 Task: Create a section Fast Lane and in the section, add a milestone Mobile Device Management in the project ZephyrTech.
Action: Mouse moved to (242, 616)
Screenshot: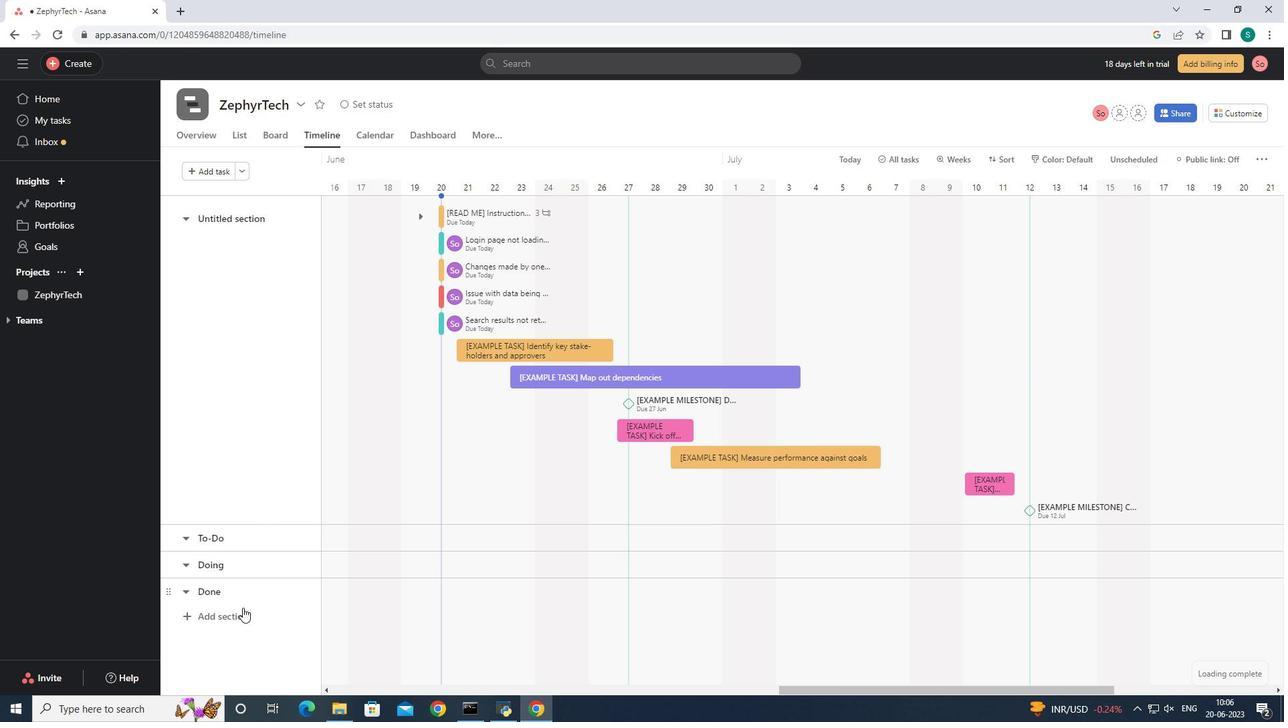 
Action: Mouse pressed left at (242, 616)
Screenshot: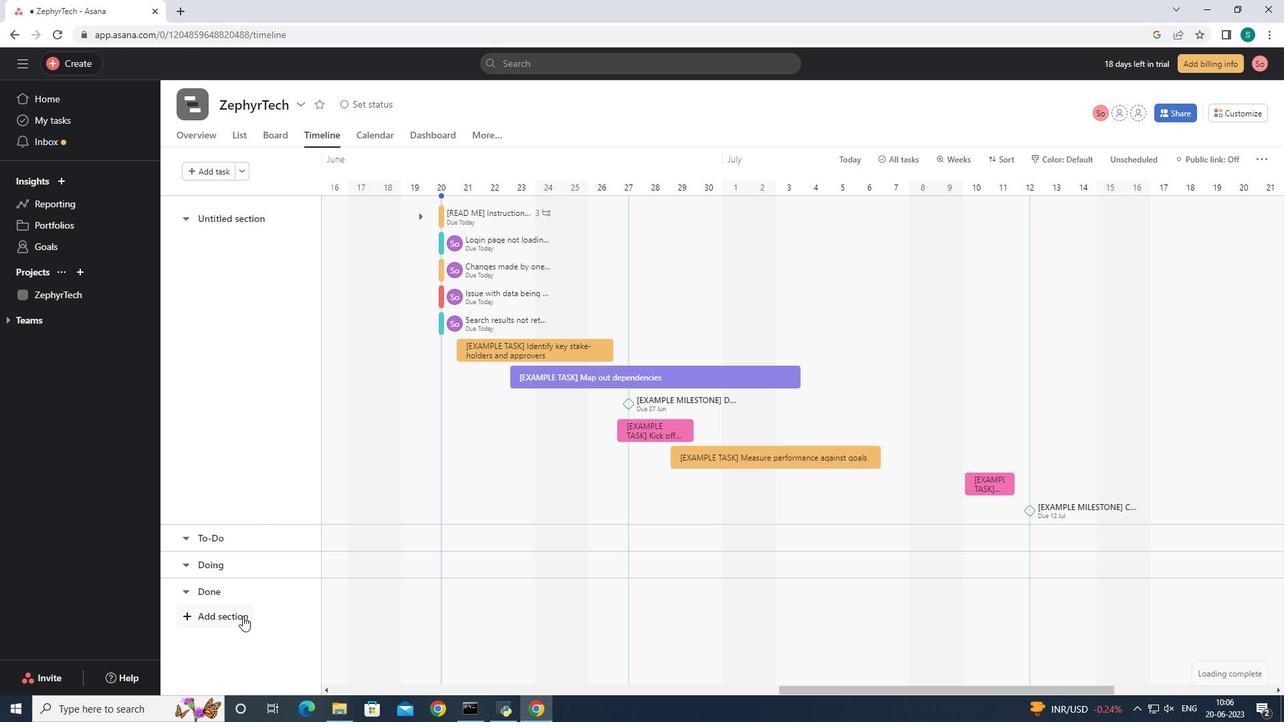 
Action: Key pressed <Key.shift>Fast<Key.space><Key.shift>Lane
Screenshot: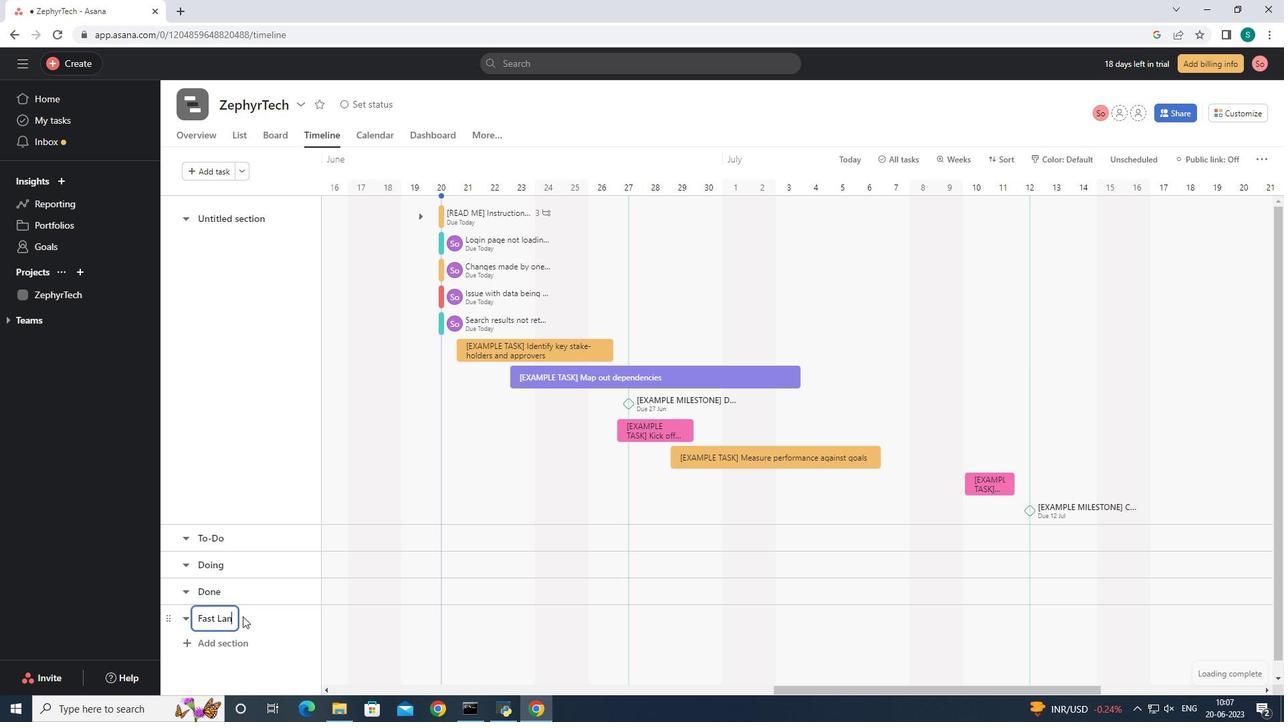 
Action: Mouse moved to (258, 618)
Screenshot: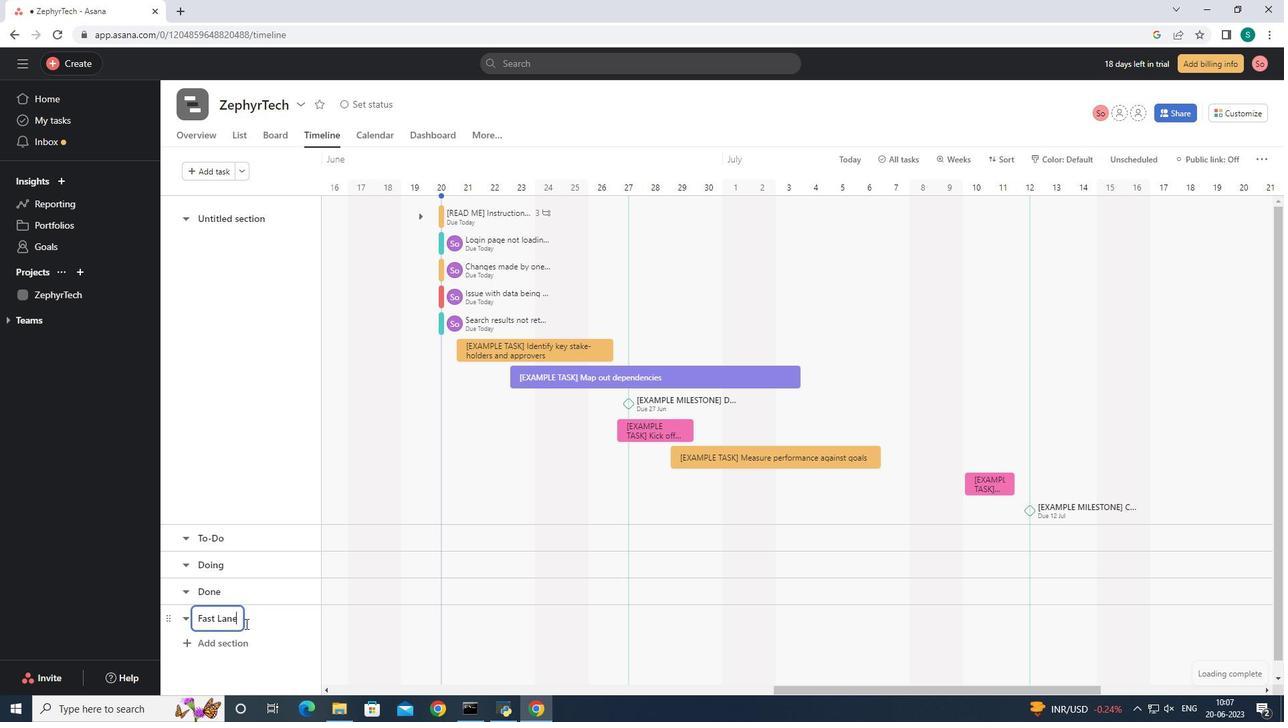 
Action: Mouse pressed left at (258, 618)
Screenshot: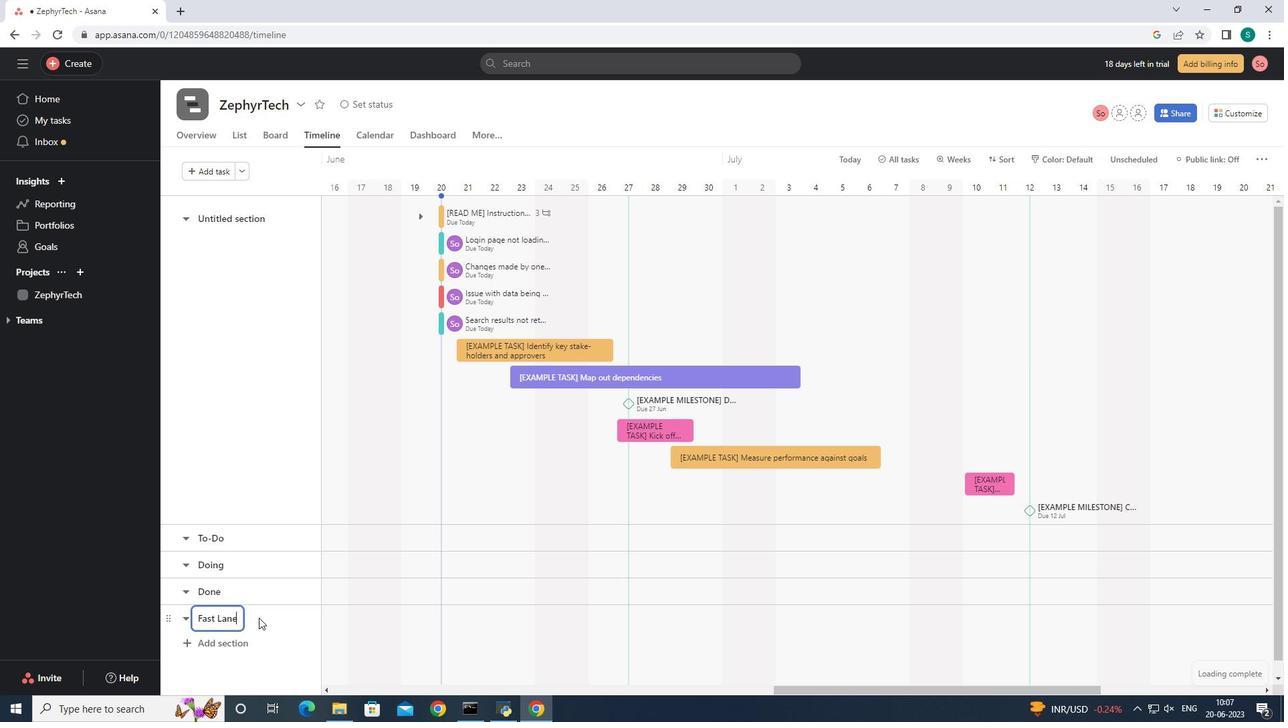 
Action: Mouse moved to (248, 623)
Screenshot: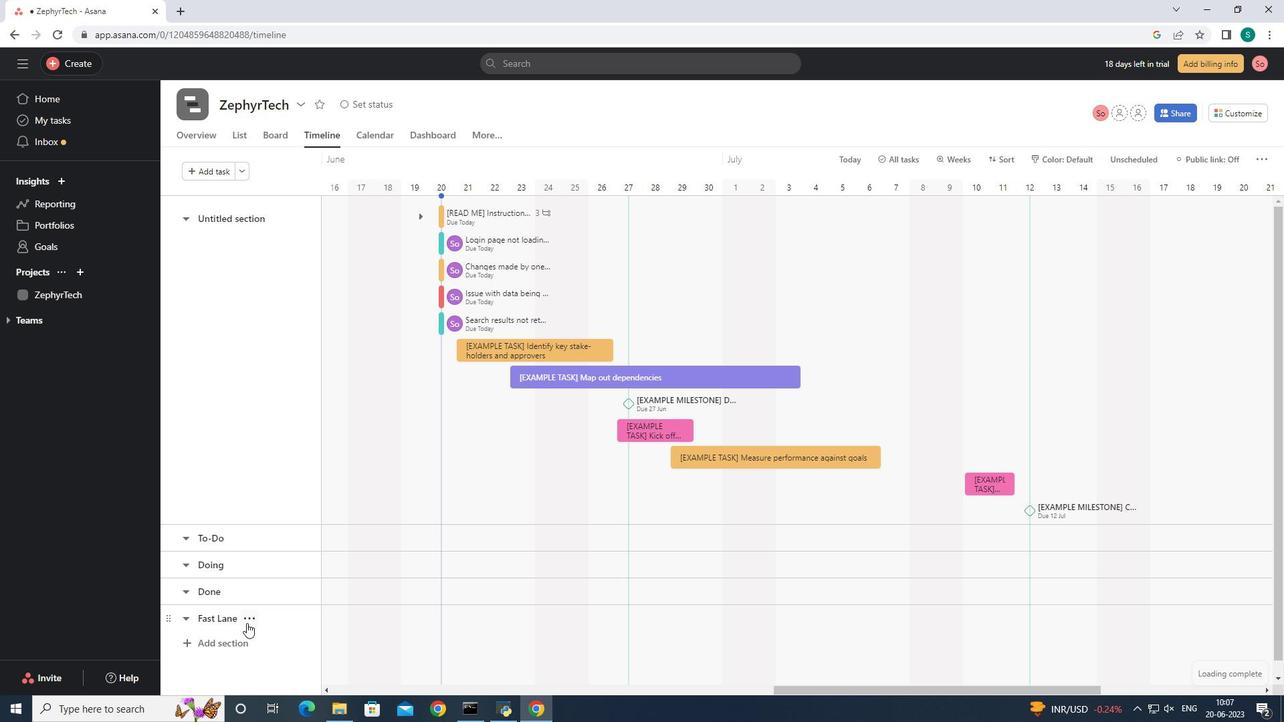 
Action: Mouse pressed left at (248, 623)
Screenshot: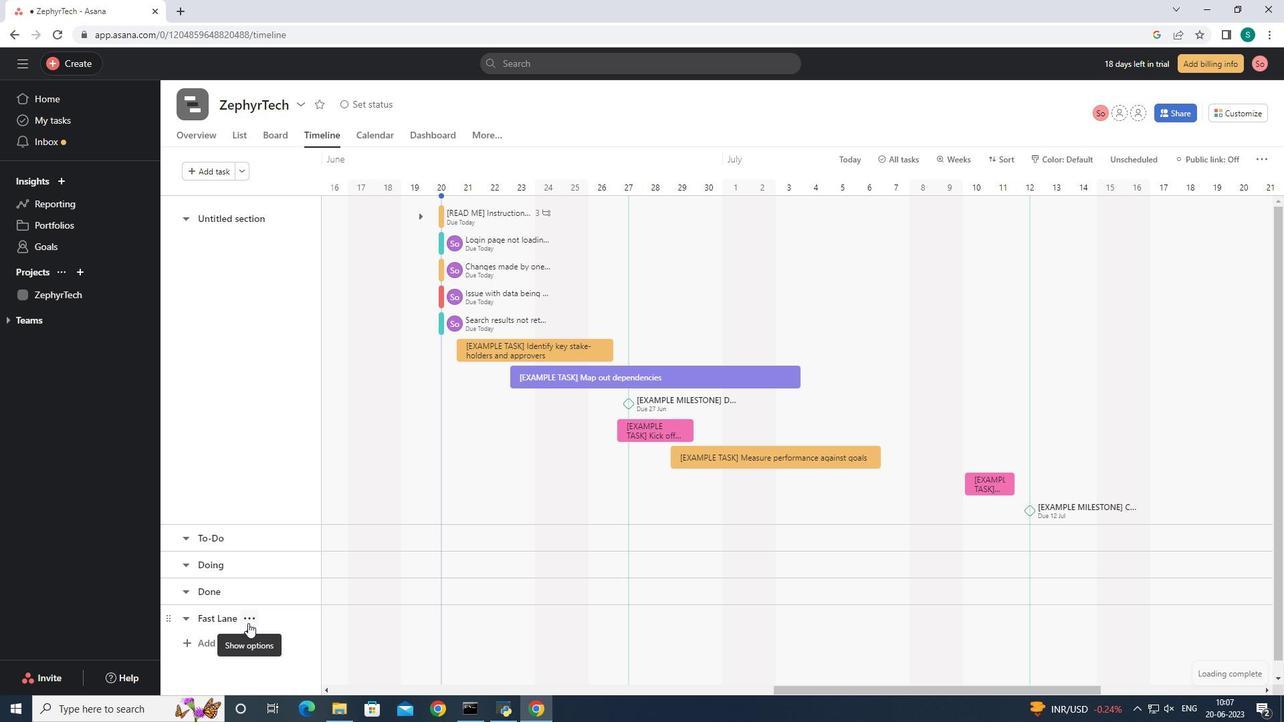 
Action: Mouse pressed left at (248, 623)
Screenshot: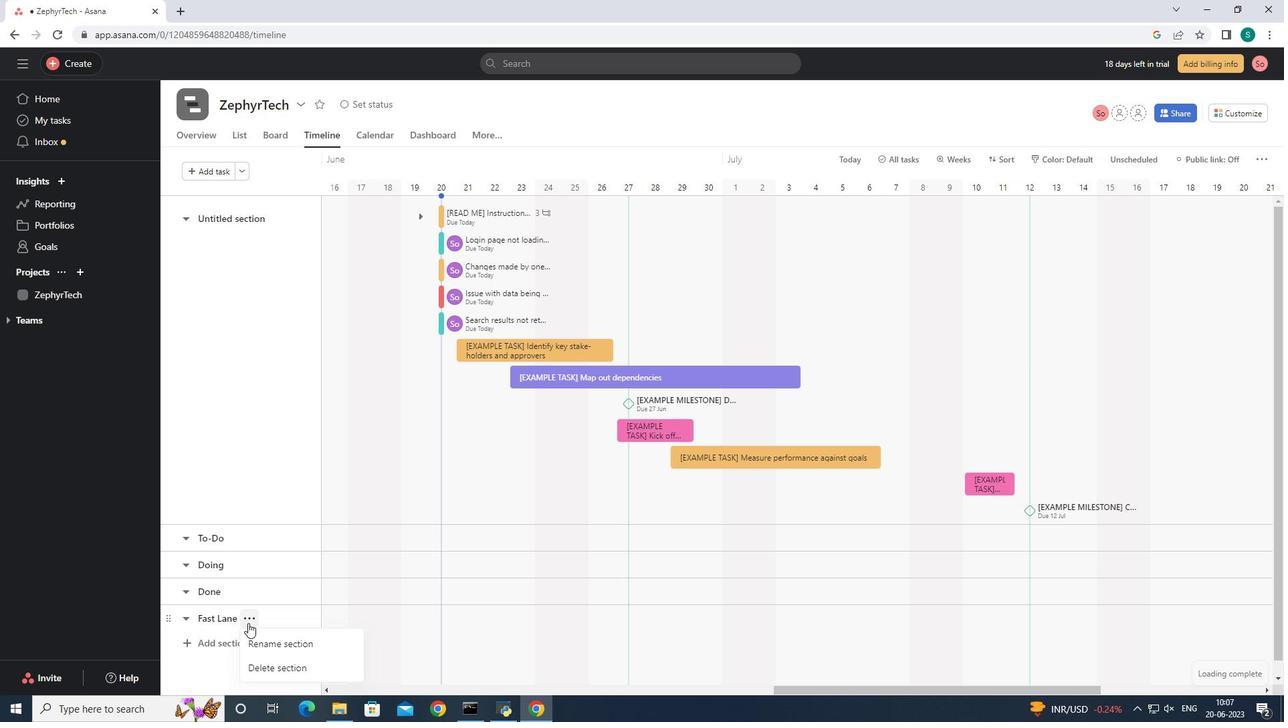 
Action: Mouse moved to (216, 621)
Screenshot: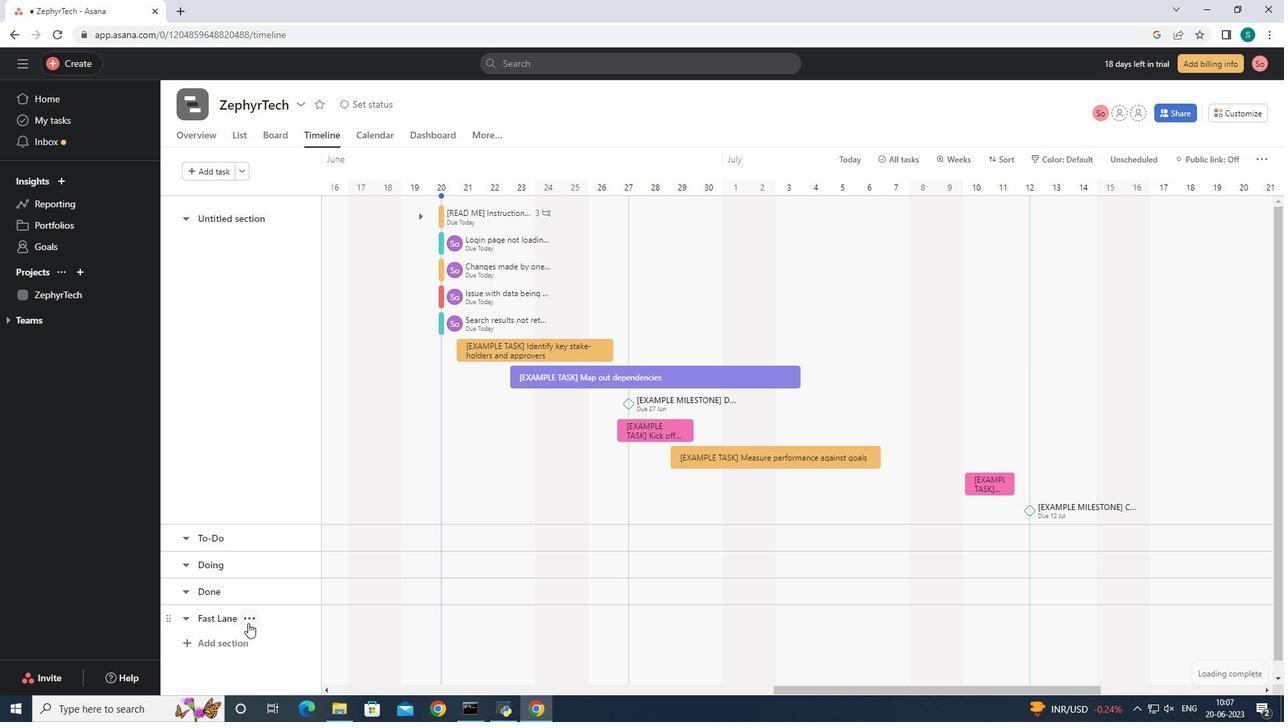 
Action: Mouse pressed left at (216, 621)
Screenshot: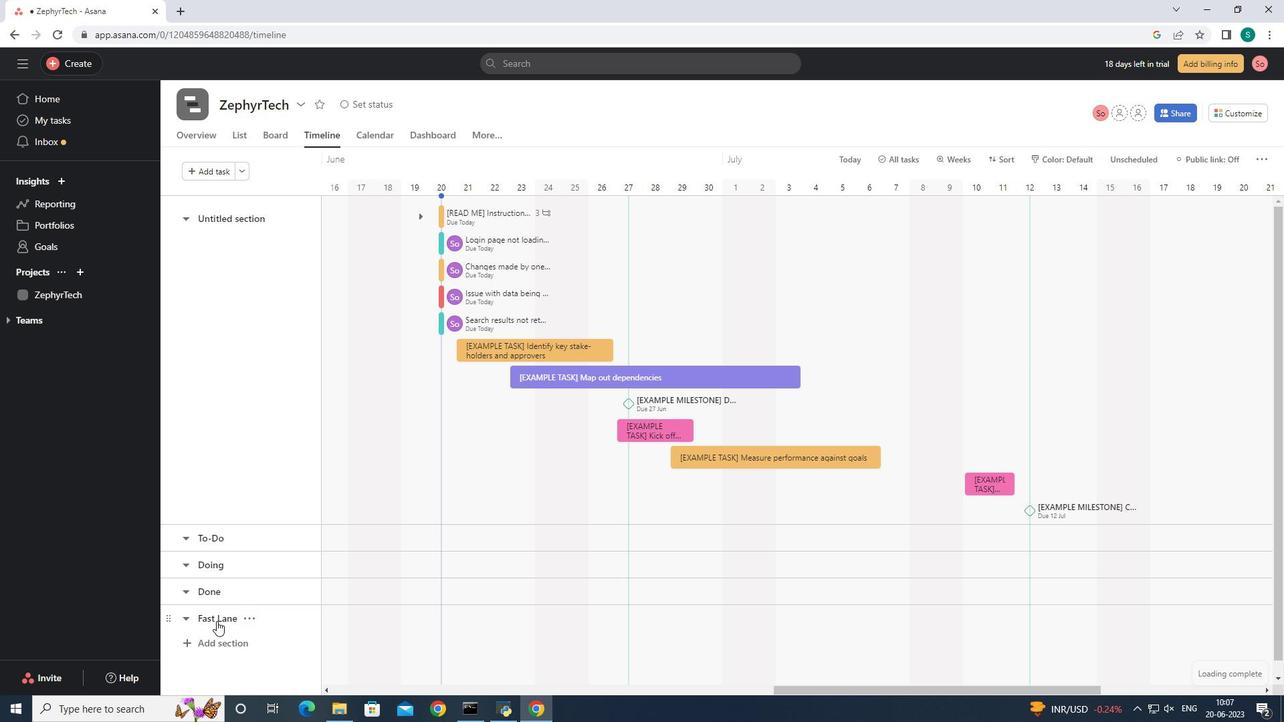 
Action: Mouse moved to (187, 620)
Screenshot: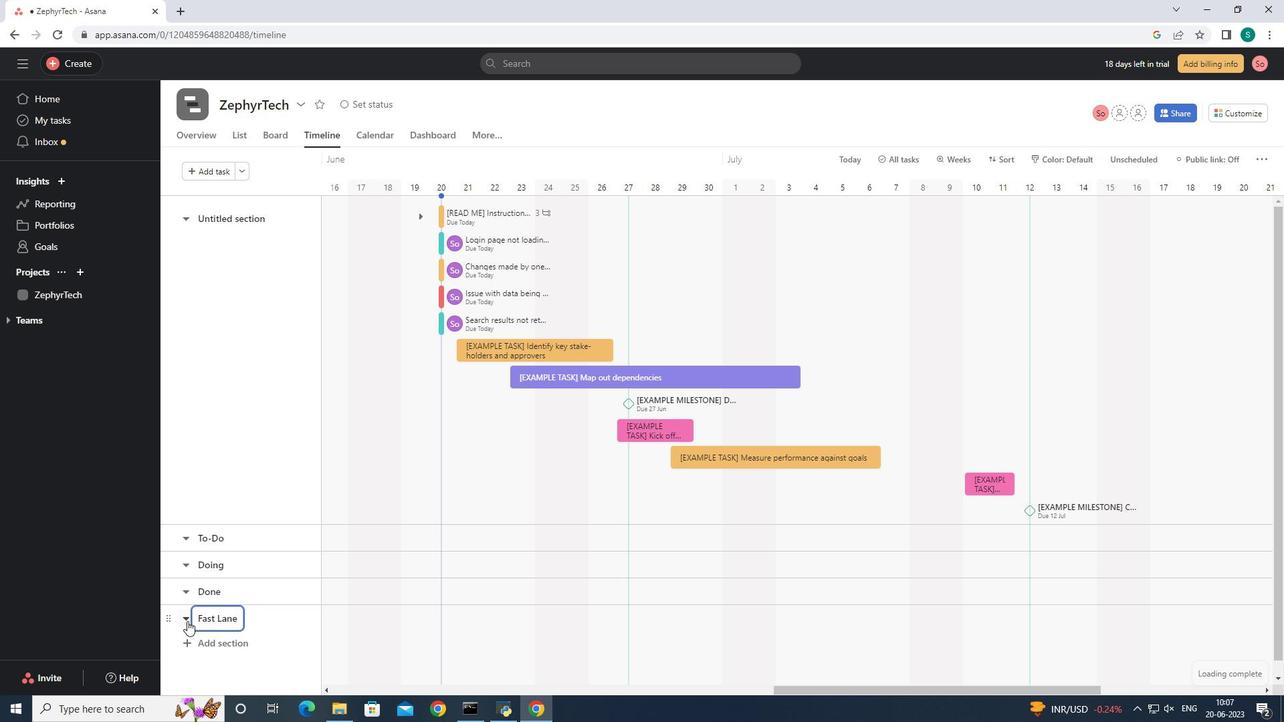 
Action: Mouse pressed left at (187, 620)
Screenshot: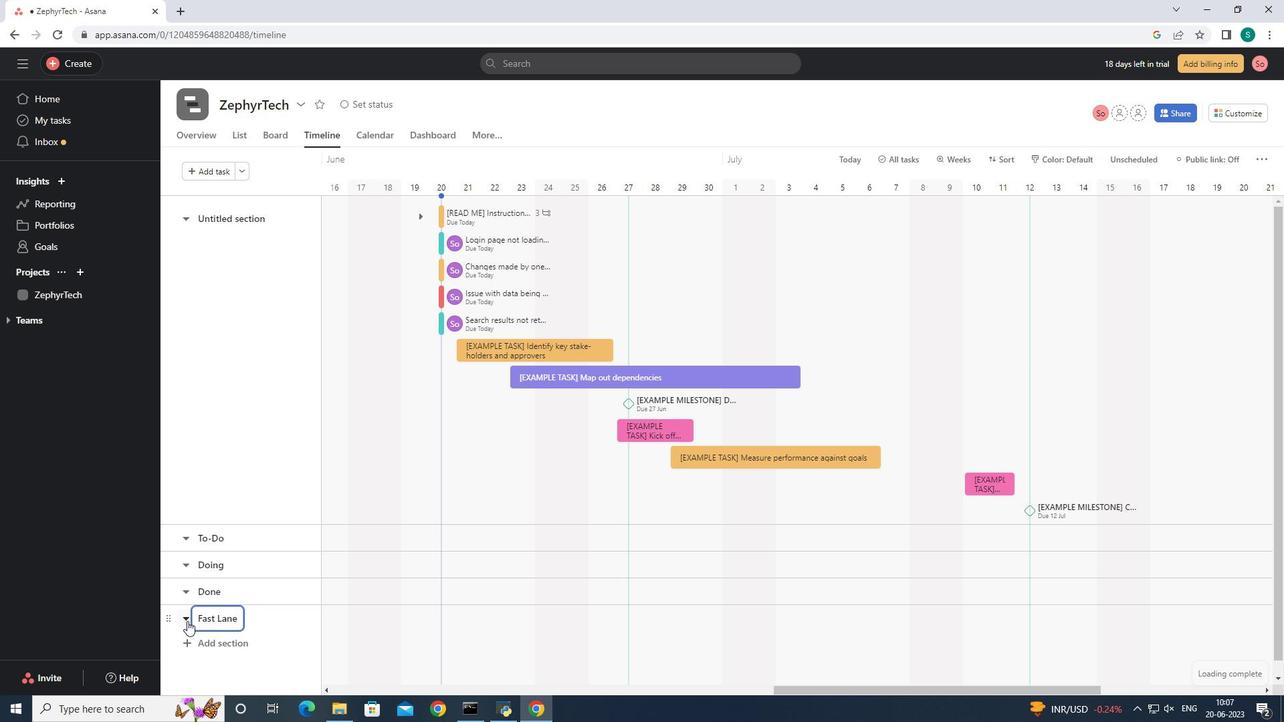 
Action: Mouse pressed left at (187, 620)
Screenshot: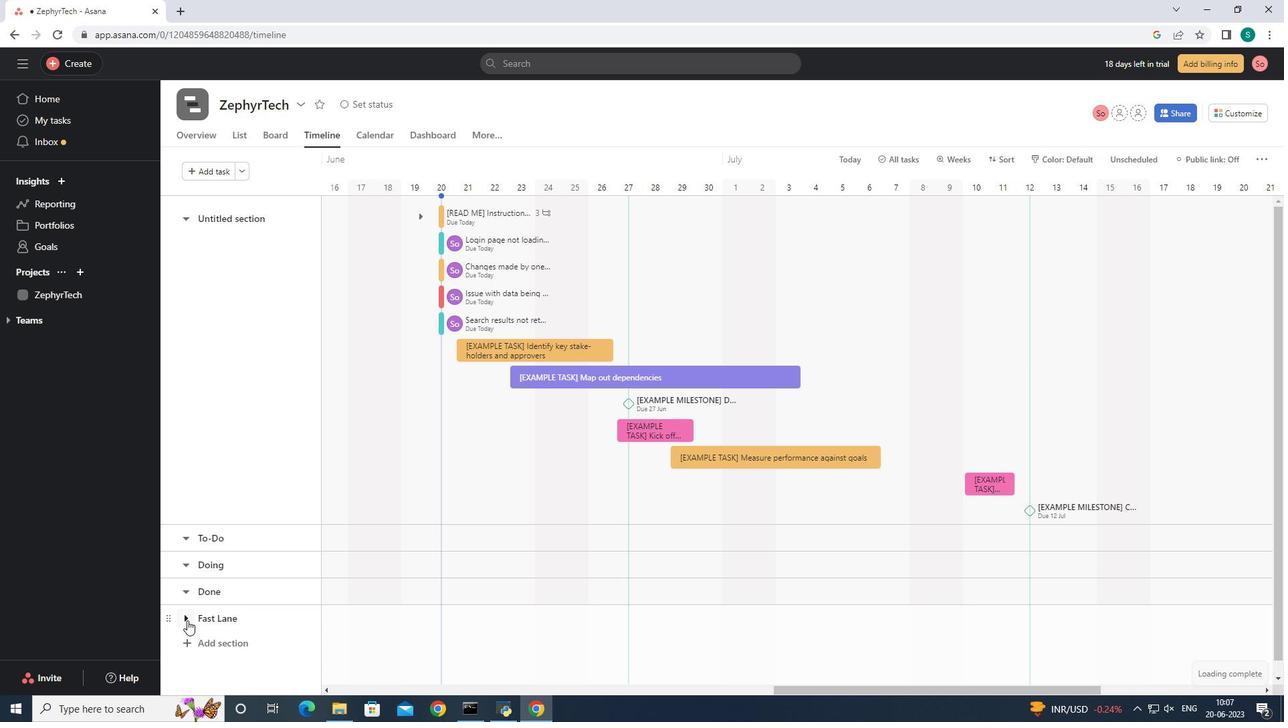 
Action: Mouse moved to (377, 627)
Screenshot: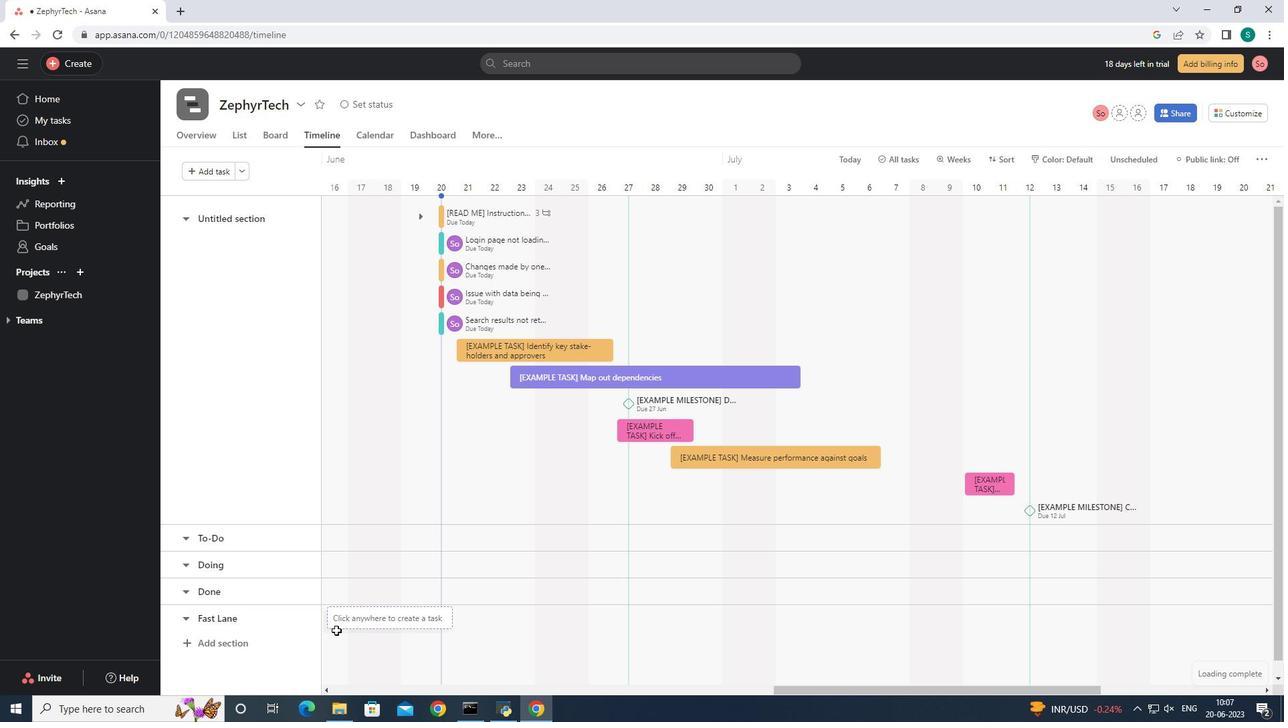 
Action: Mouse scrolled (377, 626) with delta (0, 0)
Screenshot: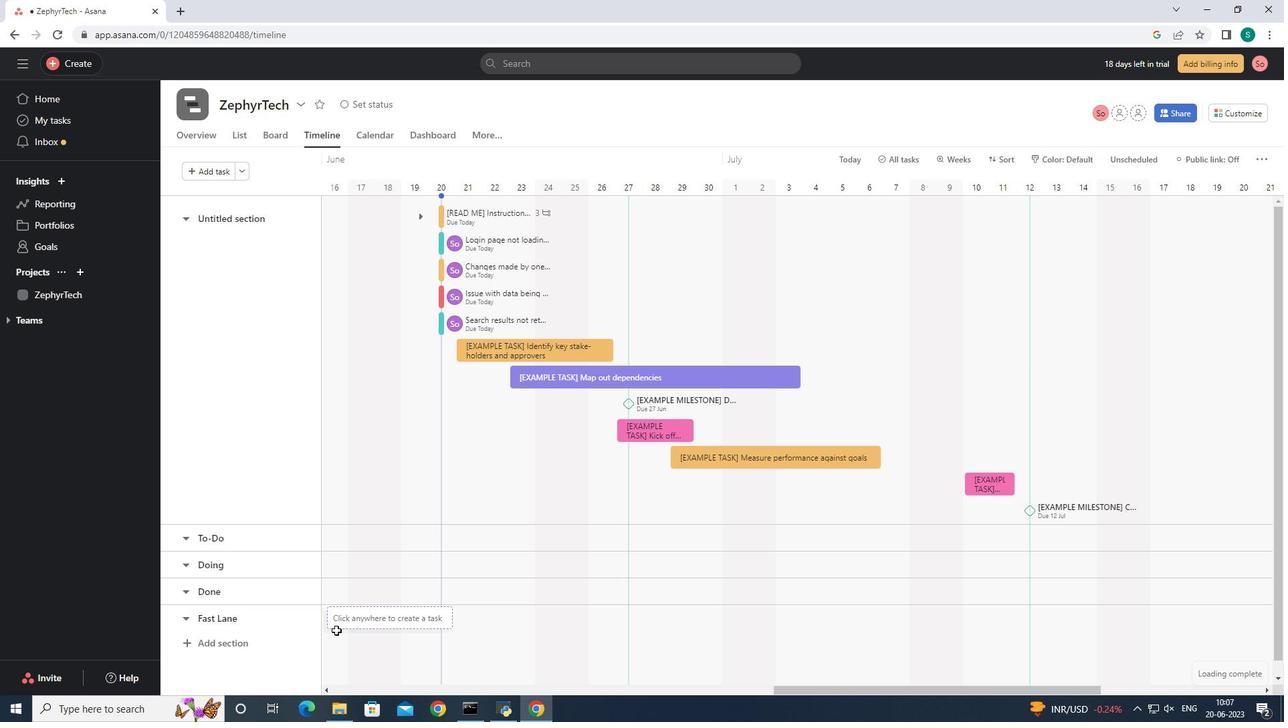 
Action: Mouse scrolled (377, 626) with delta (0, 0)
Screenshot: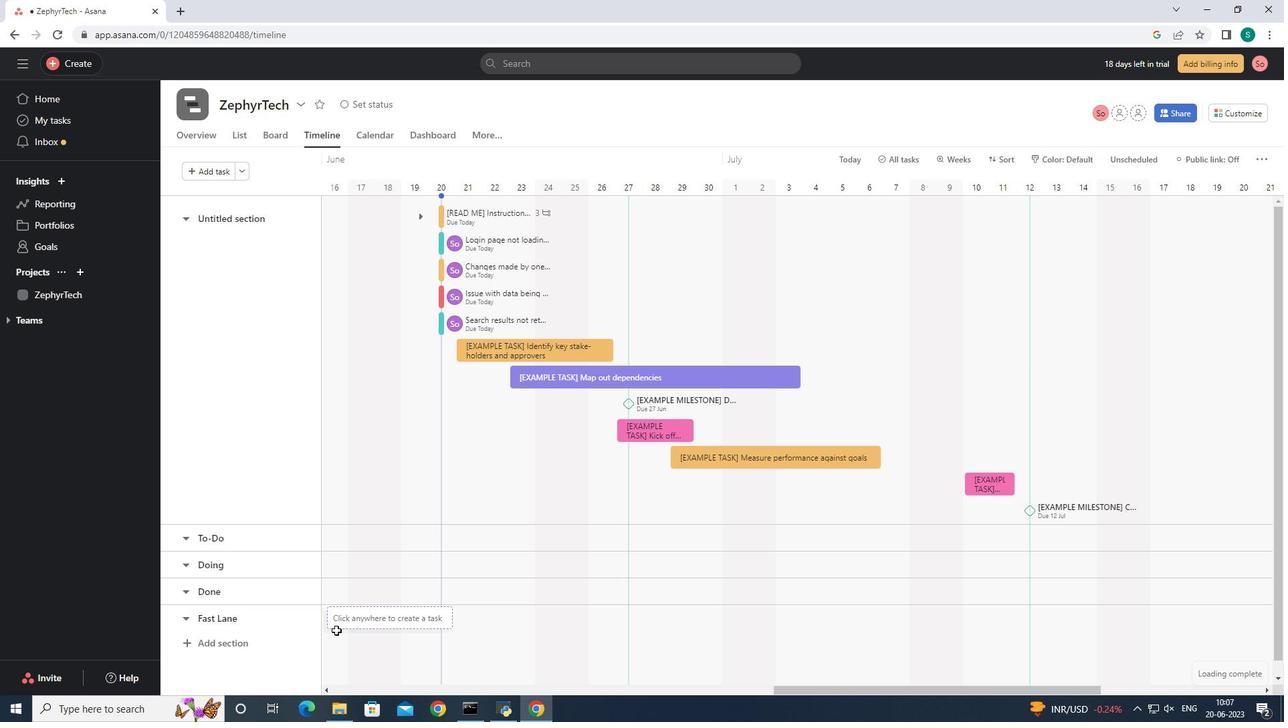
Action: Mouse scrolled (377, 626) with delta (0, 0)
Screenshot: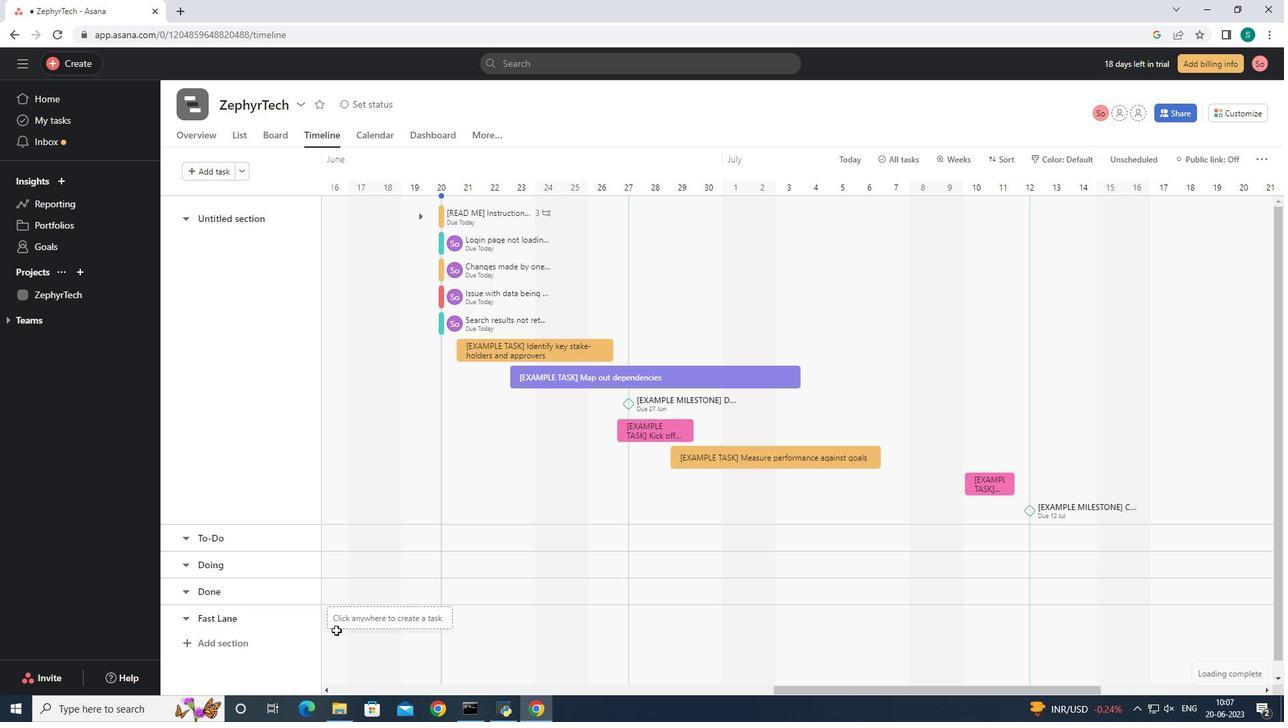 
Action: Mouse moved to (239, 169)
Screenshot: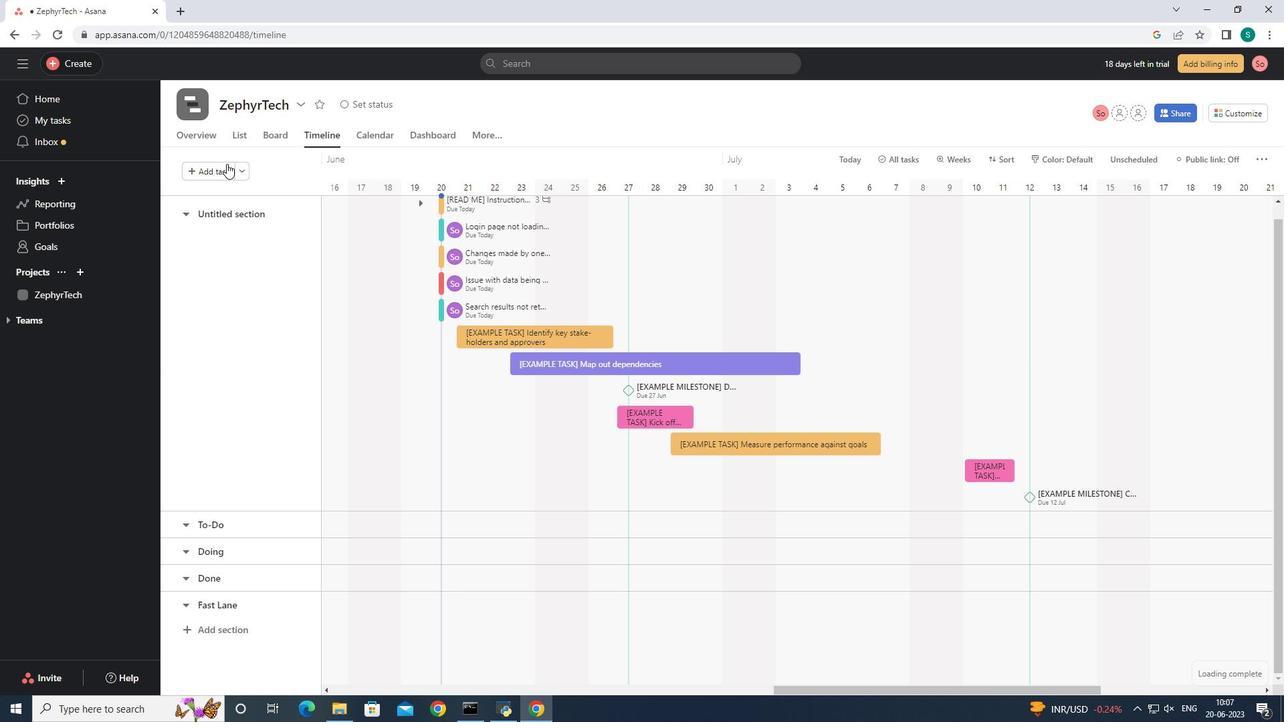 
Action: Mouse pressed left at (239, 169)
Screenshot: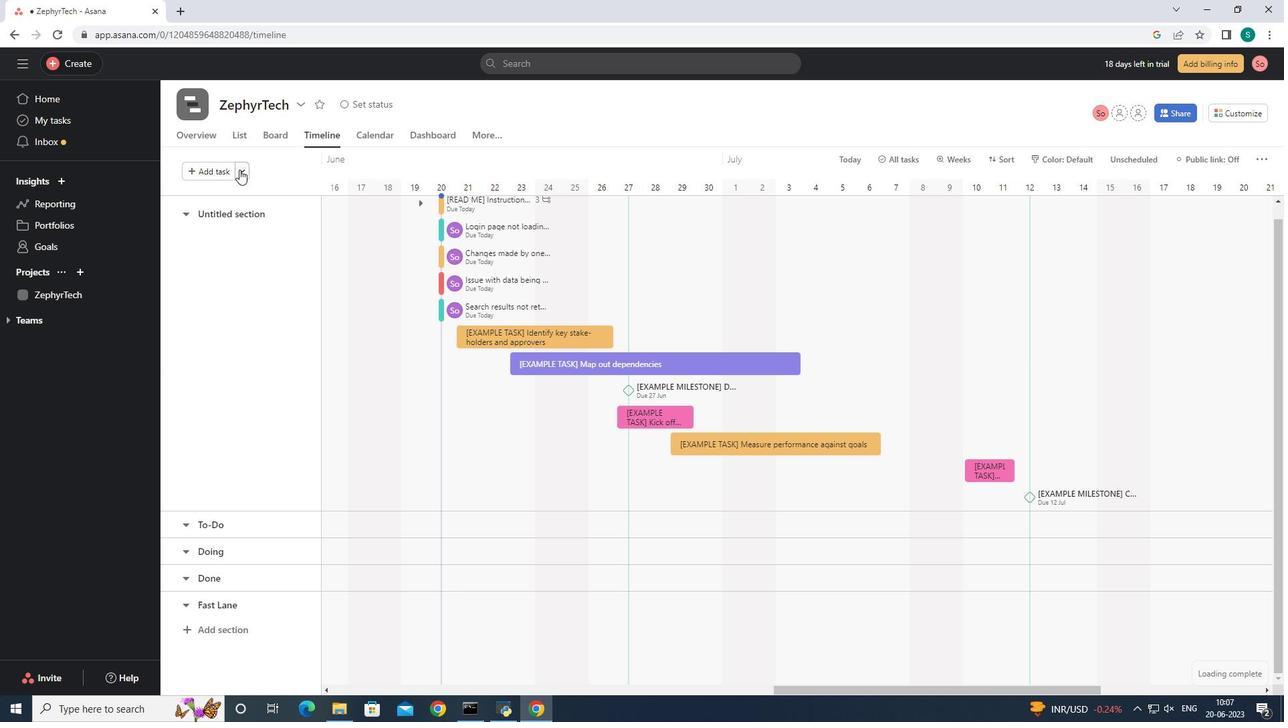 
Action: Mouse pressed left at (239, 169)
Screenshot: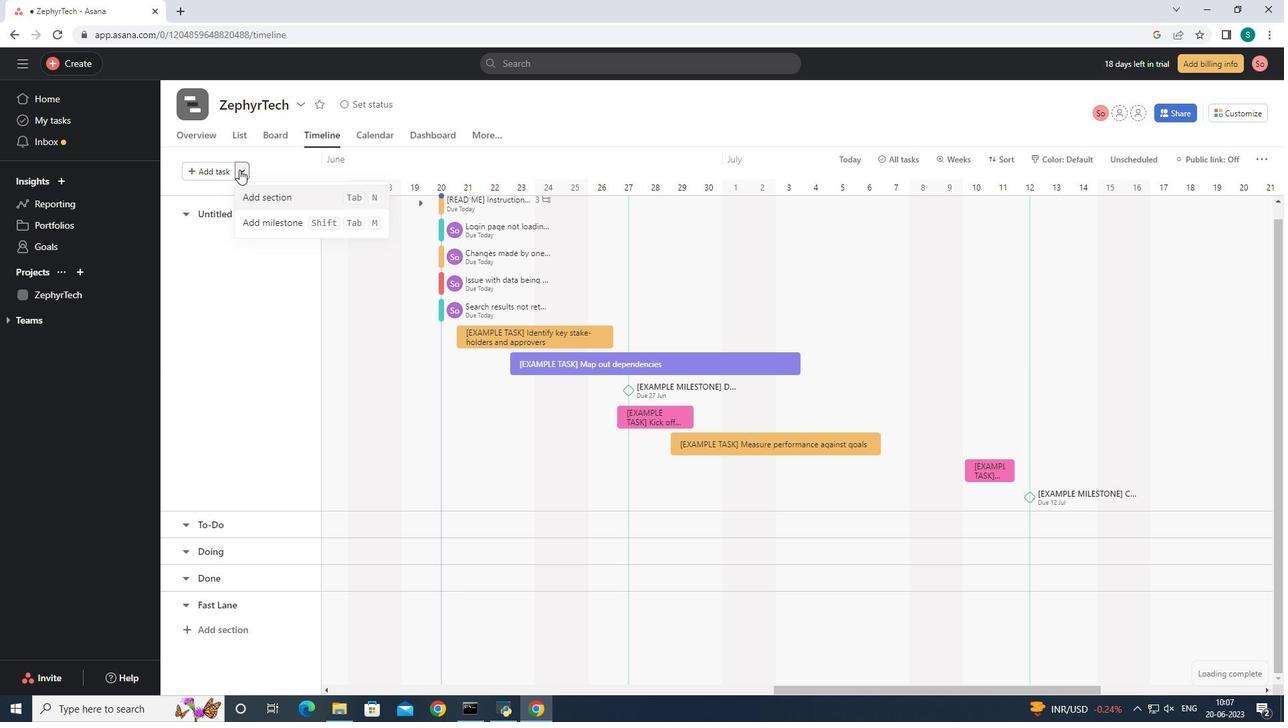 
Action: Mouse pressed left at (239, 169)
Screenshot: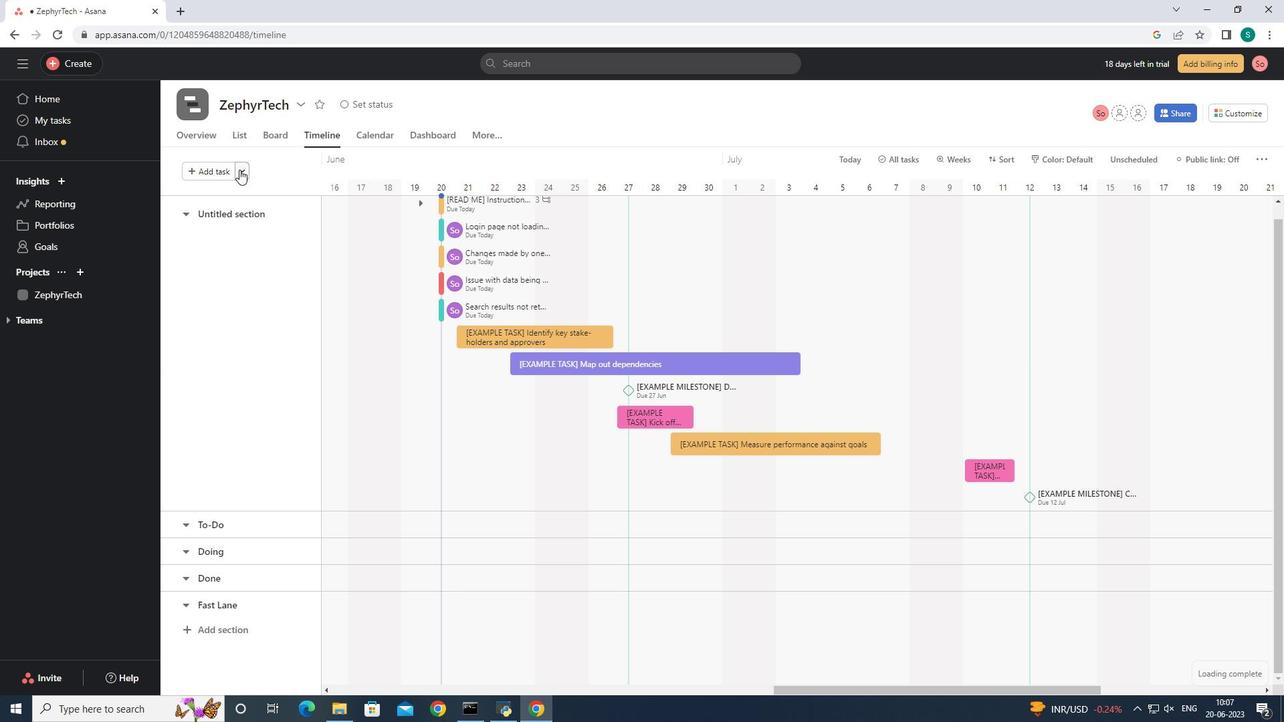 
Action: Mouse moved to (291, 224)
Screenshot: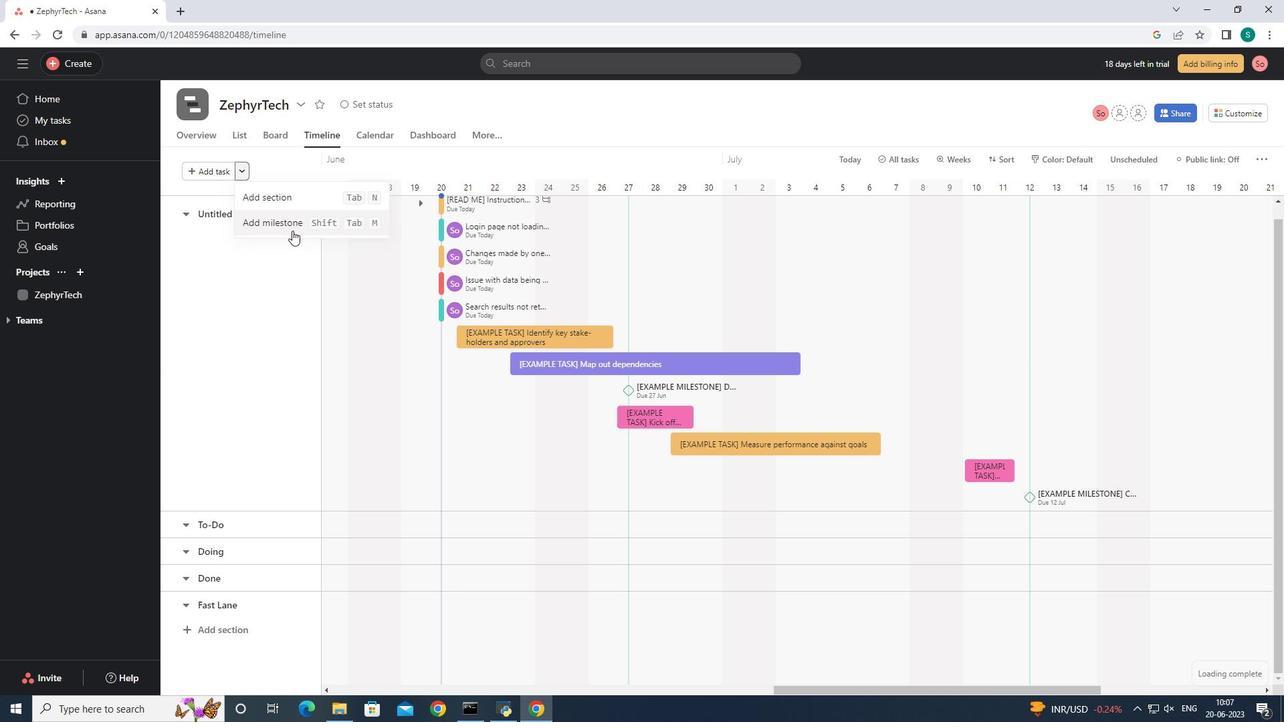 
Action: Mouse pressed left at (291, 224)
Screenshot: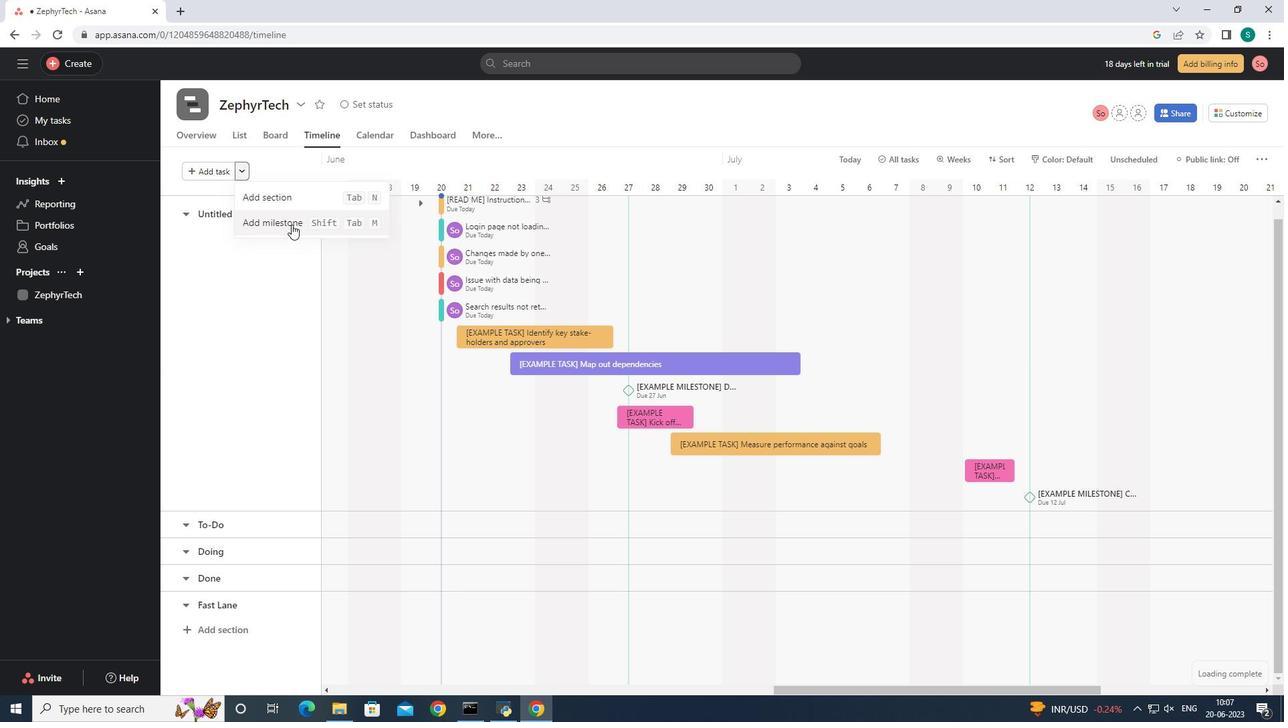 
Action: Mouse moved to (462, 200)
Screenshot: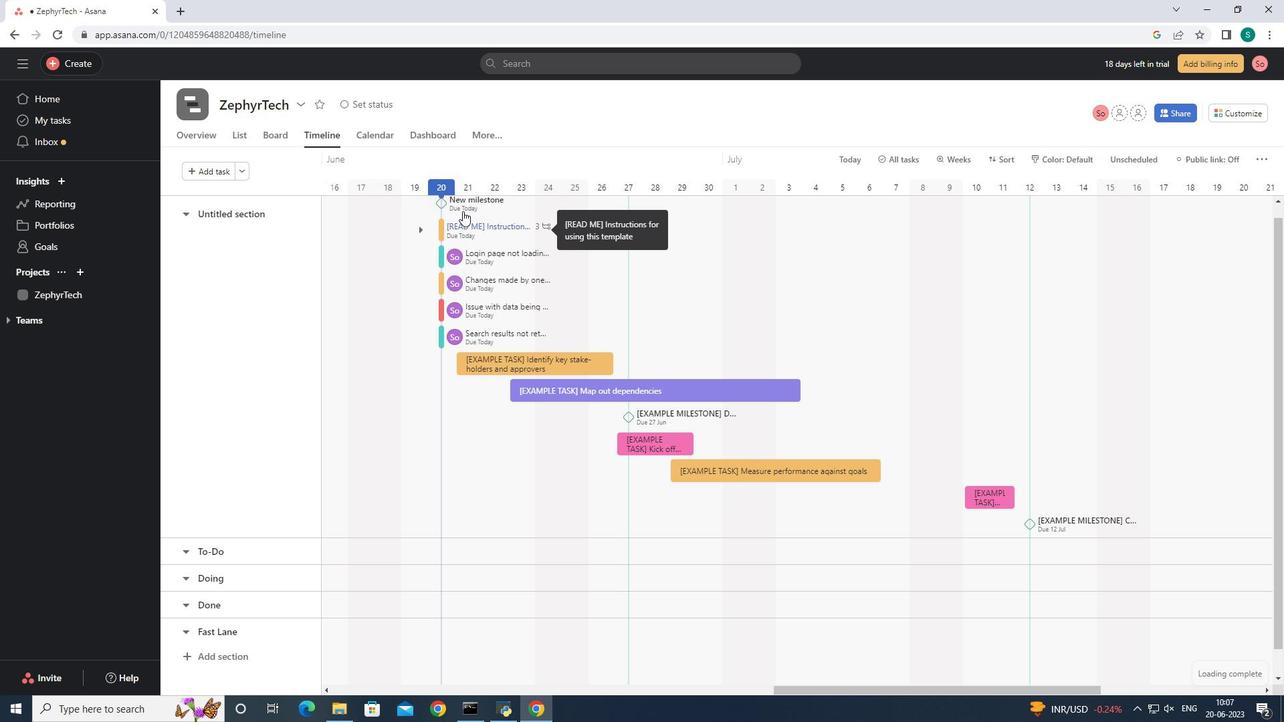 
Action: Key pressed ctrl+Z
Screenshot: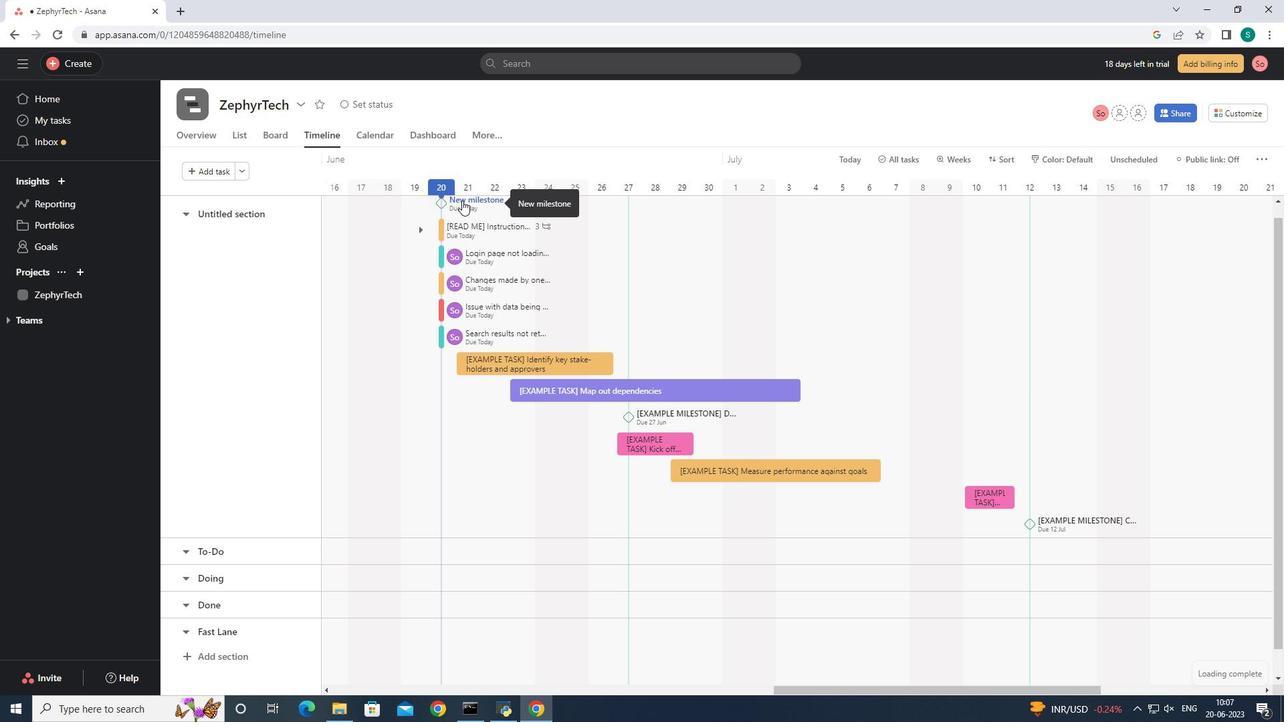 
Action: Mouse moved to (466, 199)
Screenshot: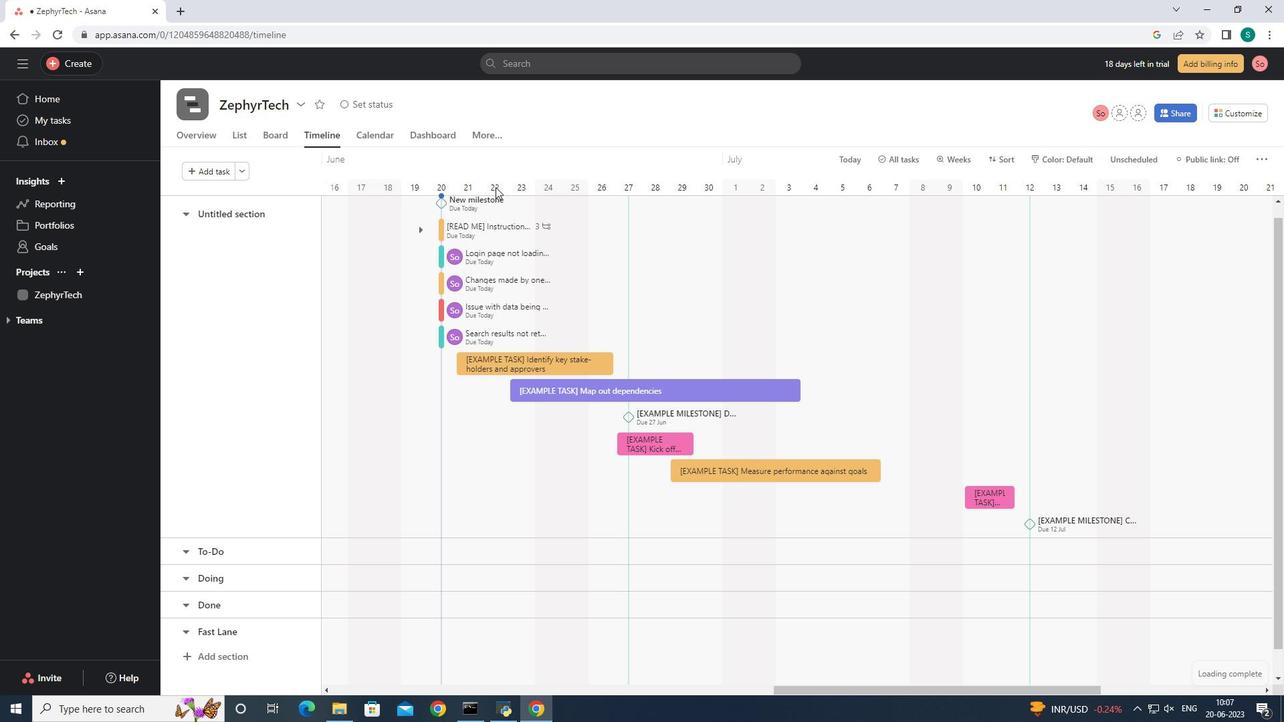 
Action: Mouse pressed right at (466, 199)
Screenshot: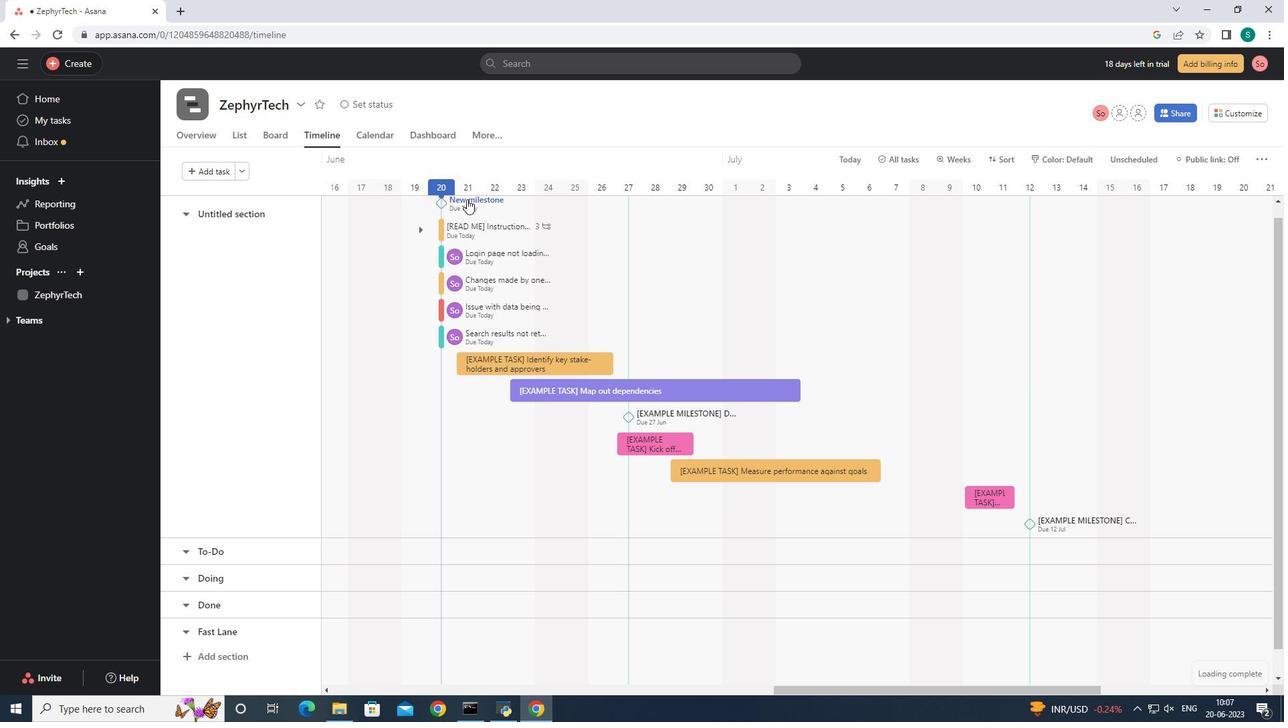 
Action: Mouse moved to (521, 419)
Screenshot: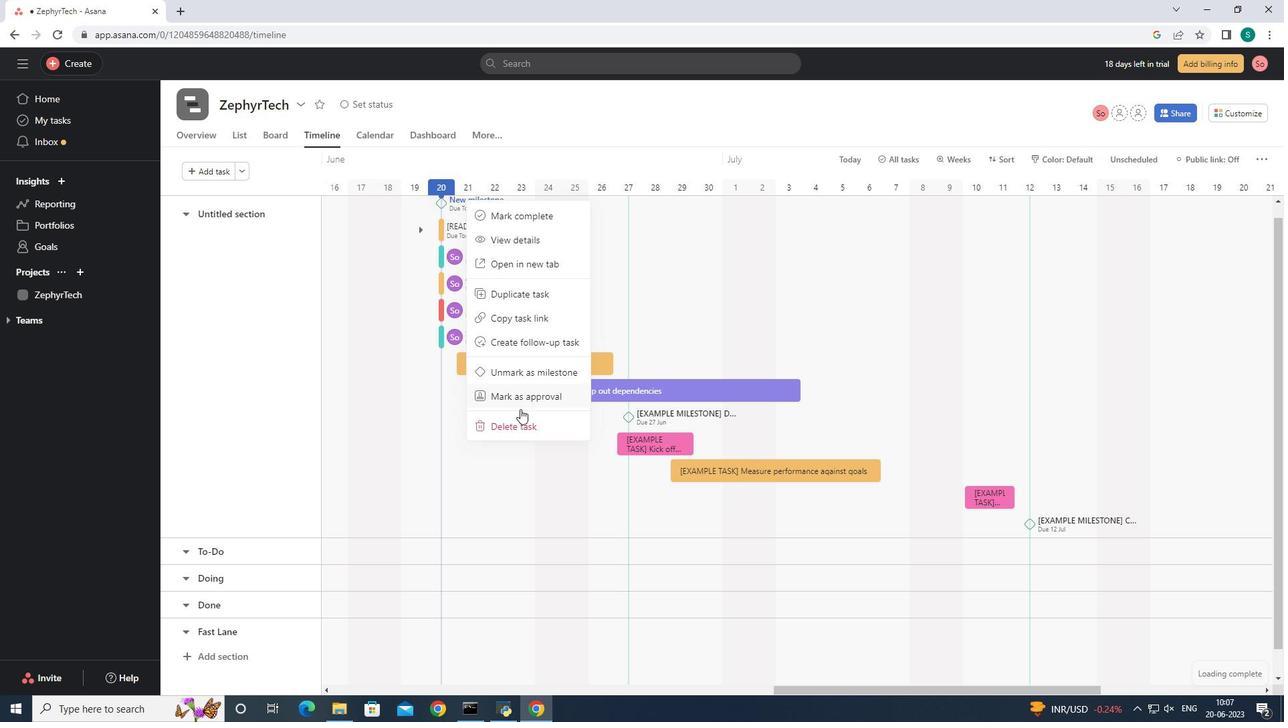 
Action: Mouse pressed left at (521, 419)
Screenshot: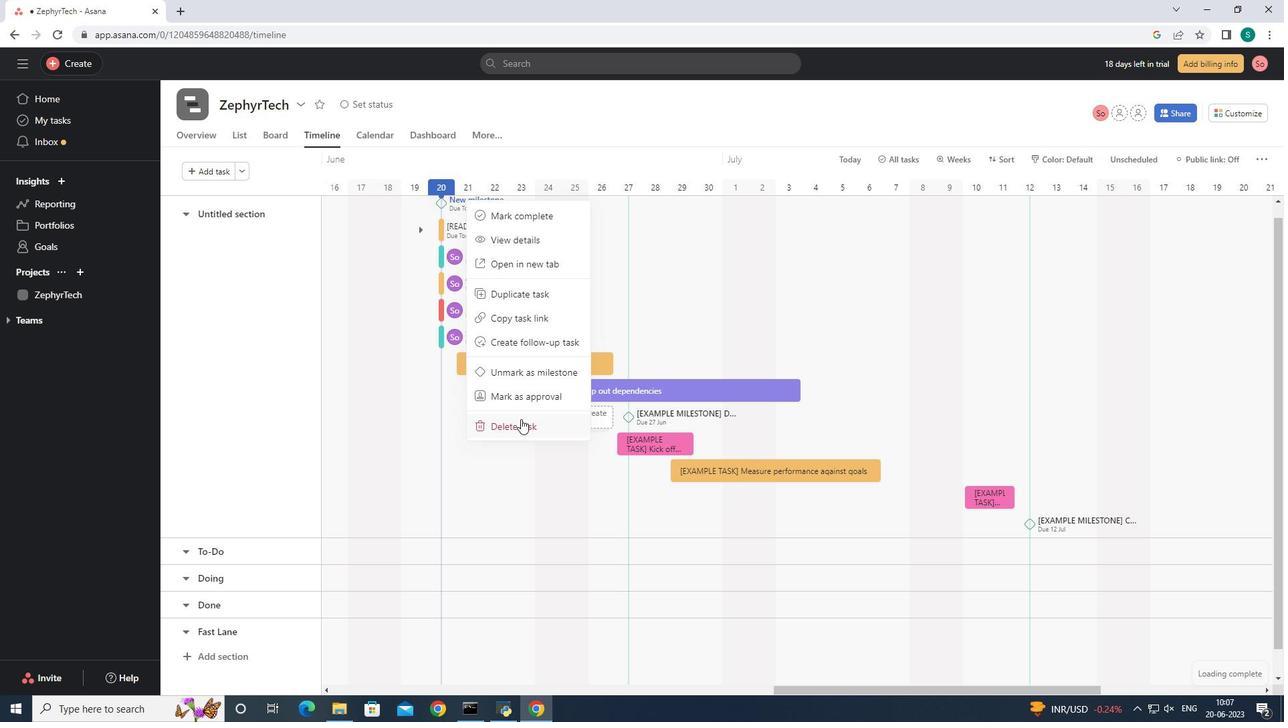 
Action: Mouse moved to (337, 626)
Screenshot: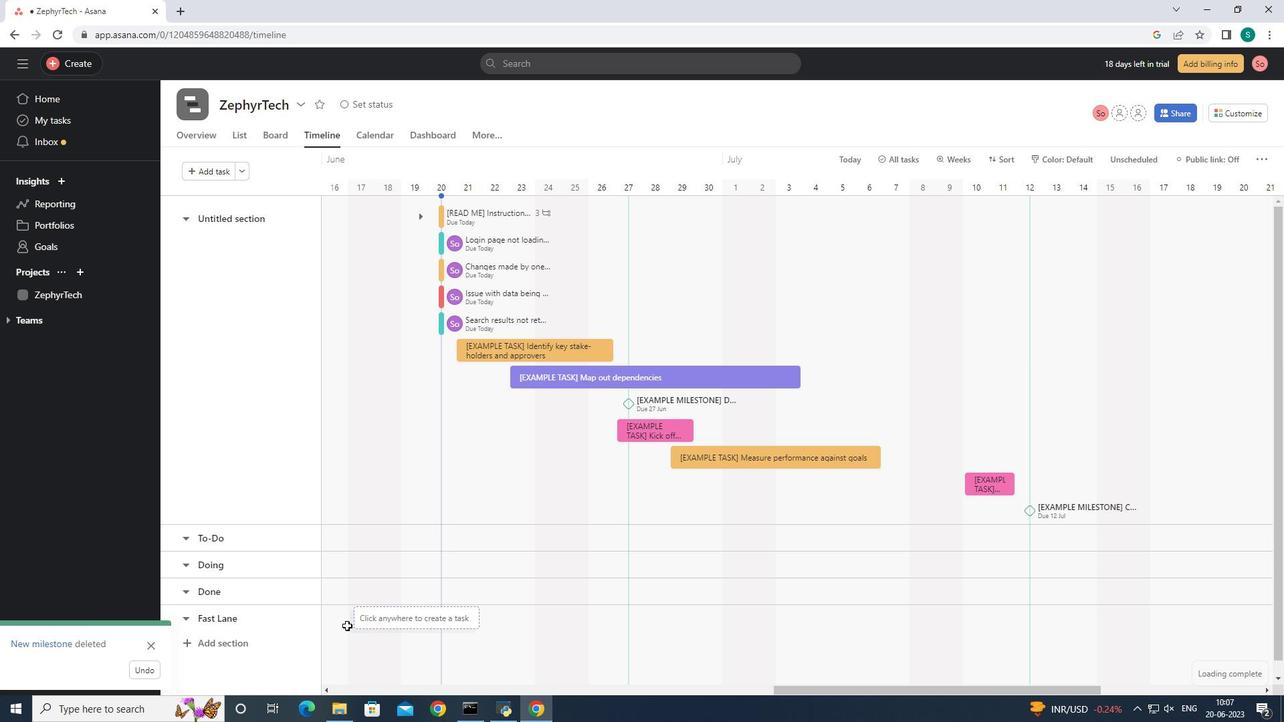 
Action: Mouse pressed left at (337, 626)
Screenshot: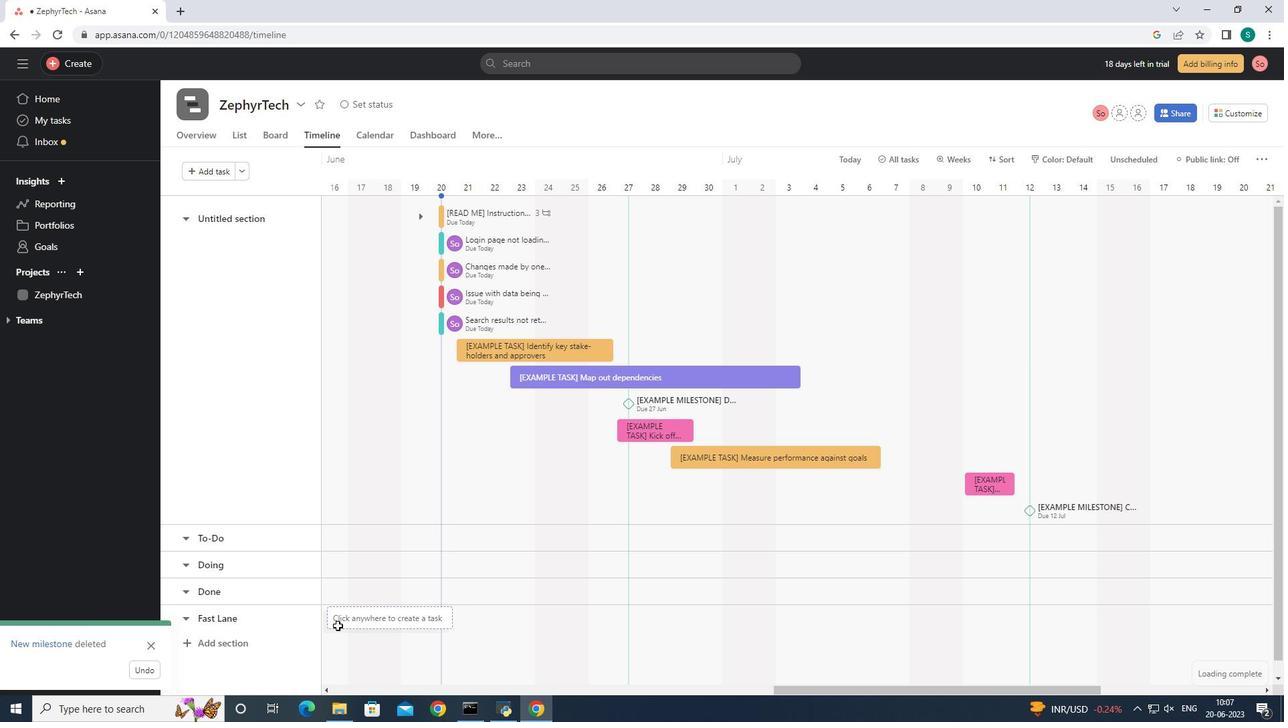 
Action: Mouse moved to (244, 161)
Screenshot: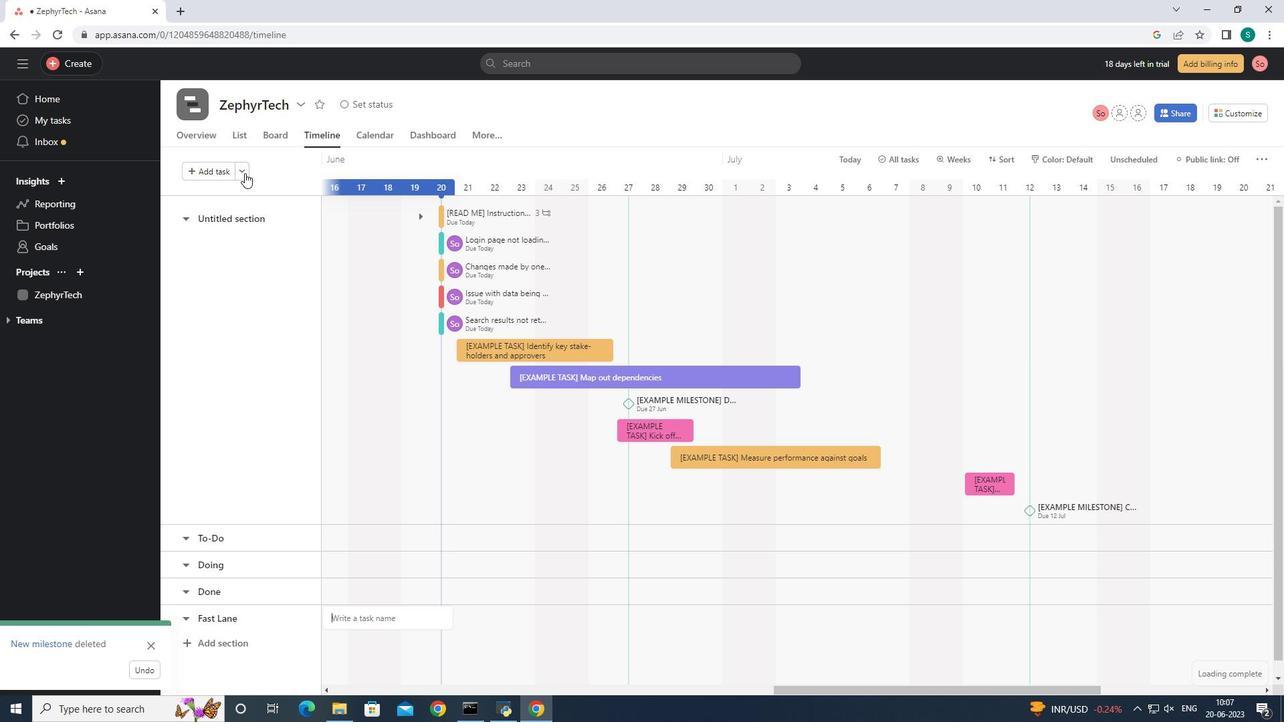 
Action: Mouse pressed left at (244, 161)
Screenshot: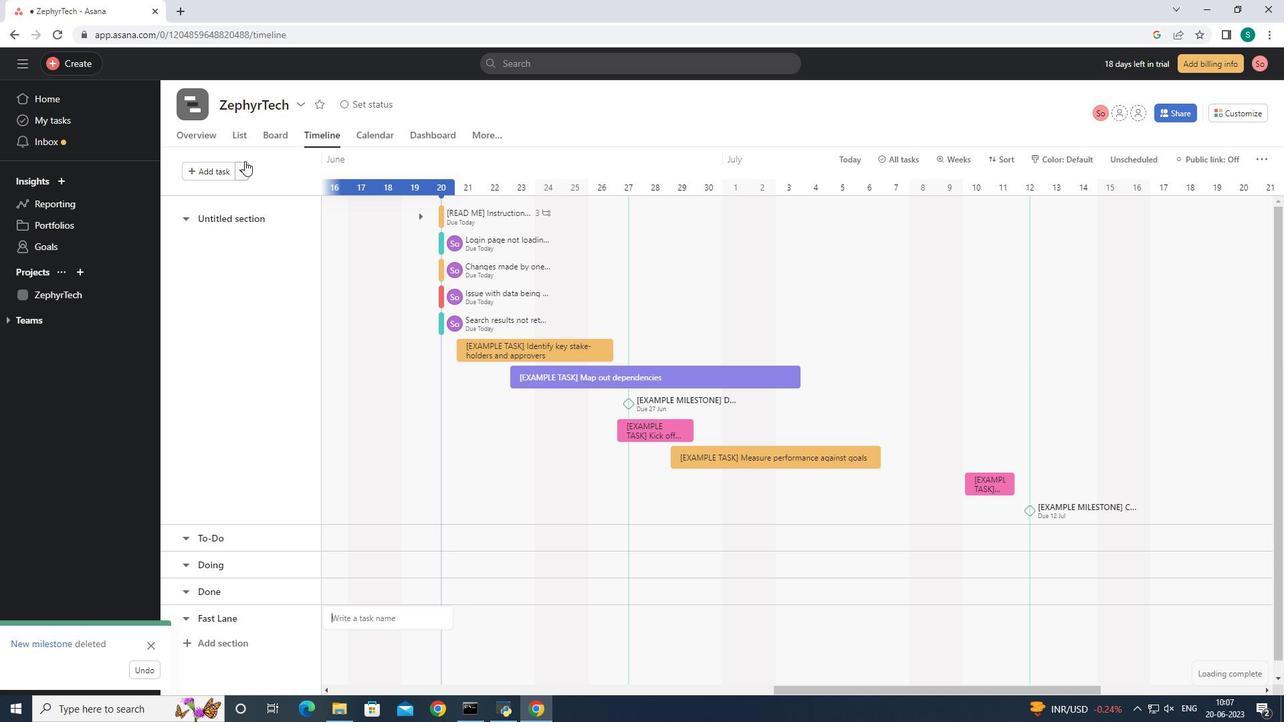 
Action: Mouse moved to (268, 228)
Screenshot: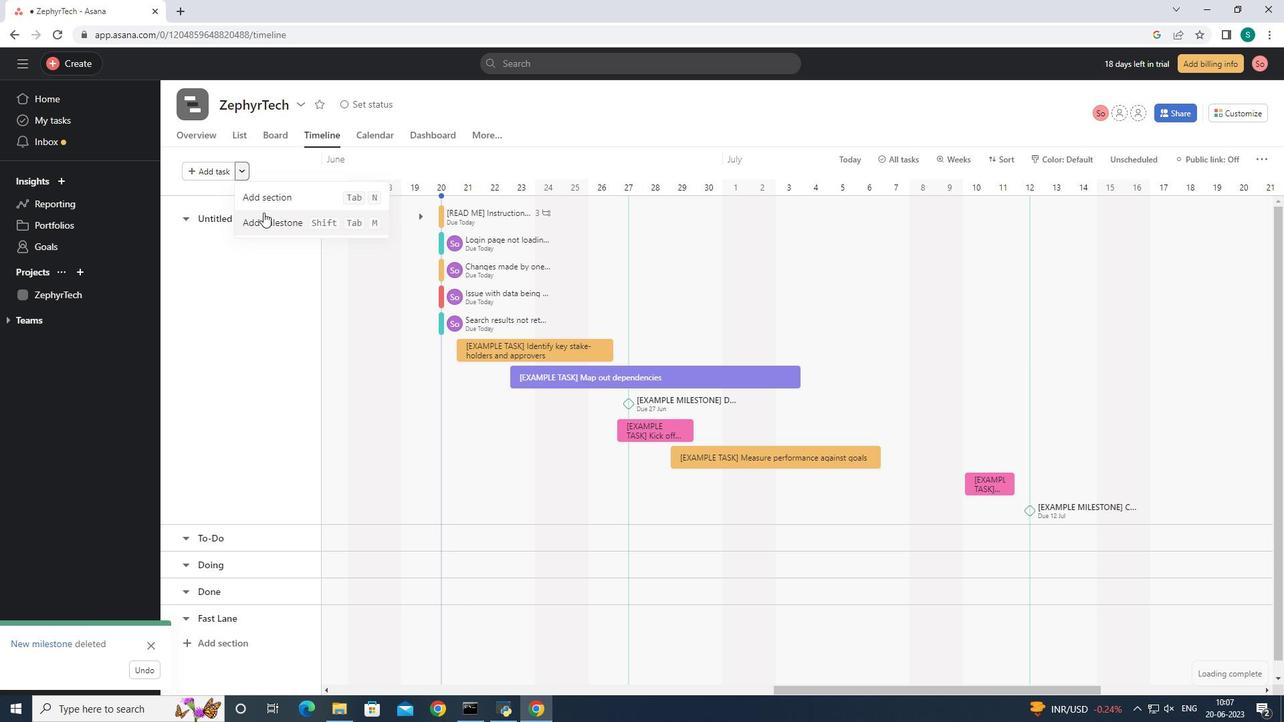 
Action: Mouse pressed left at (268, 228)
Screenshot: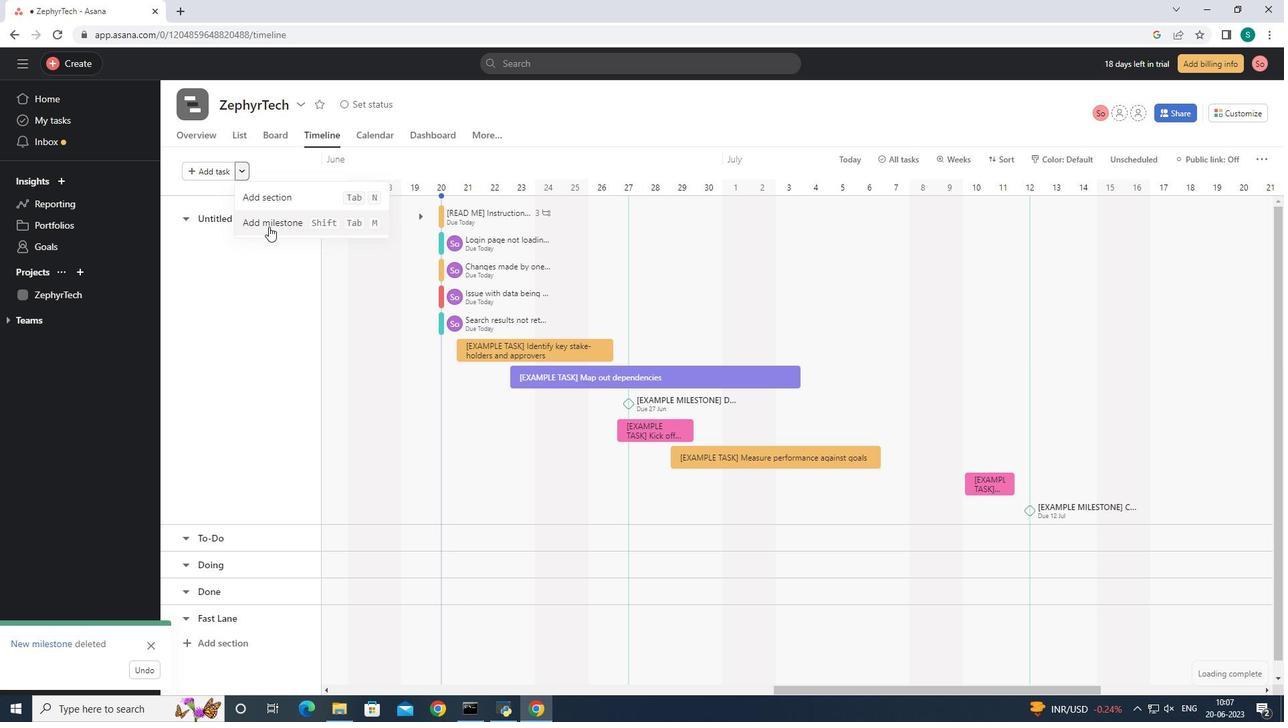 
Action: Mouse moved to (472, 204)
Screenshot: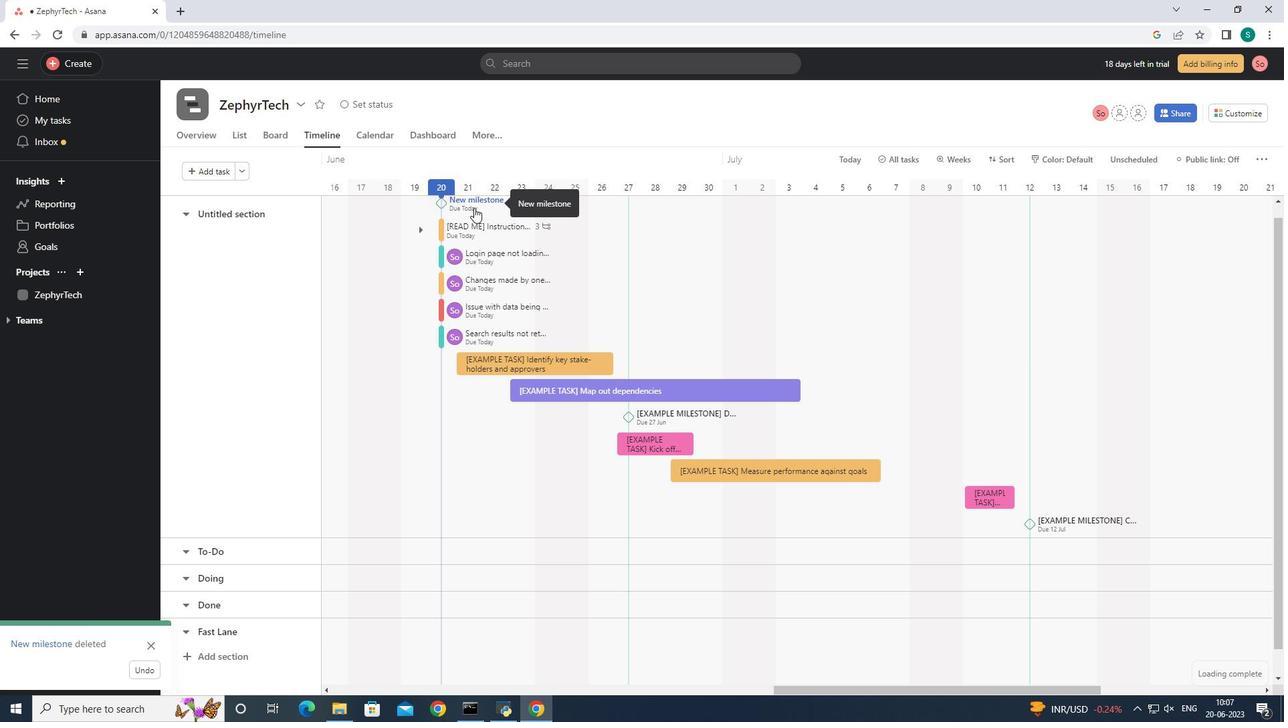 
Action: Mouse pressed left at (472, 204)
Screenshot: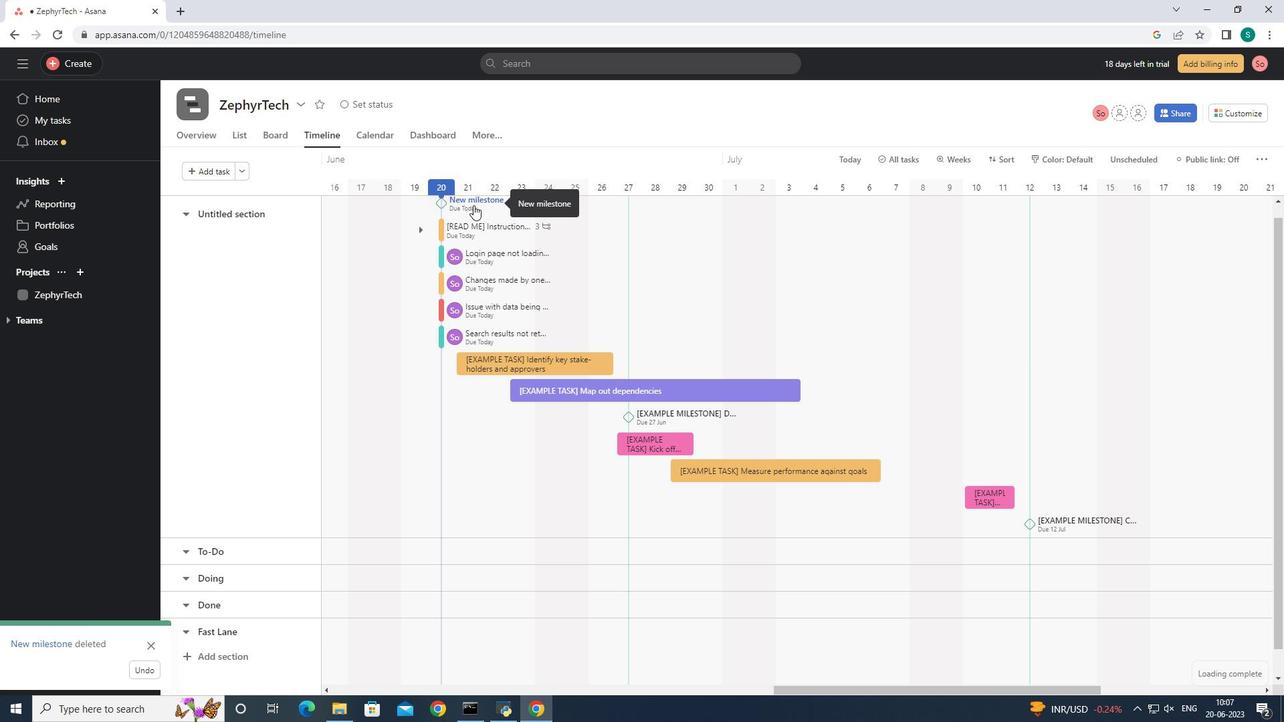 
Action: Mouse moved to (148, 648)
Screenshot: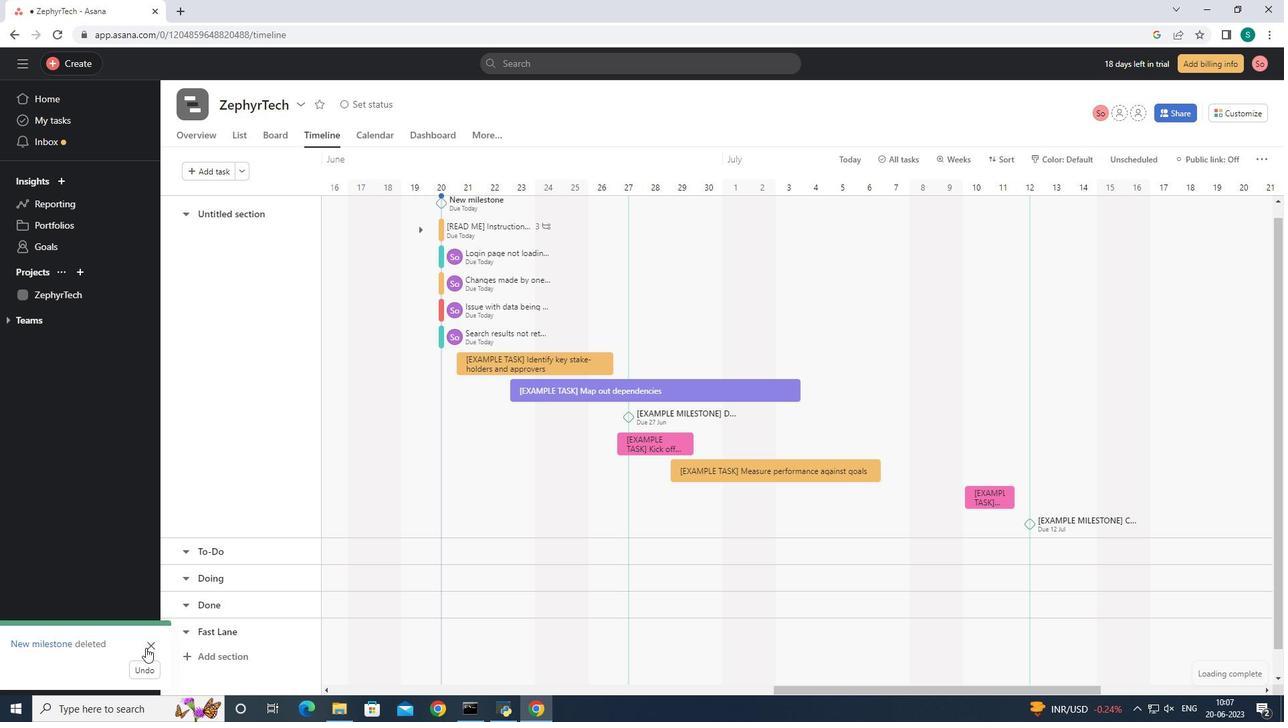 
Action: Mouse pressed left at (148, 648)
Screenshot: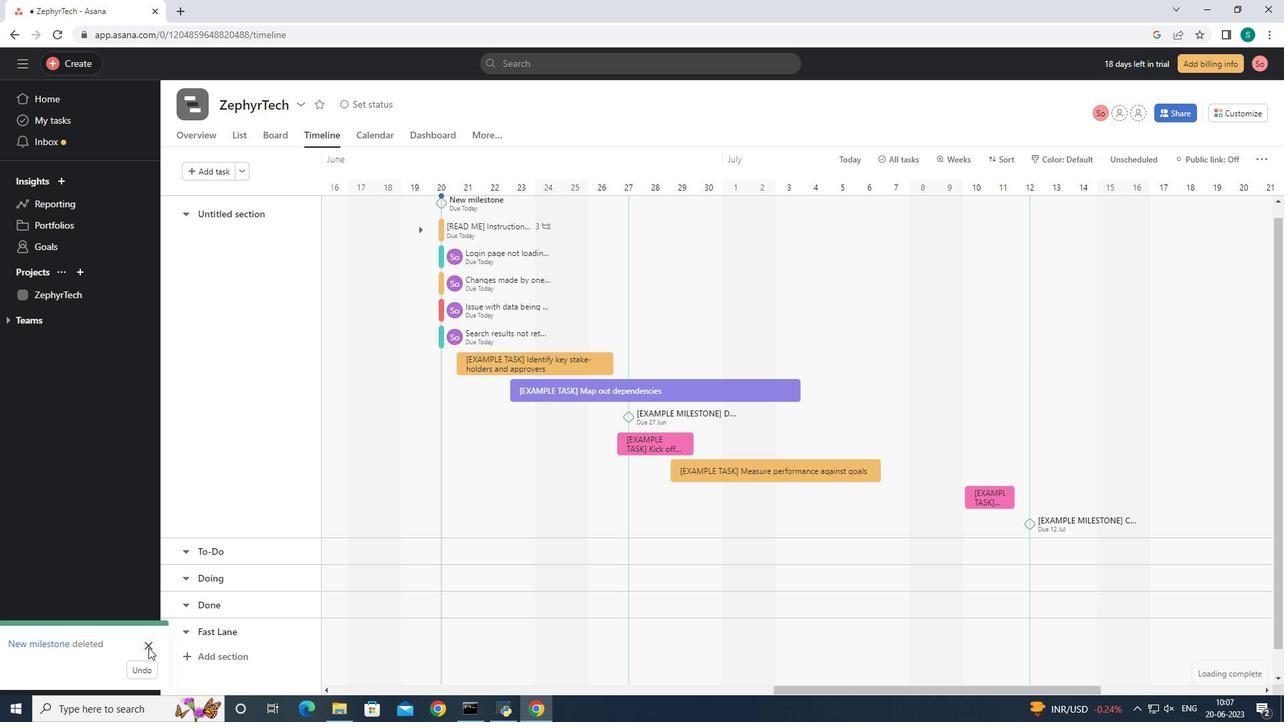 
Action: Mouse moved to (483, 198)
Screenshot: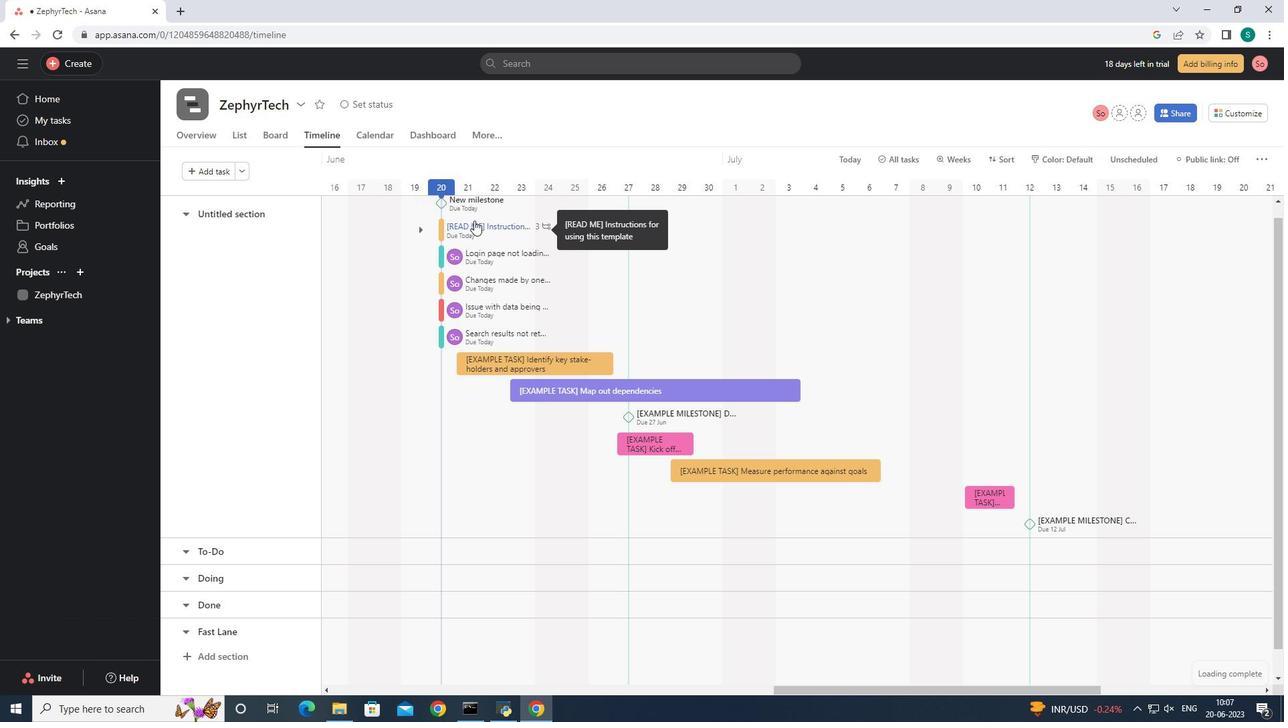 
Action: Mouse pressed left at (483, 198)
Screenshot: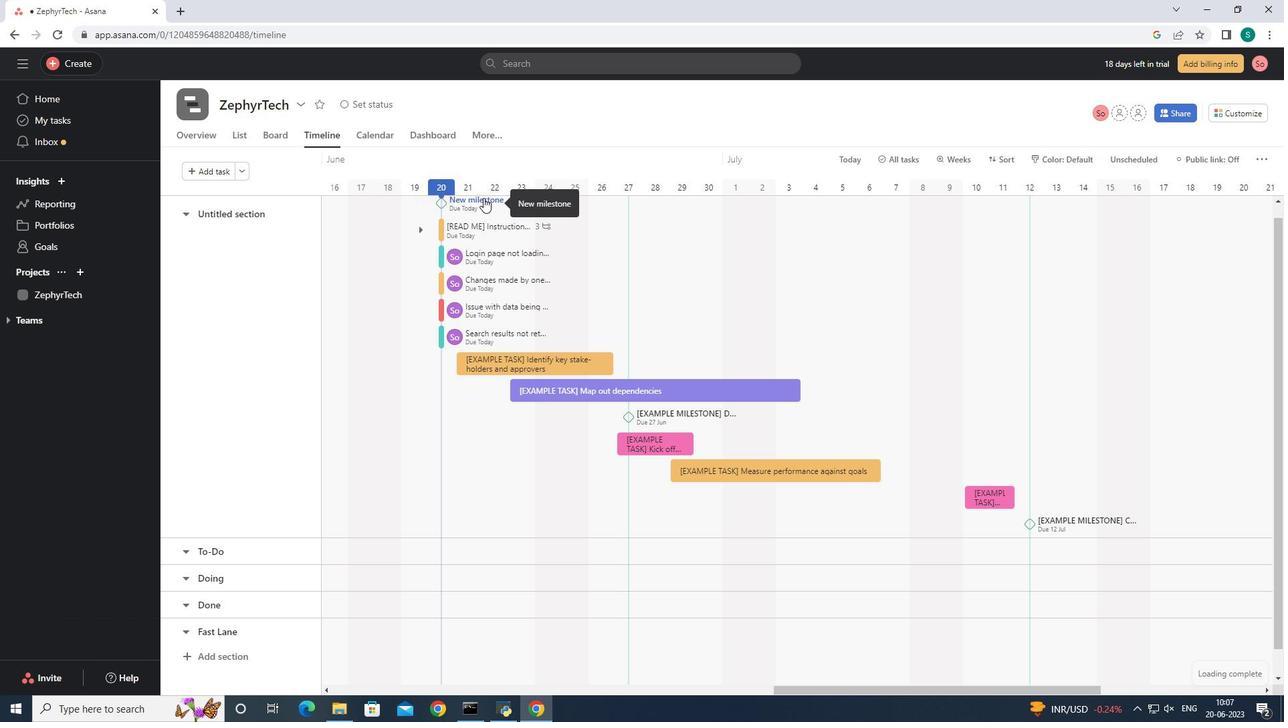 
Action: Mouse moved to (974, 236)
Screenshot: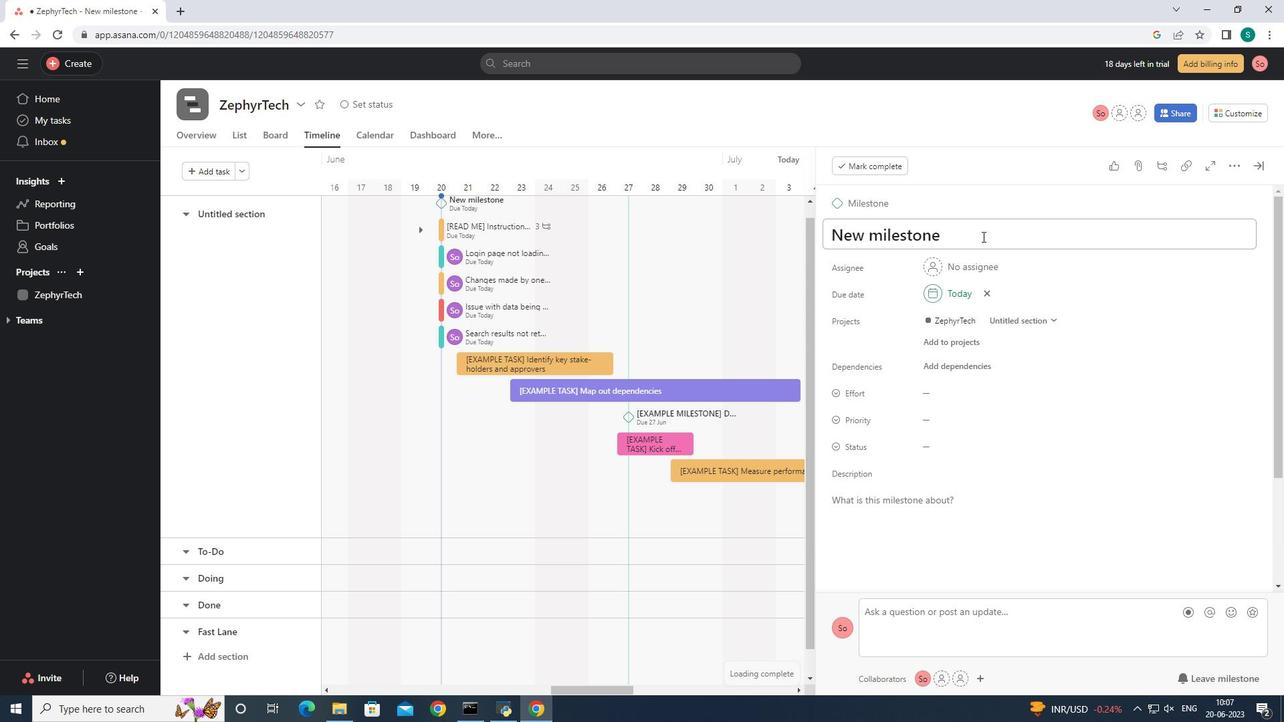 
Action: Mouse pressed left at (974, 236)
Screenshot: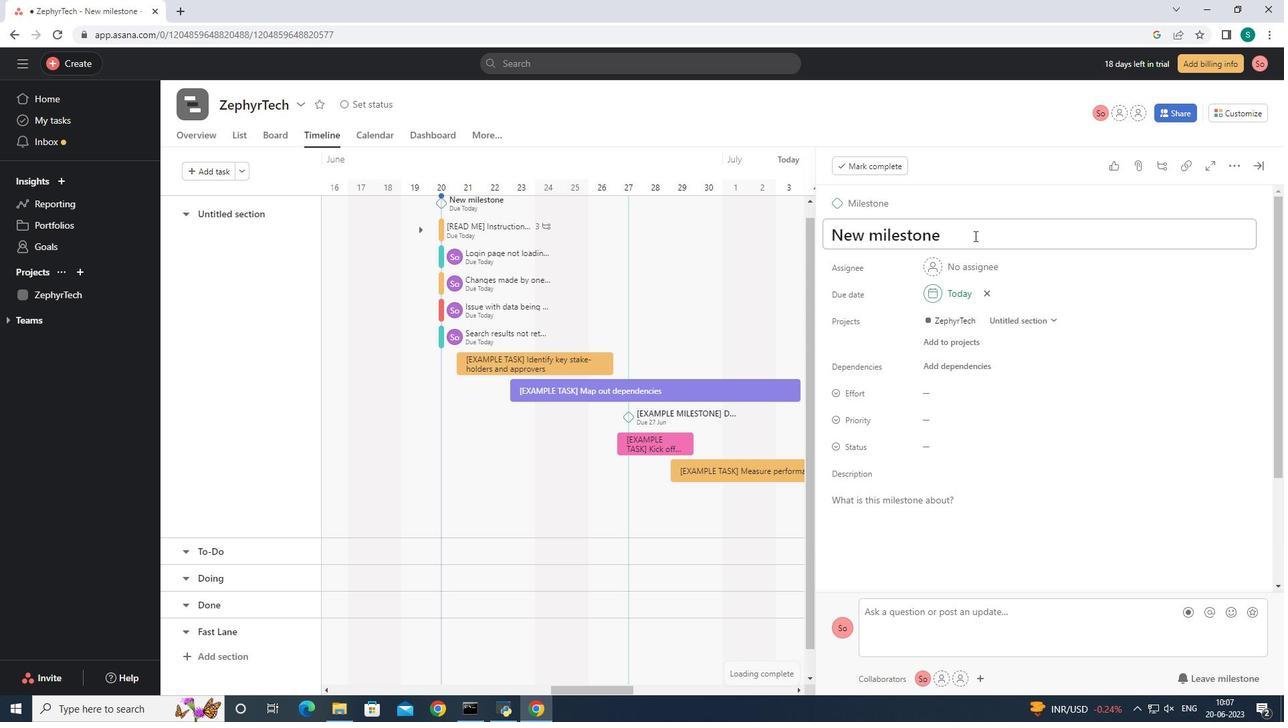 
Action: Mouse moved to (1256, 159)
Screenshot: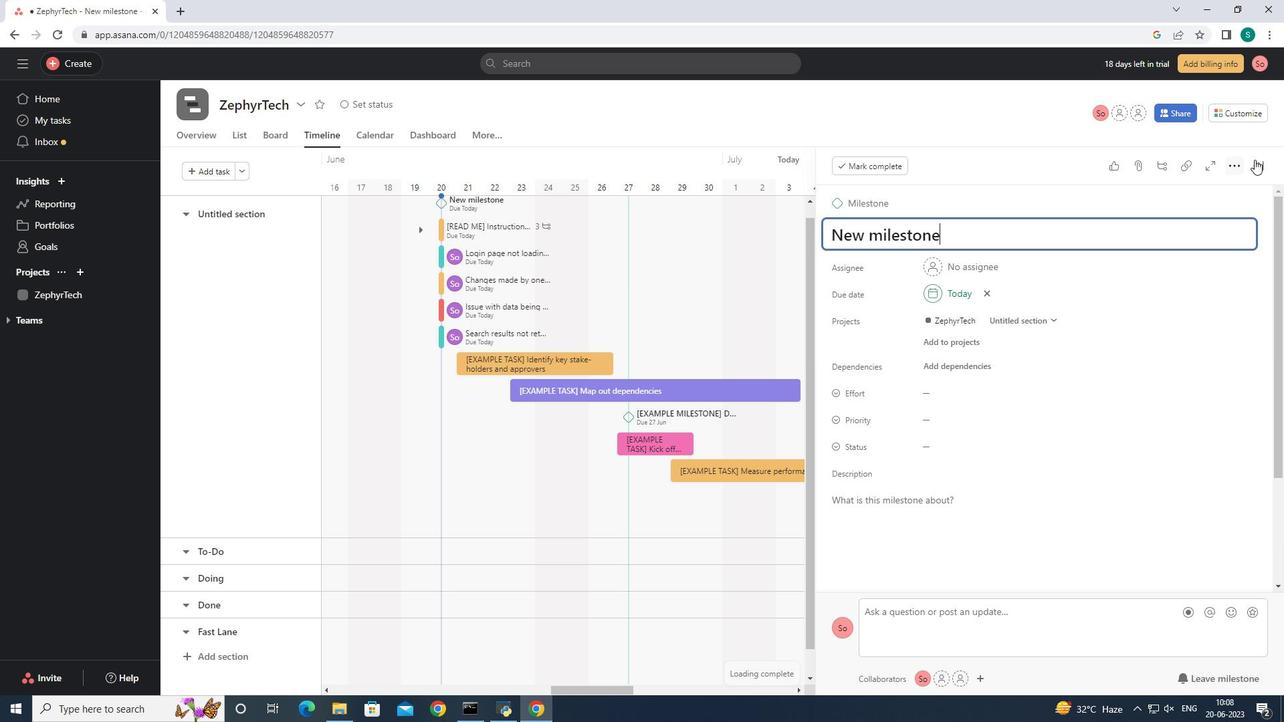 
Action: Mouse pressed left at (1256, 159)
Screenshot: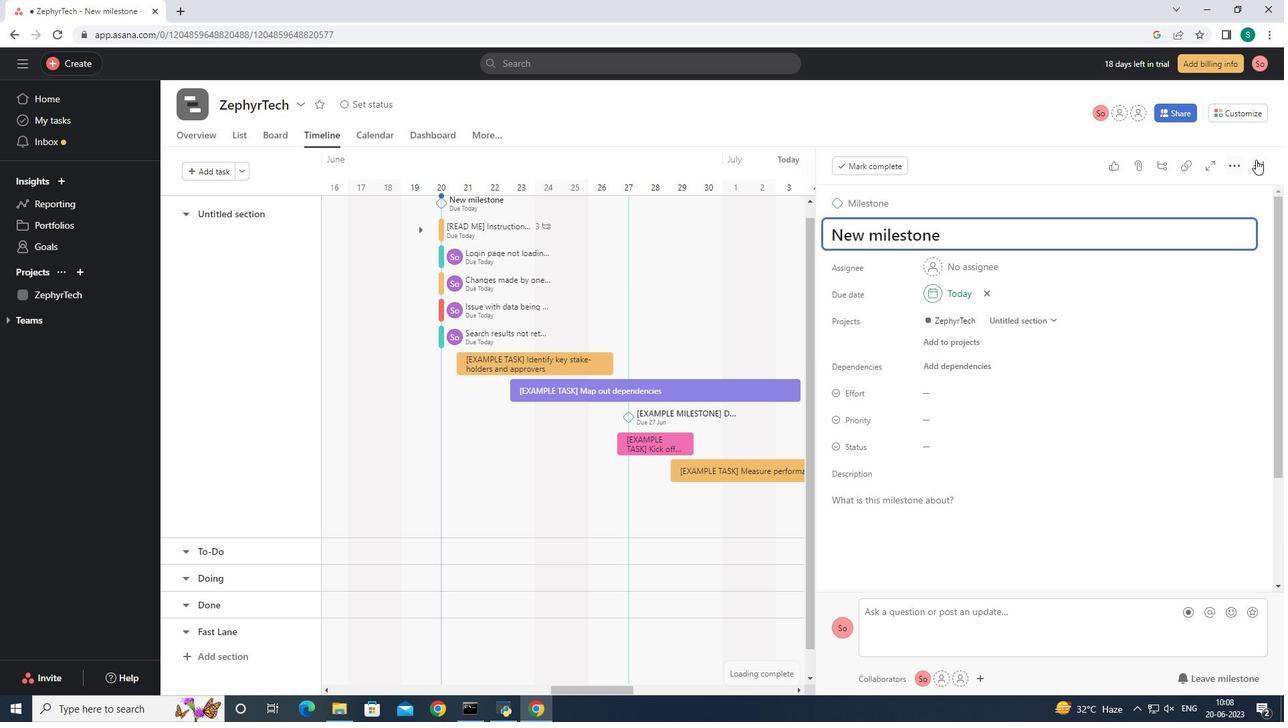 
Action: Mouse moved to (469, 196)
Screenshot: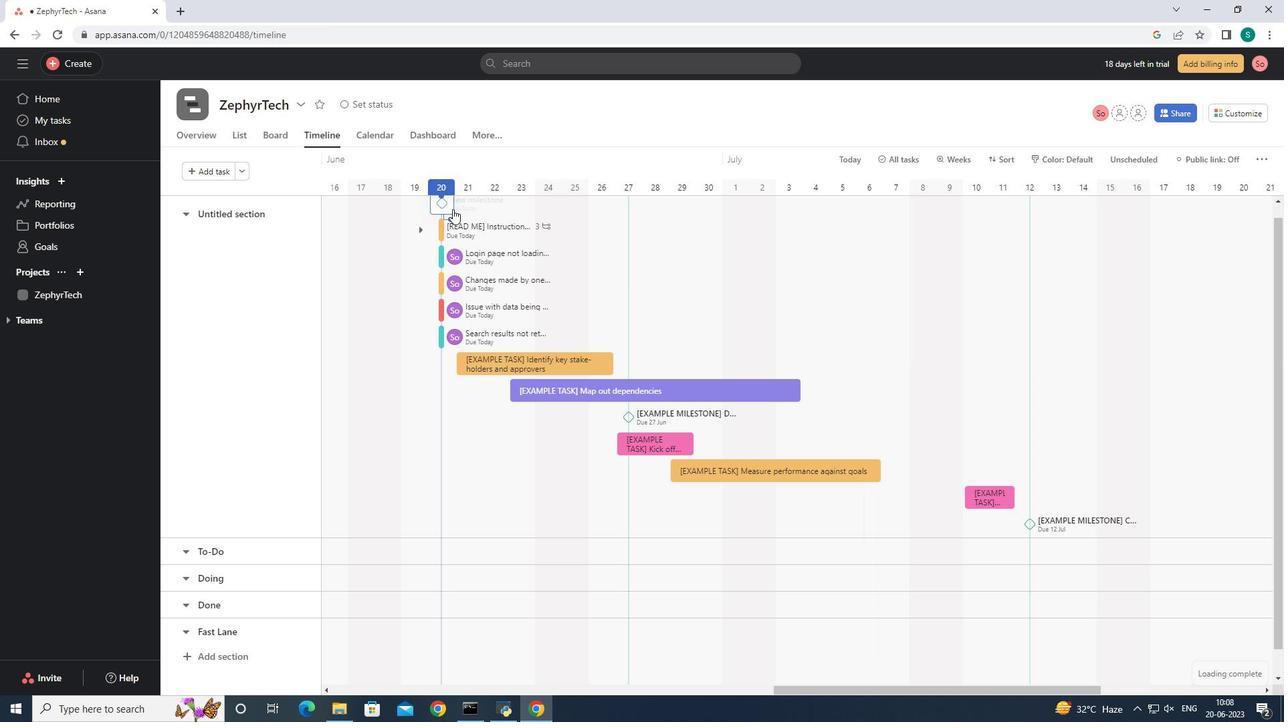 
Action: Mouse pressed right at (469, 196)
Screenshot: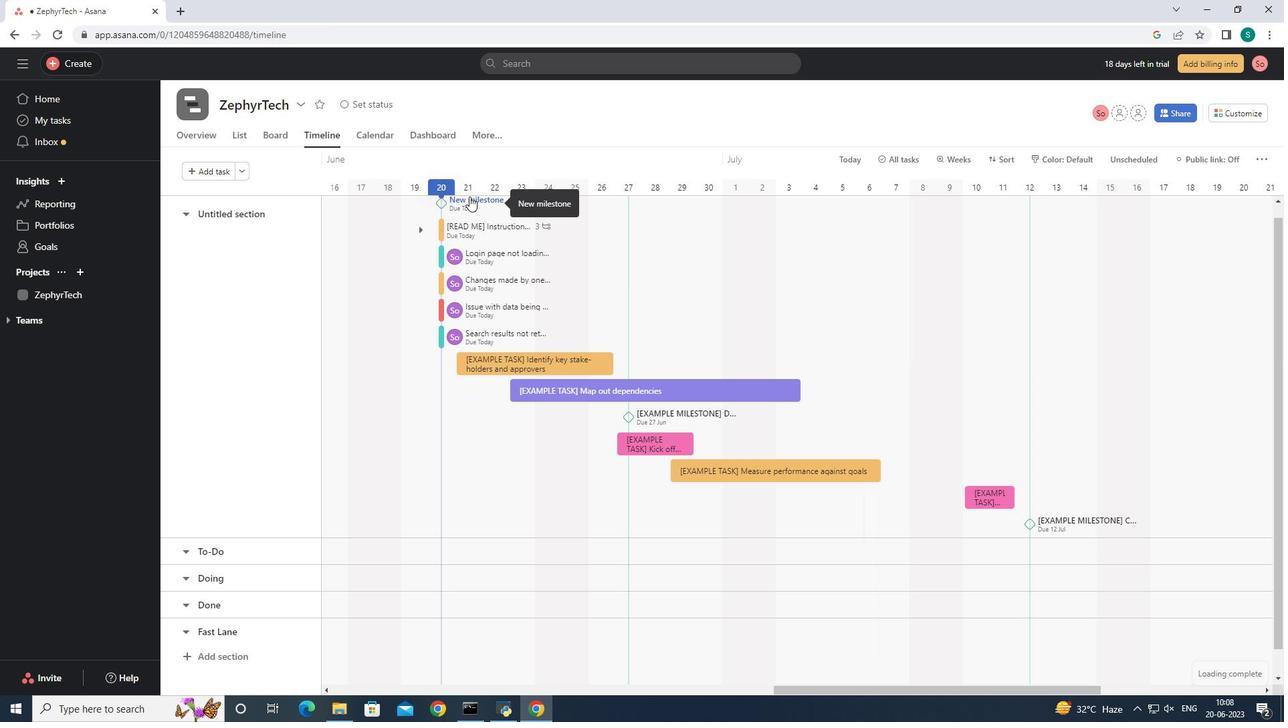 
Action: Mouse moved to (506, 427)
Screenshot: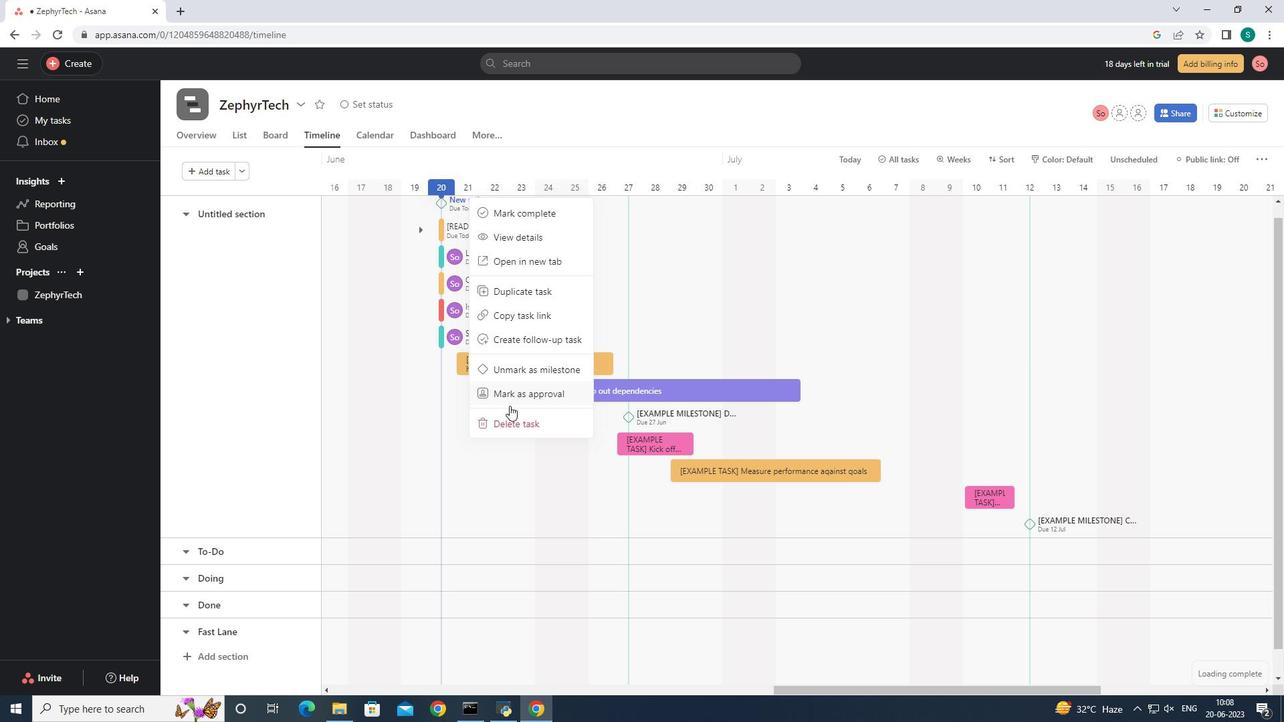 
Action: Mouse pressed left at (506, 427)
Screenshot: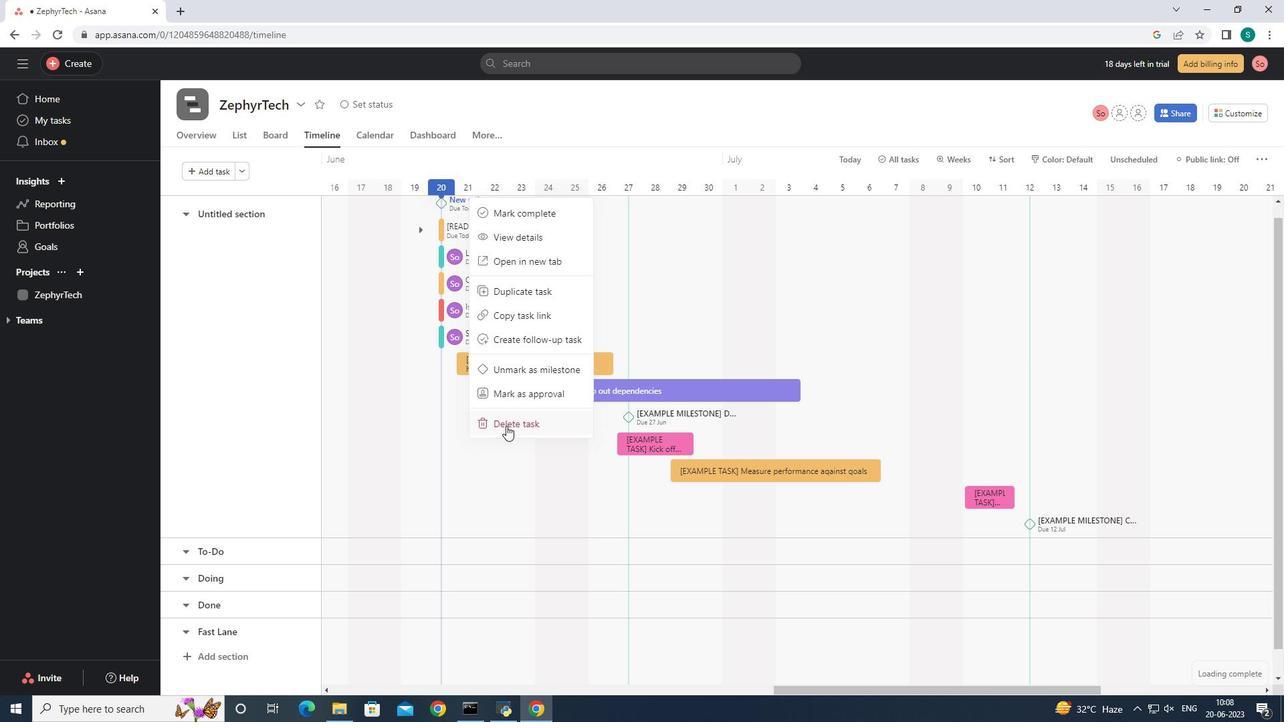 
Action: Mouse moved to (357, 620)
Screenshot: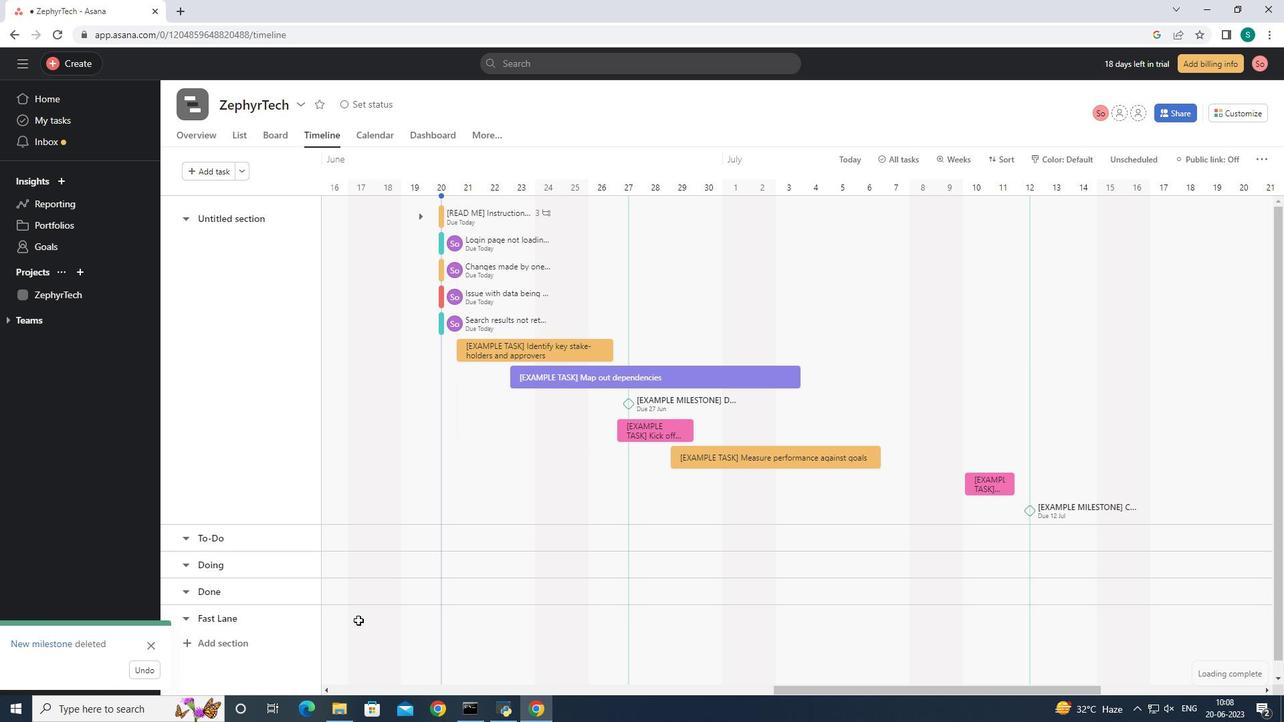 
Action: Mouse pressed left at (357, 620)
Screenshot: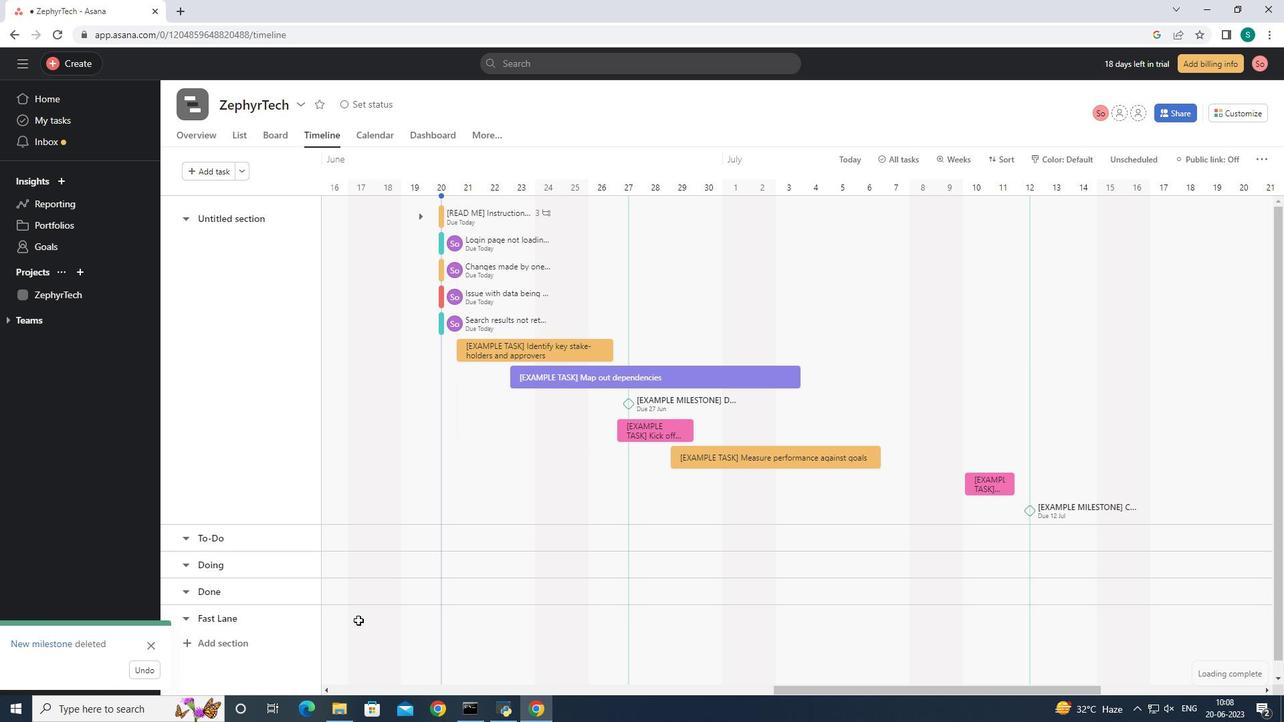
Action: Mouse moved to (341, 620)
Screenshot: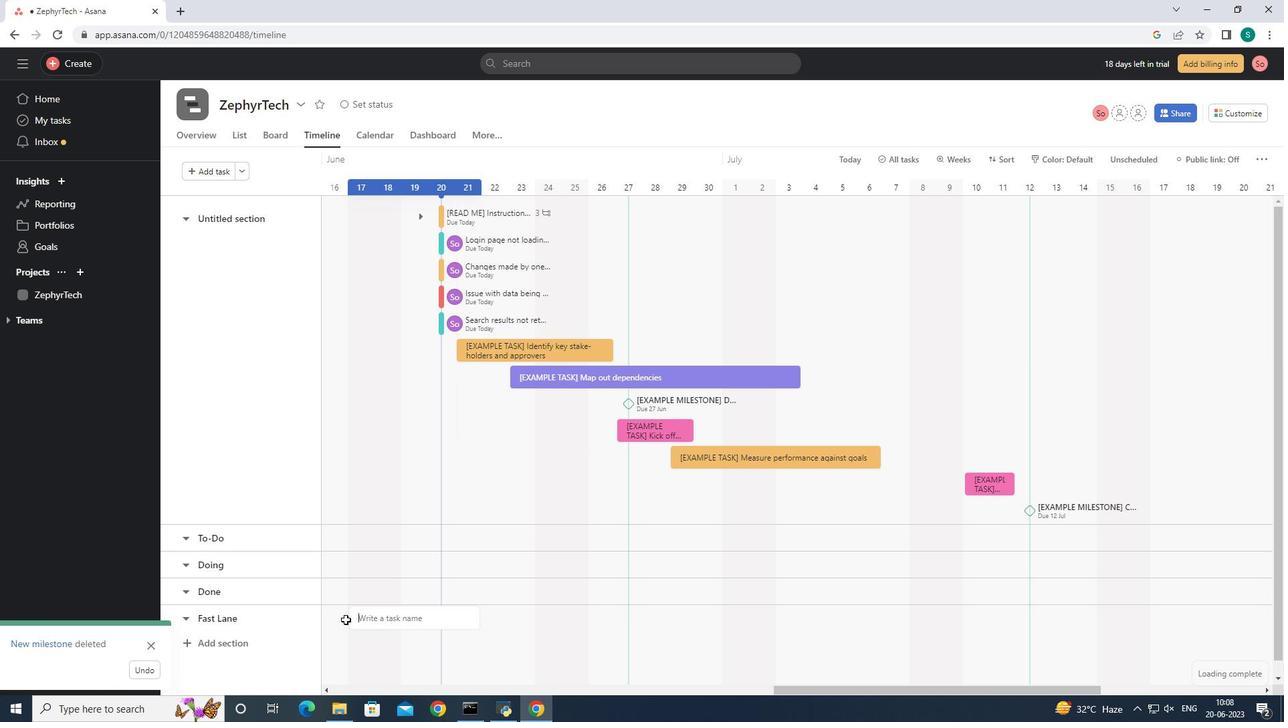 
Action: Mouse pressed left at (341, 620)
Screenshot: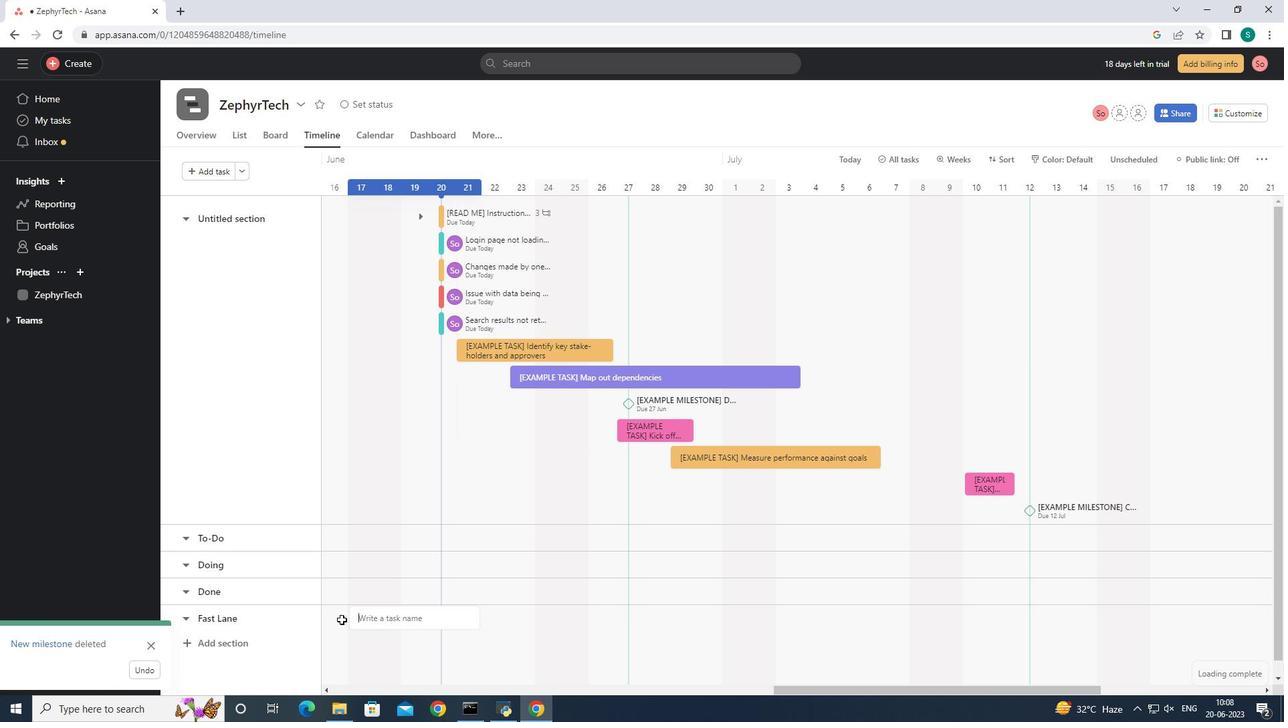 
Action: Mouse moved to (337, 620)
Screenshot: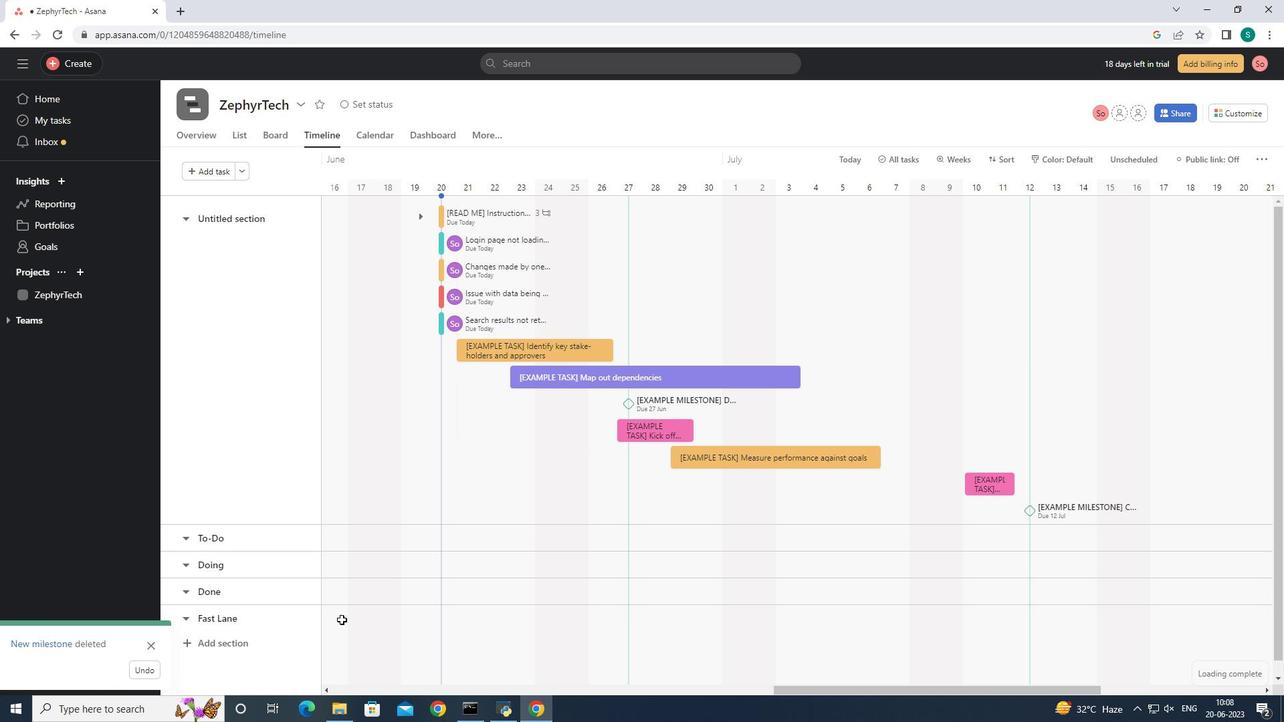 
Action: Mouse pressed left at (337, 620)
Screenshot: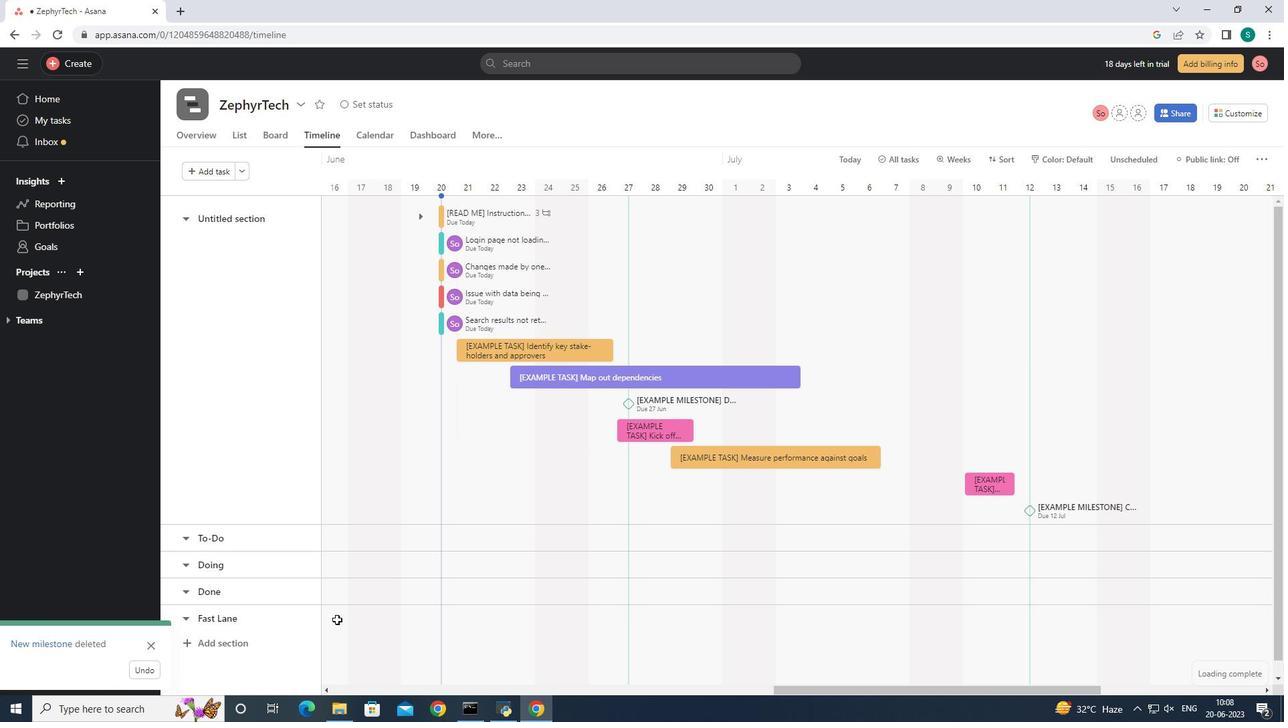 
Action: Mouse moved to (468, 617)
Screenshot: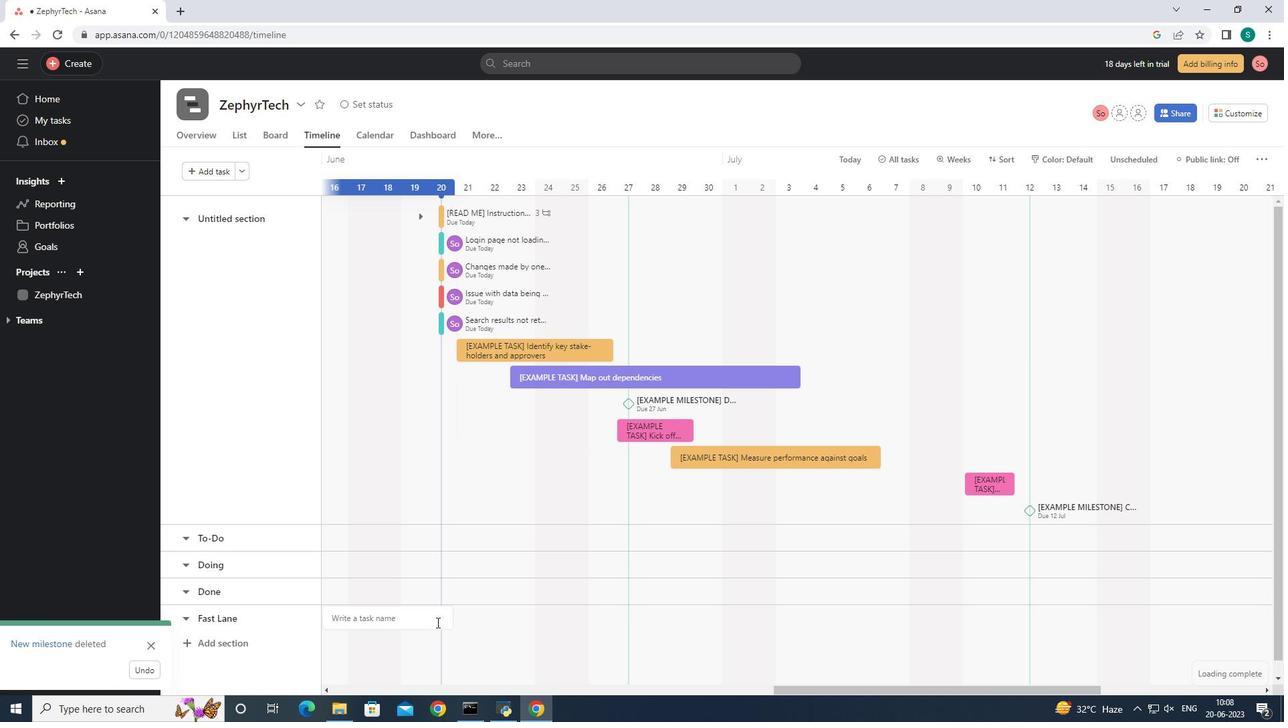 
Action: Mouse pressed left at (468, 617)
Screenshot: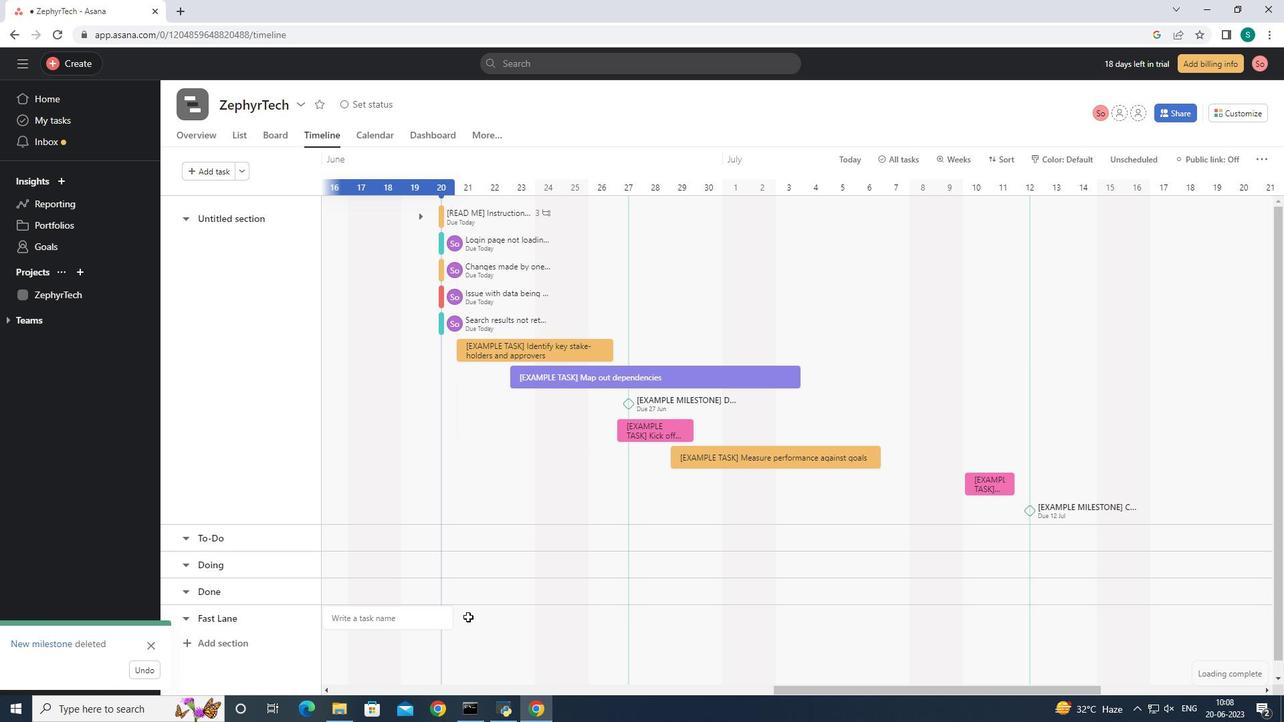 
Action: Mouse moved to (442, 615)
Screenshot: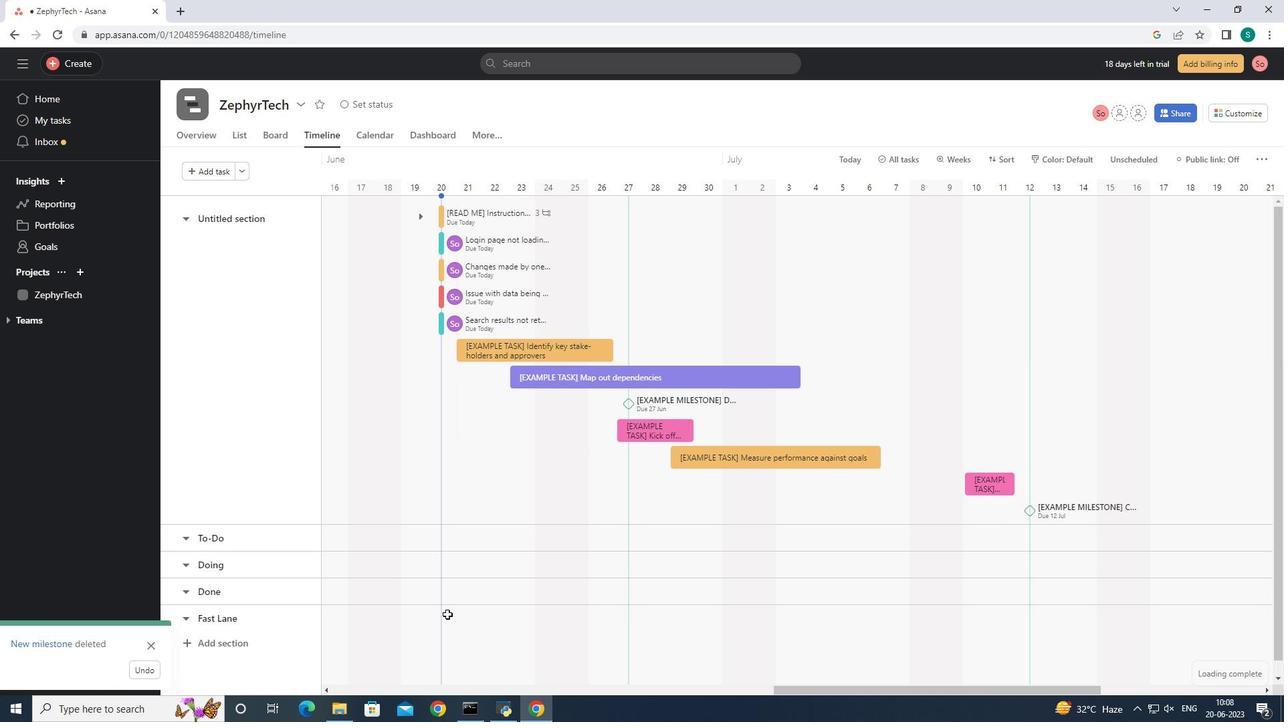 
Action: Mouse pressed left at (442, 615)
Screenshot: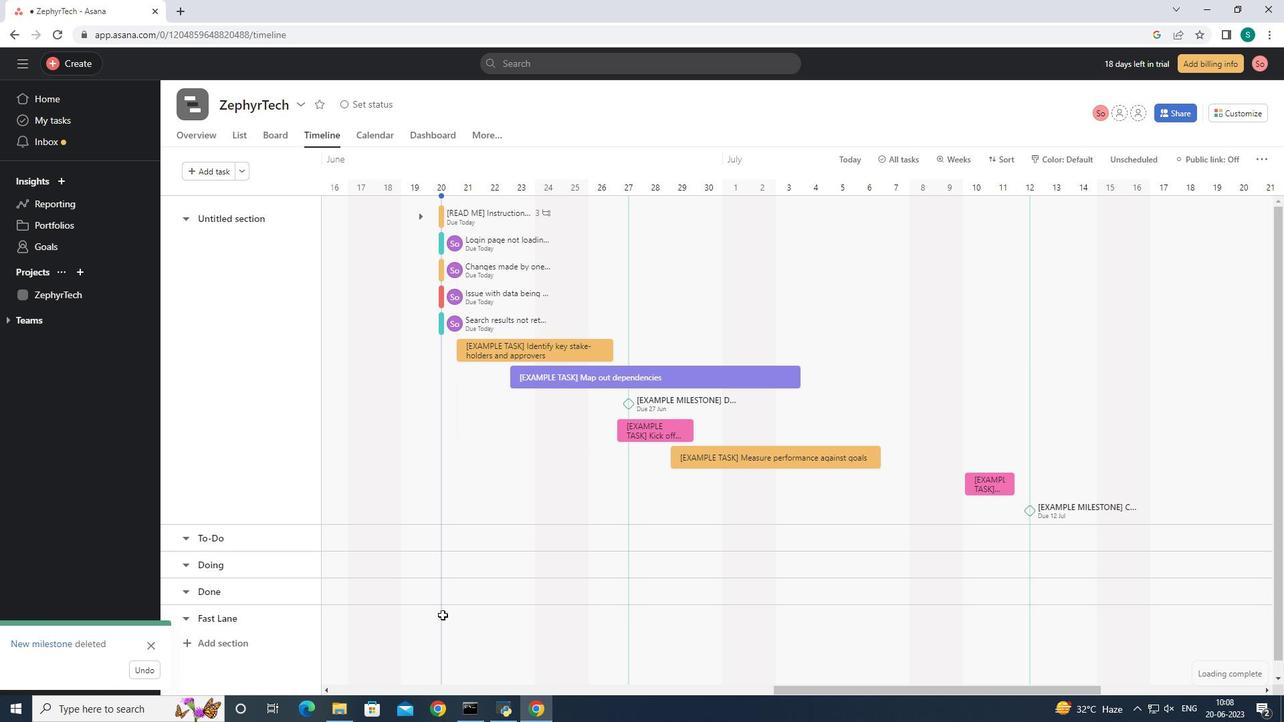
Action: Mouse moved to (679, 612)
Screenshot: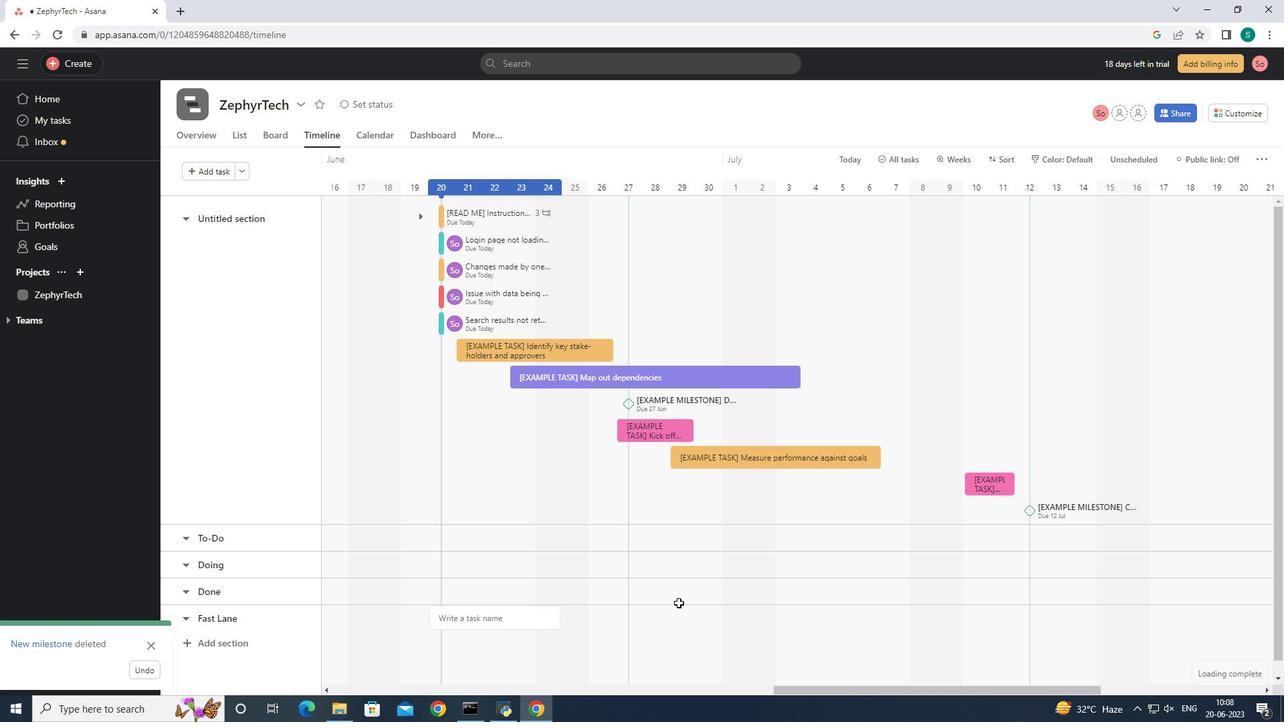 
Action: Key pressed <Key.shift>Mobile<Key.space><Key.shift>Device<Key.space><Key.shift>Maa<Key.backspace>nagement<Key.enter>
Screenshot: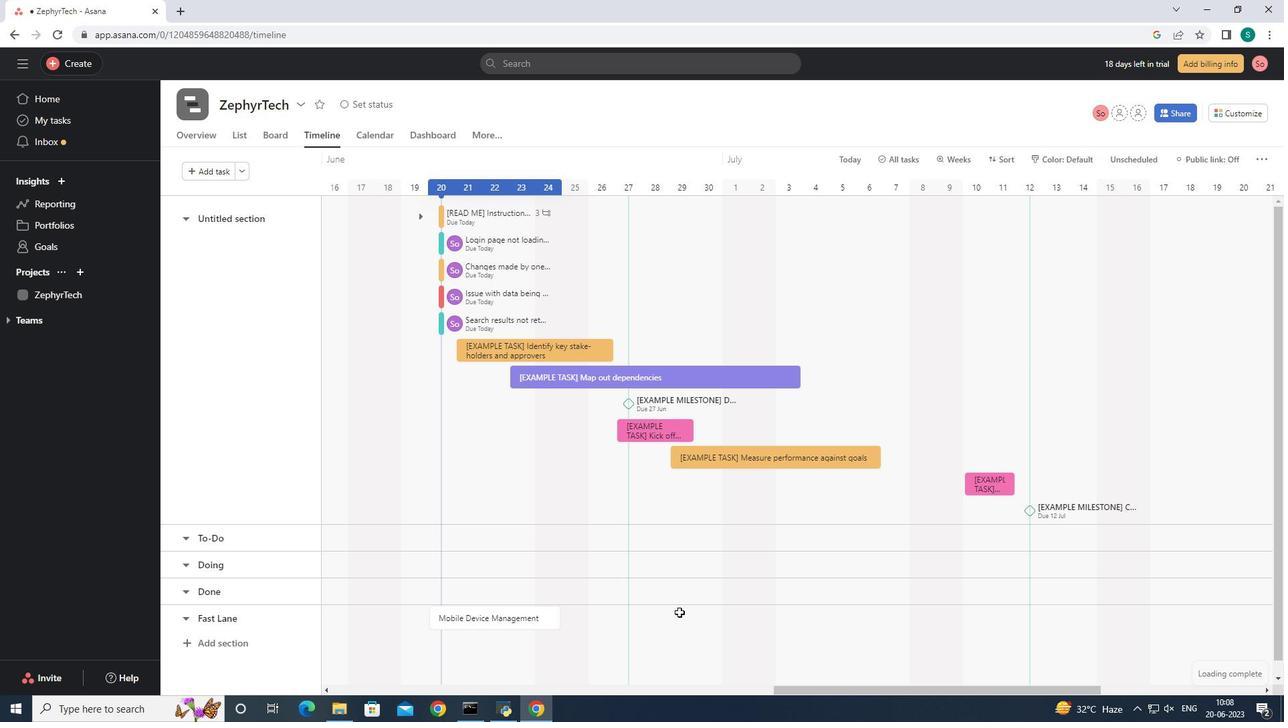 
Action: Mouse moved to (507, 614)
Screenshot: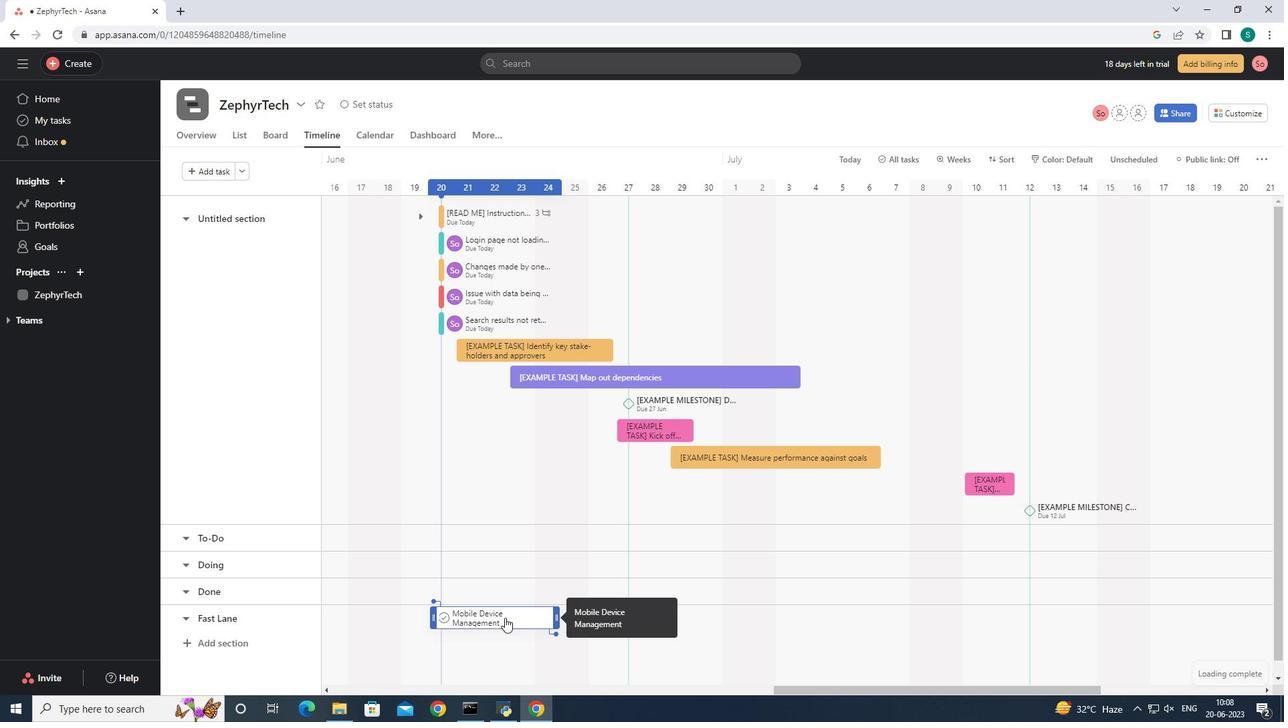 
Action: Mouse pressed left at (507, 614)
Screenshot: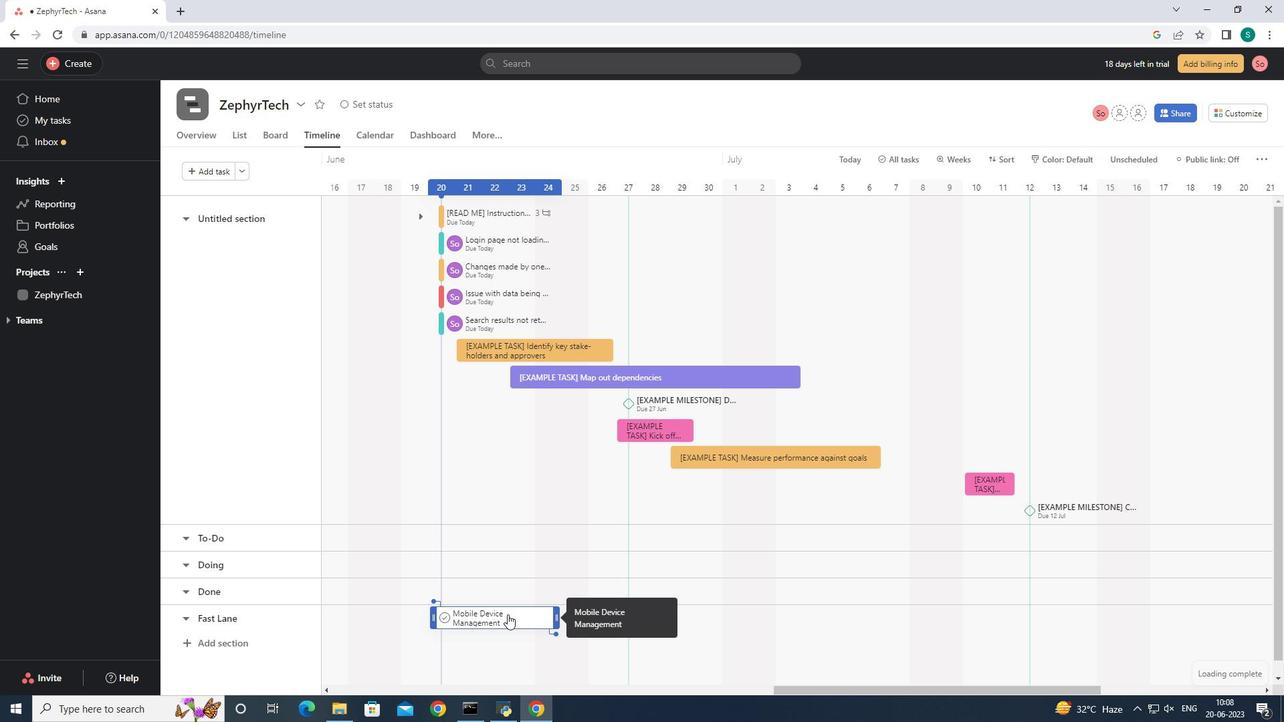
Action: Mouse moved to (1242, 157)
Screenshot: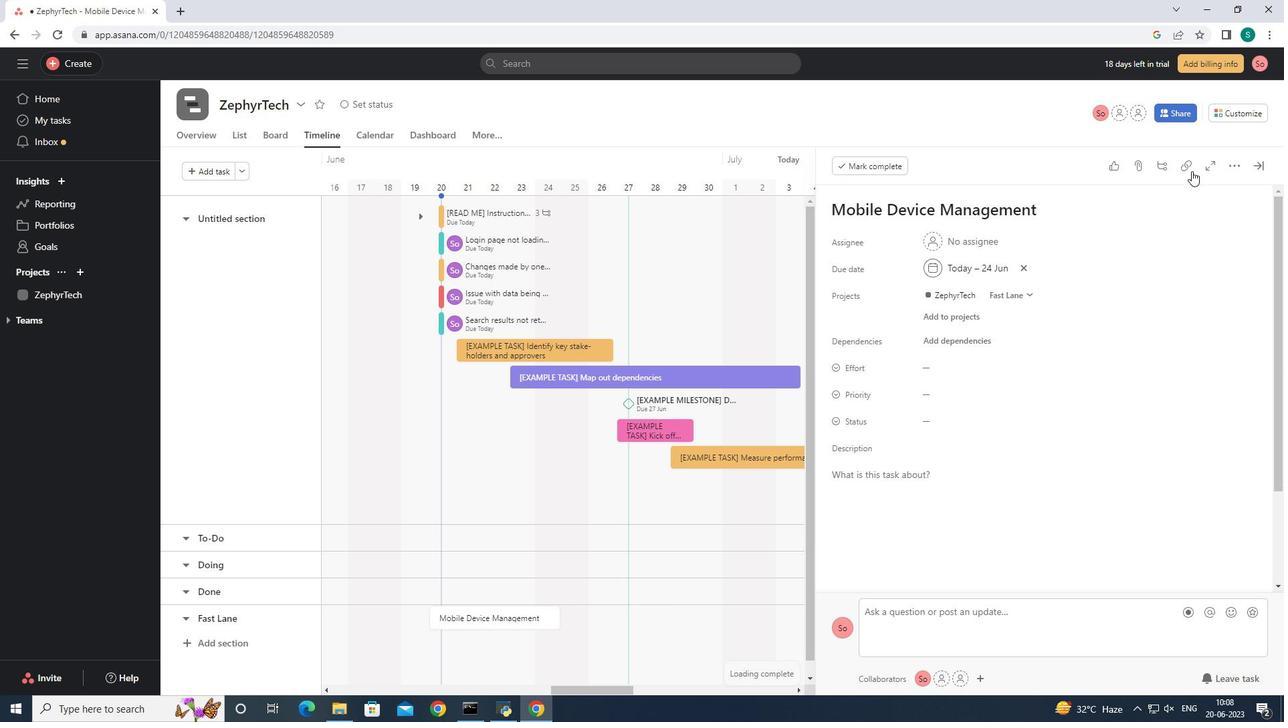 
Action: Mouse pressed left at (1242, 157)
Screenshot: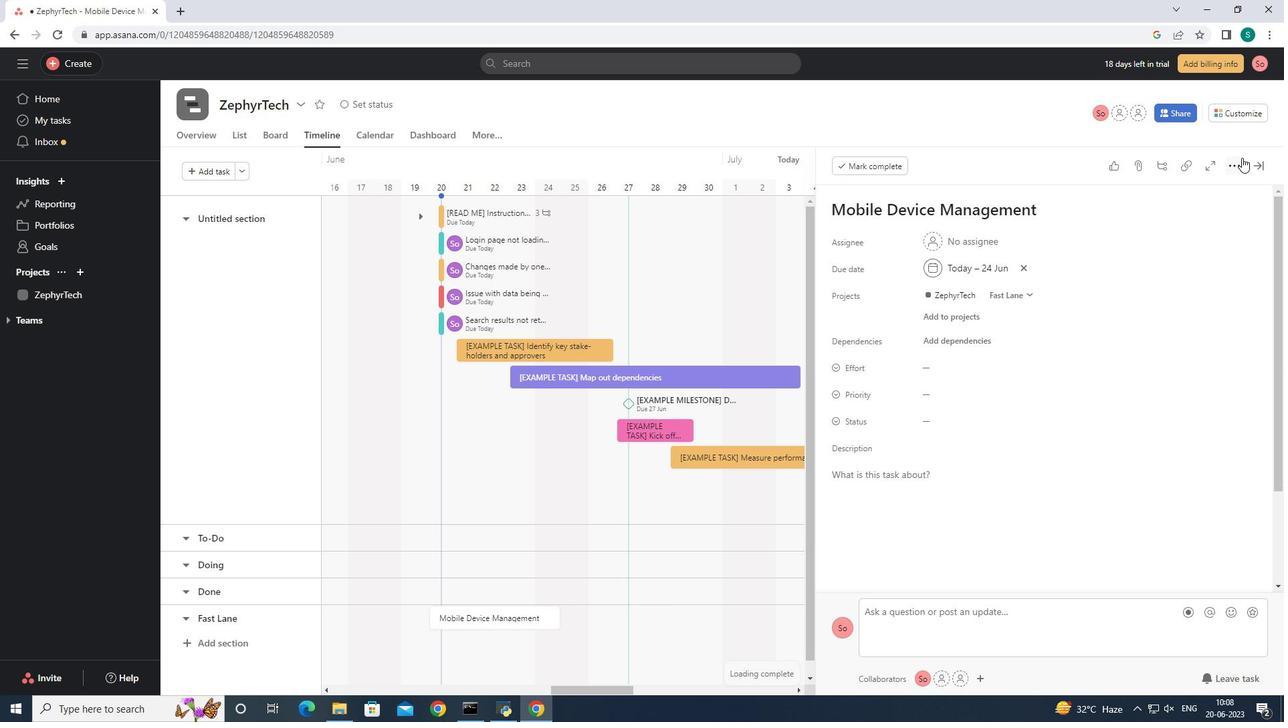 
Action: Mouse moved to (1202, 229)
Screenshot: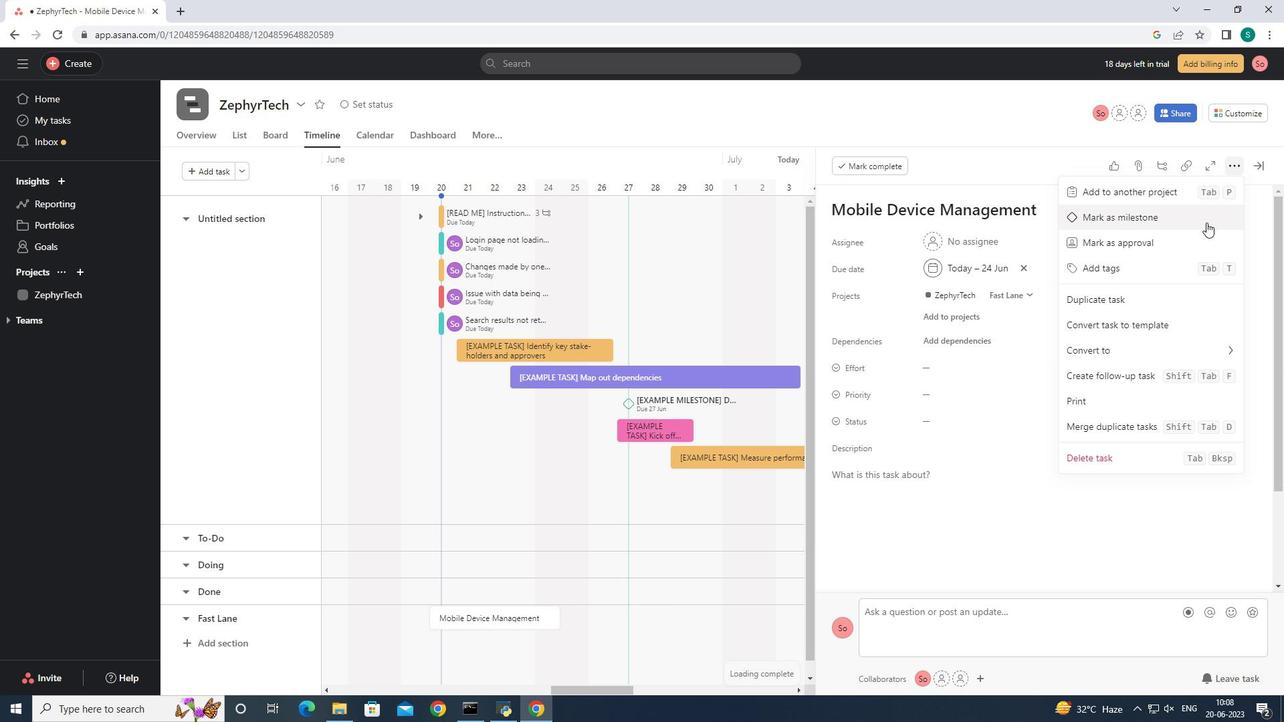 
Action: Mouse pressed left at (1202, 229)
Screenshot: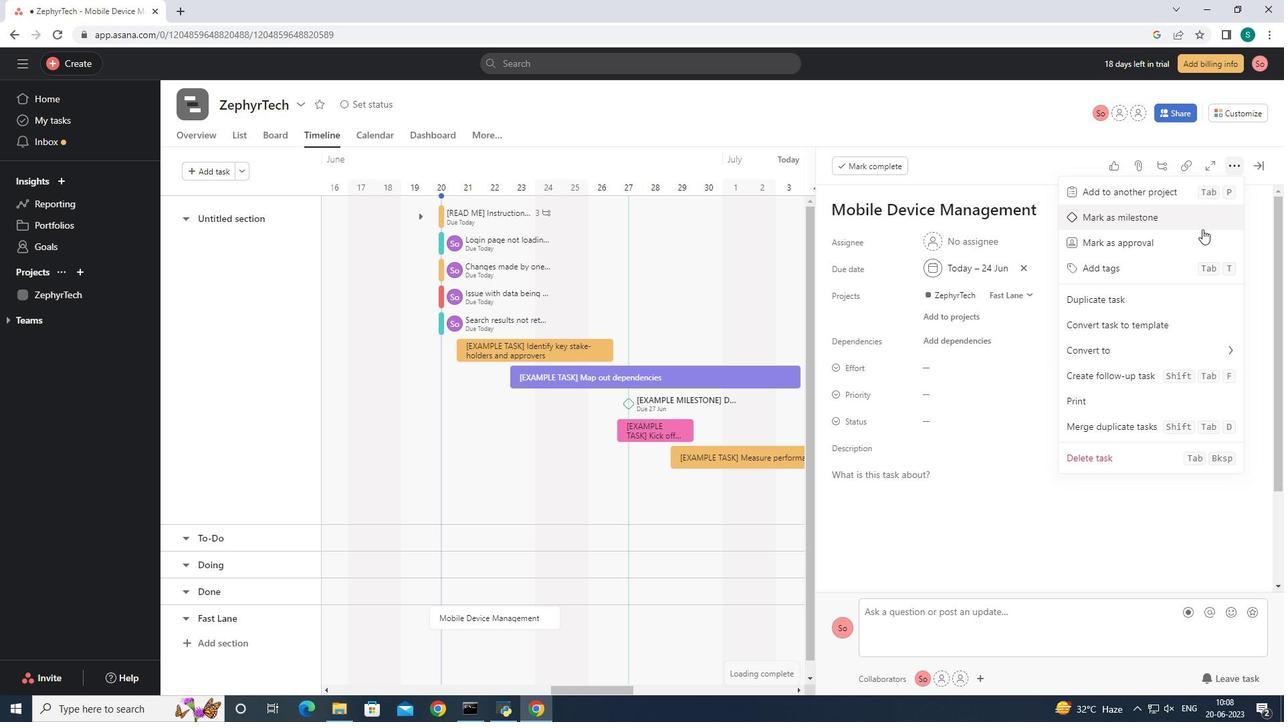 
Action: Mouse moved to (1252, 162)
Screenshot: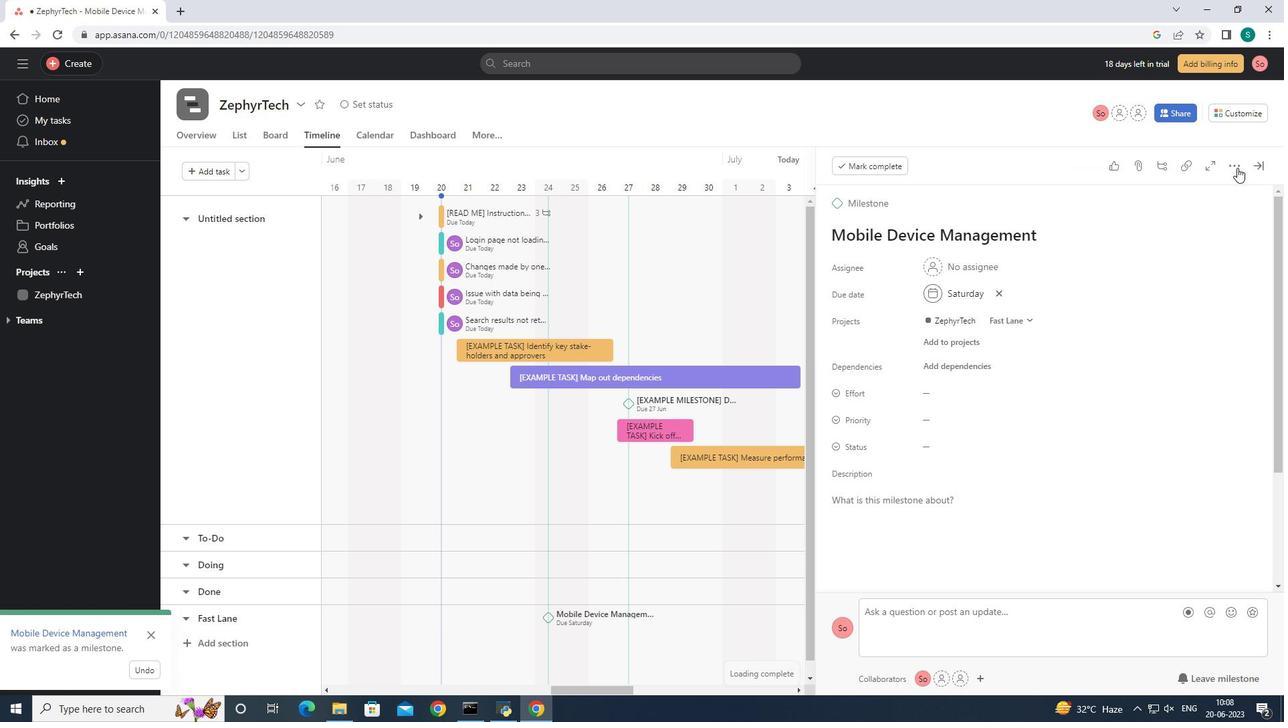 
Action: Mouse pressed left at (1252, 162)
Screenshot: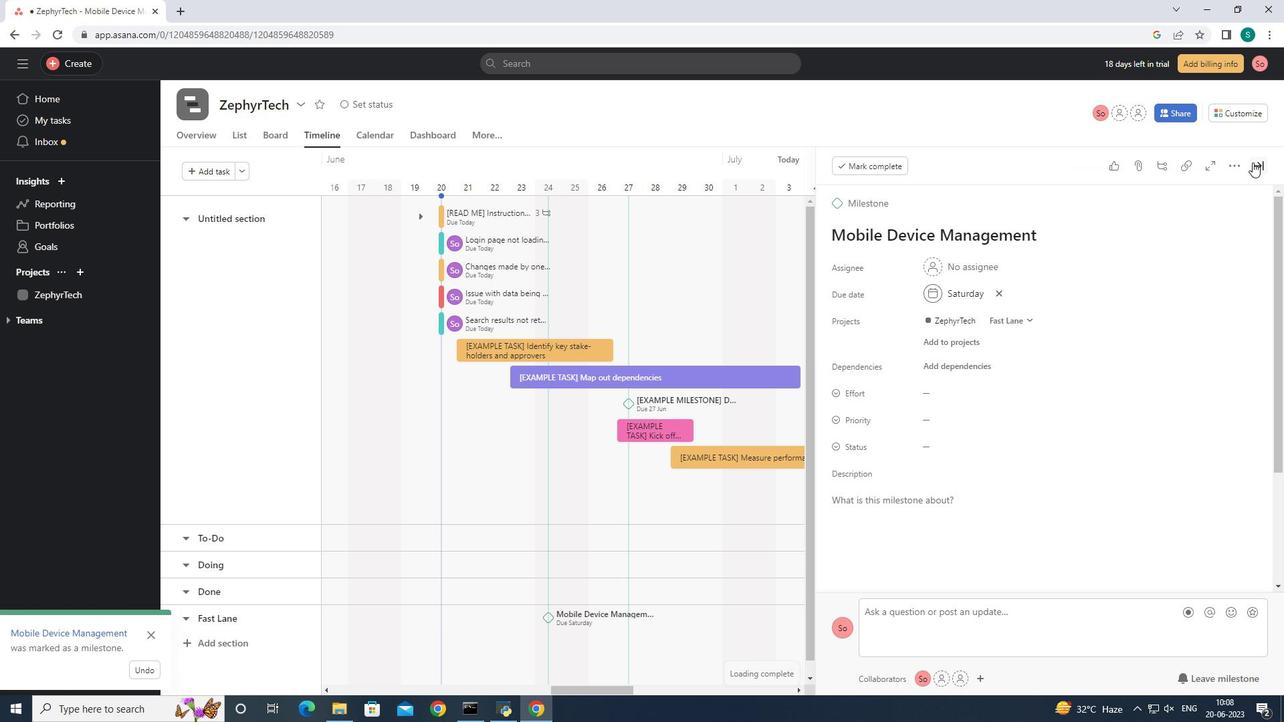 
Action: Mouse moved to (583, 624)
Screenshot: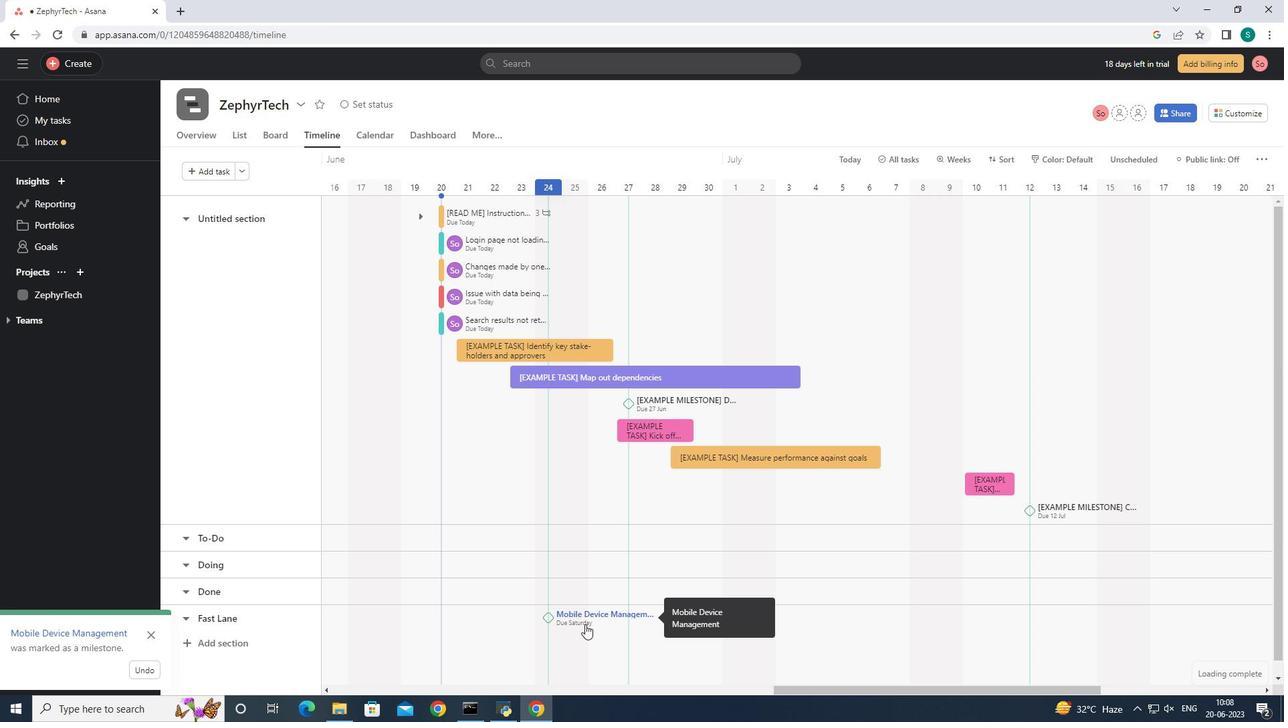 
Action: Mouse pressed left at (583, 624)
Screenshot: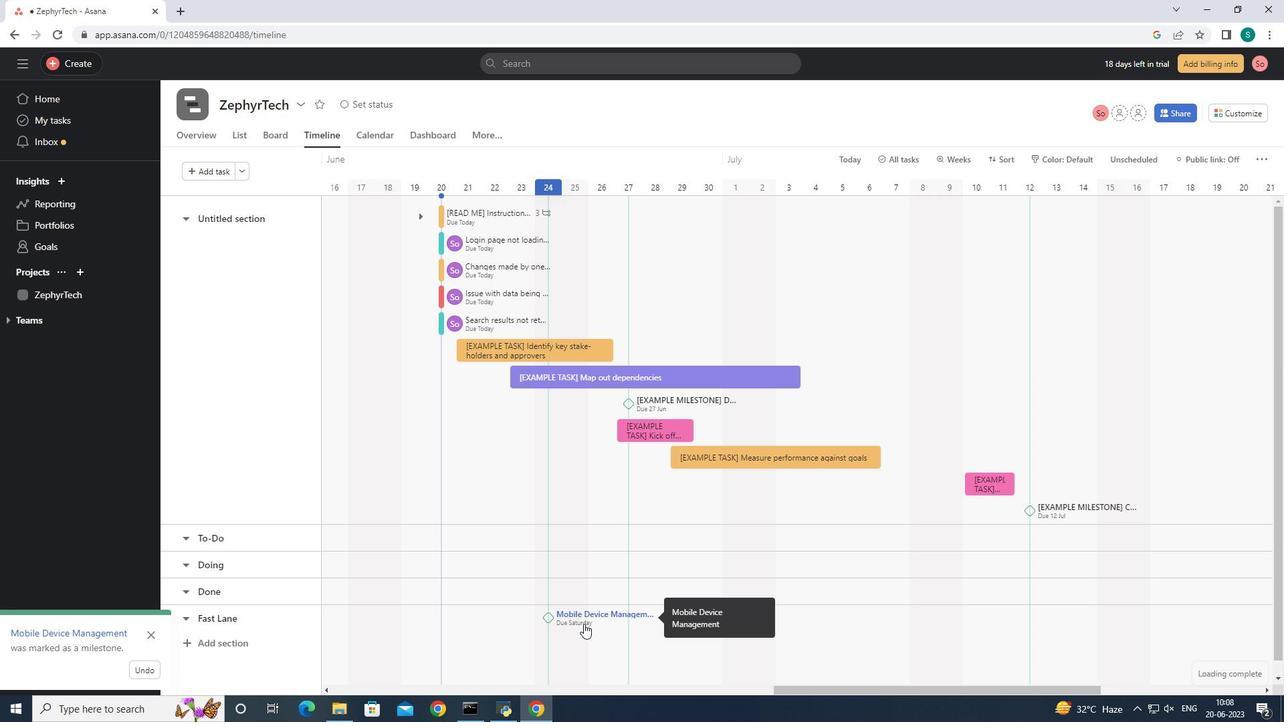 
Action: Mouse moved to (1254, 169)
Screenshot: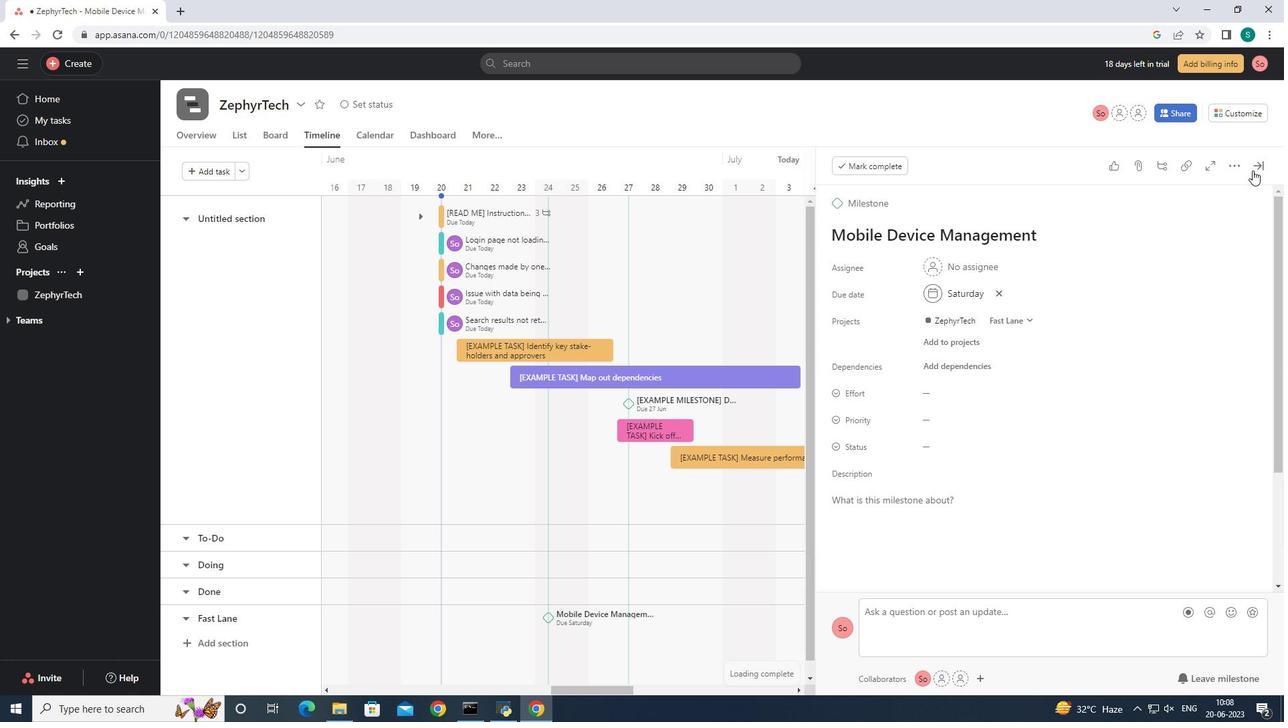 
Action: Mouse pressed left at (1254, 169)
Screenshot: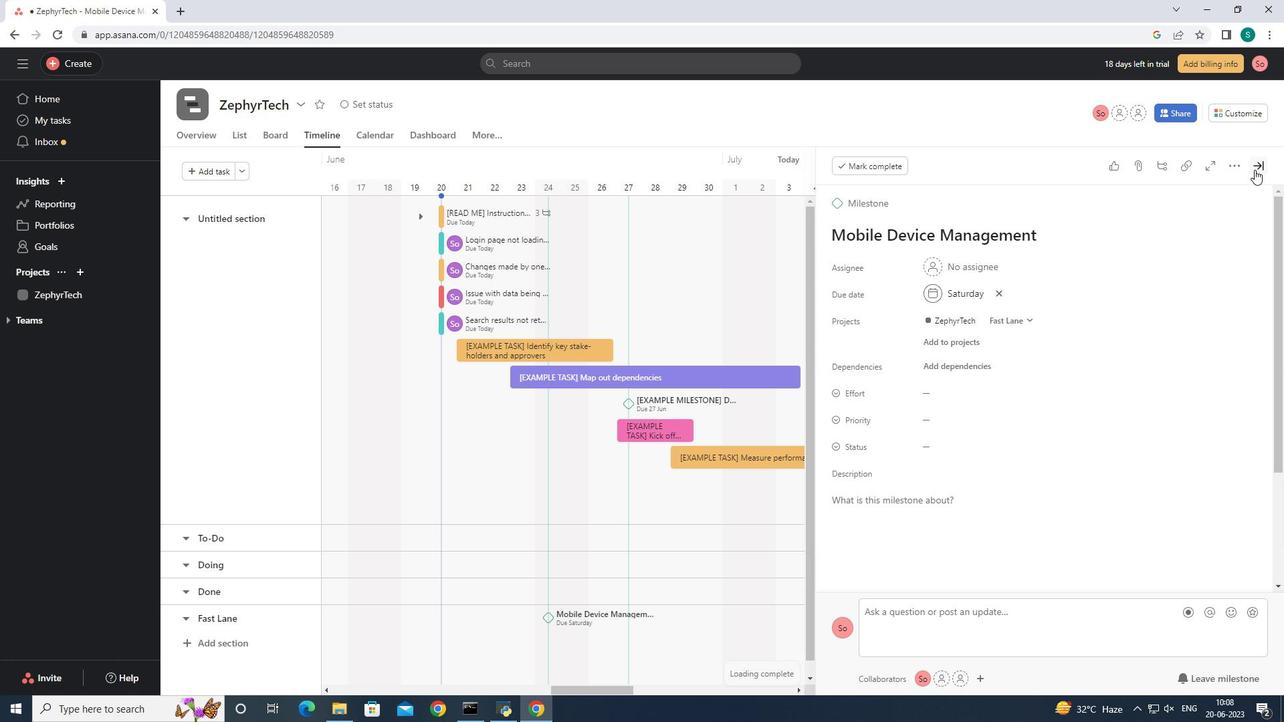 
Action: Mouse moved to (590, 617)
Screenshot: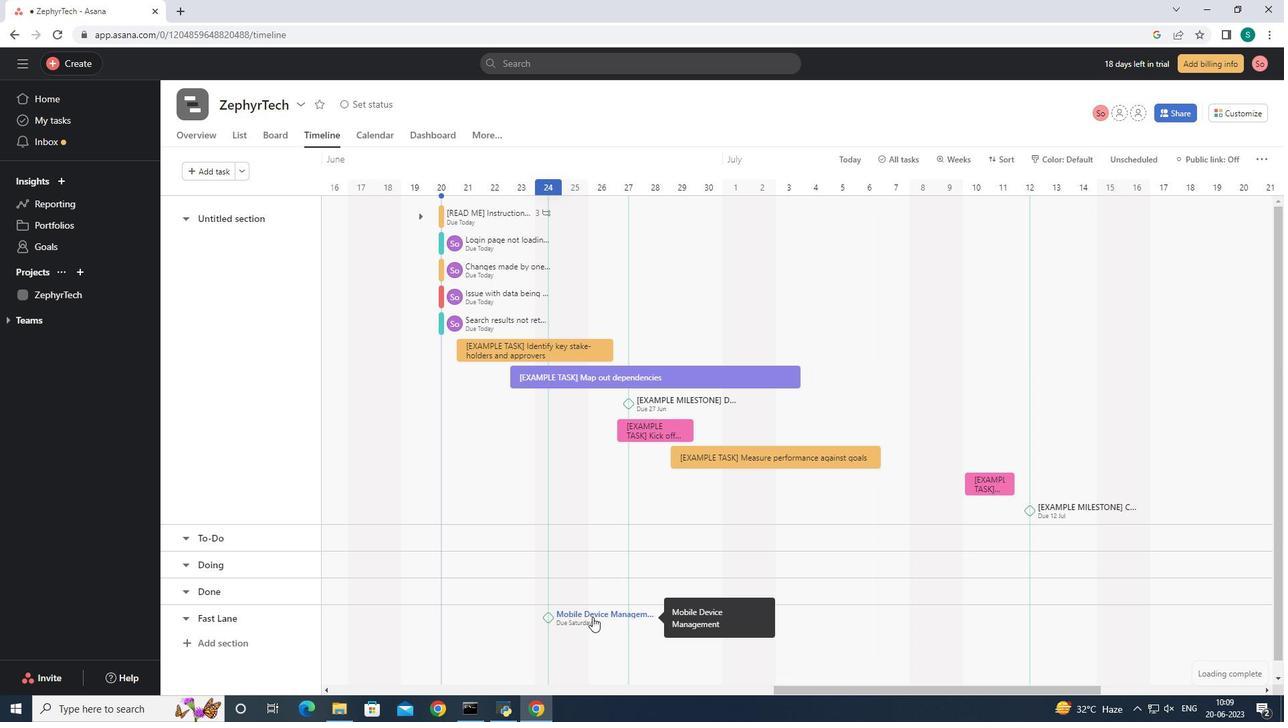 
Action: Mouse pressed left at (590, 617)
Screenshot: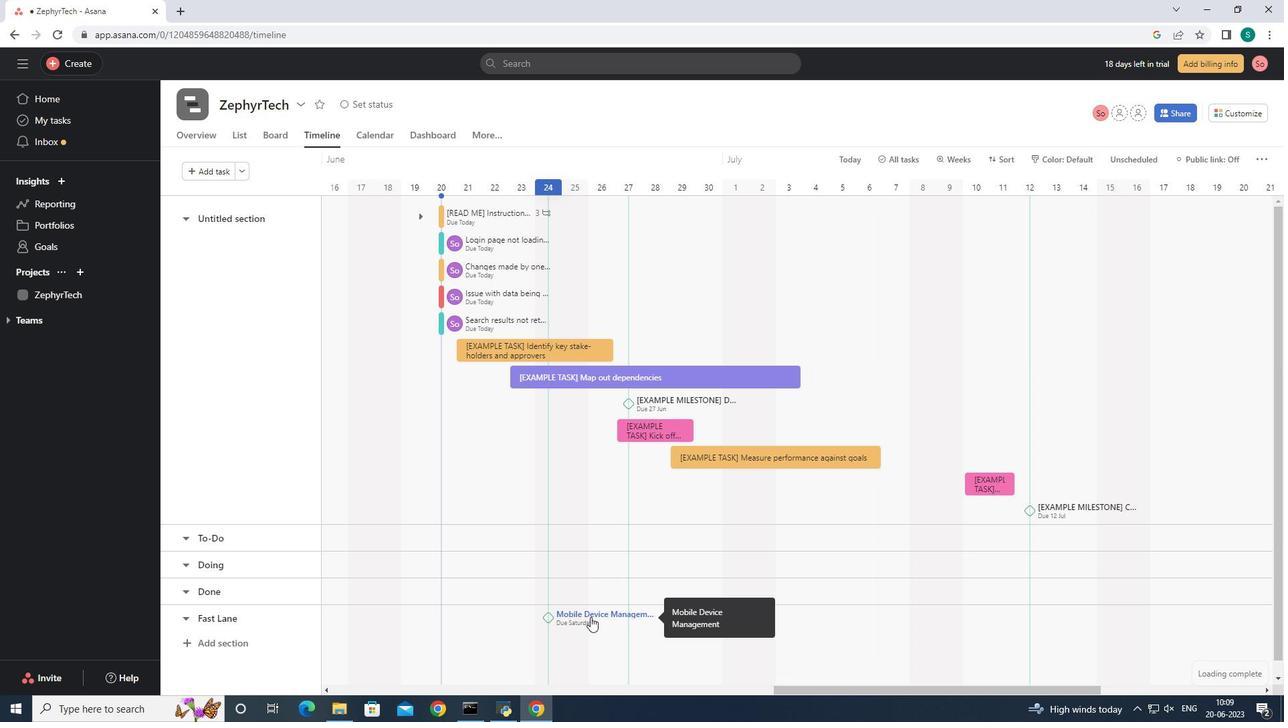 
Action: Mouse moved to (1233, 167)
Screenshot: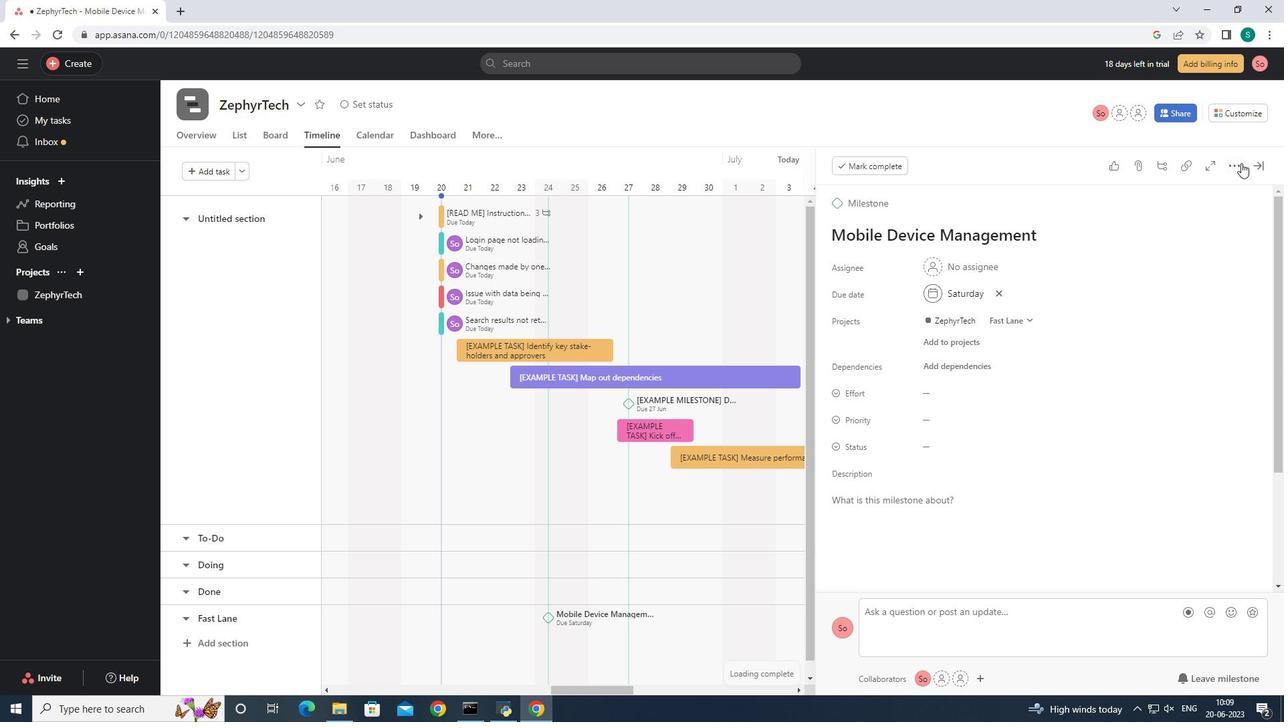 
Action: Mouse pressed left at (1233, 167)
Screenshot: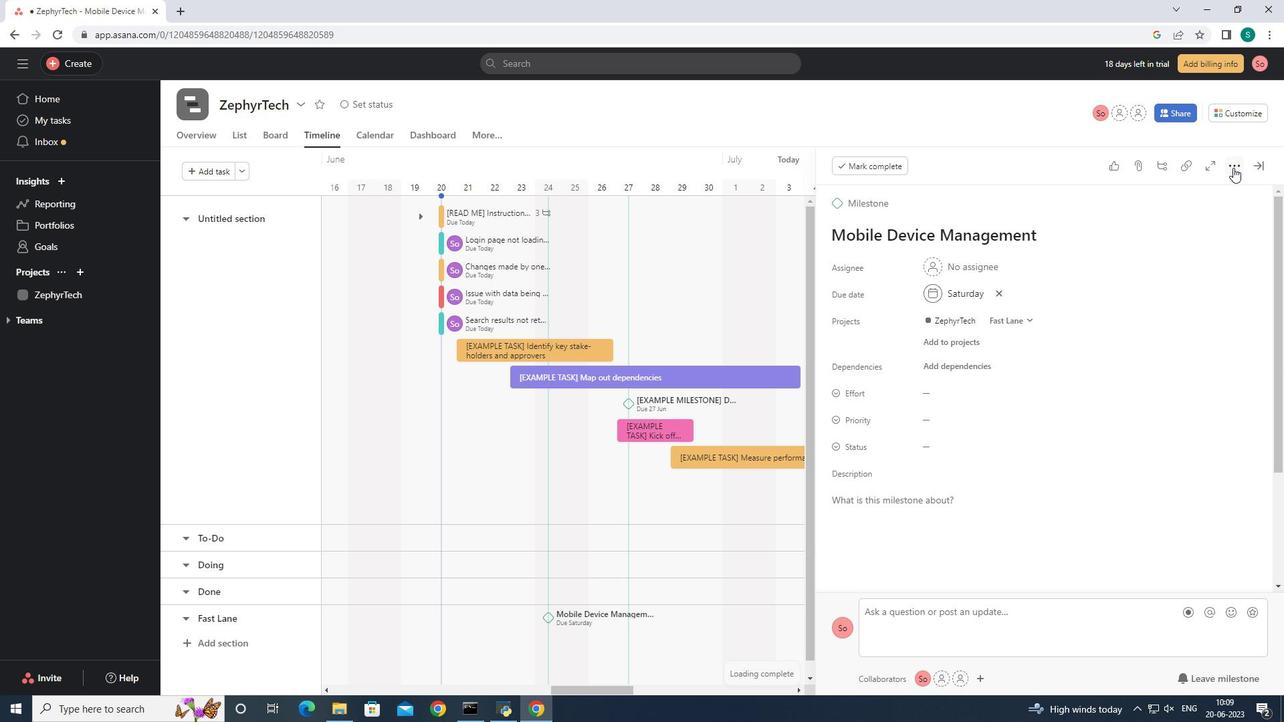 
Action: Mouse moved to (1267, 462)
Screenshot: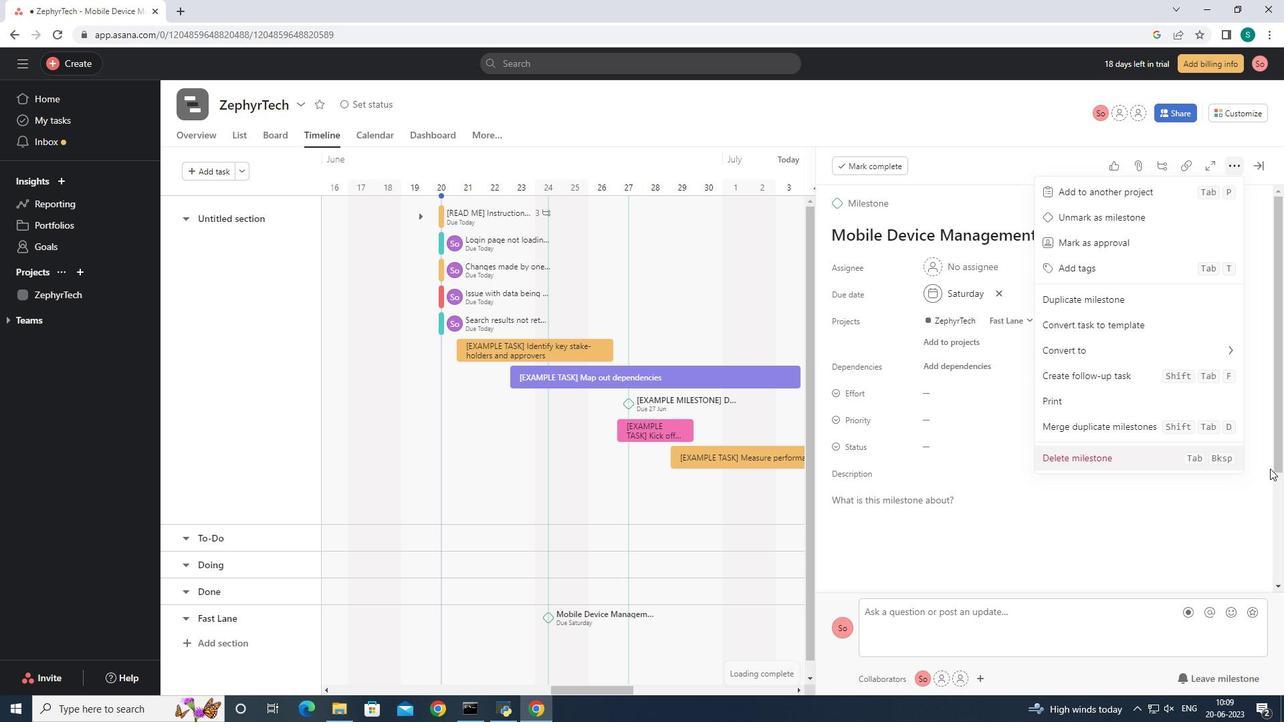 
Action: Mouse pressed left at (1267, 462)
Screenshot: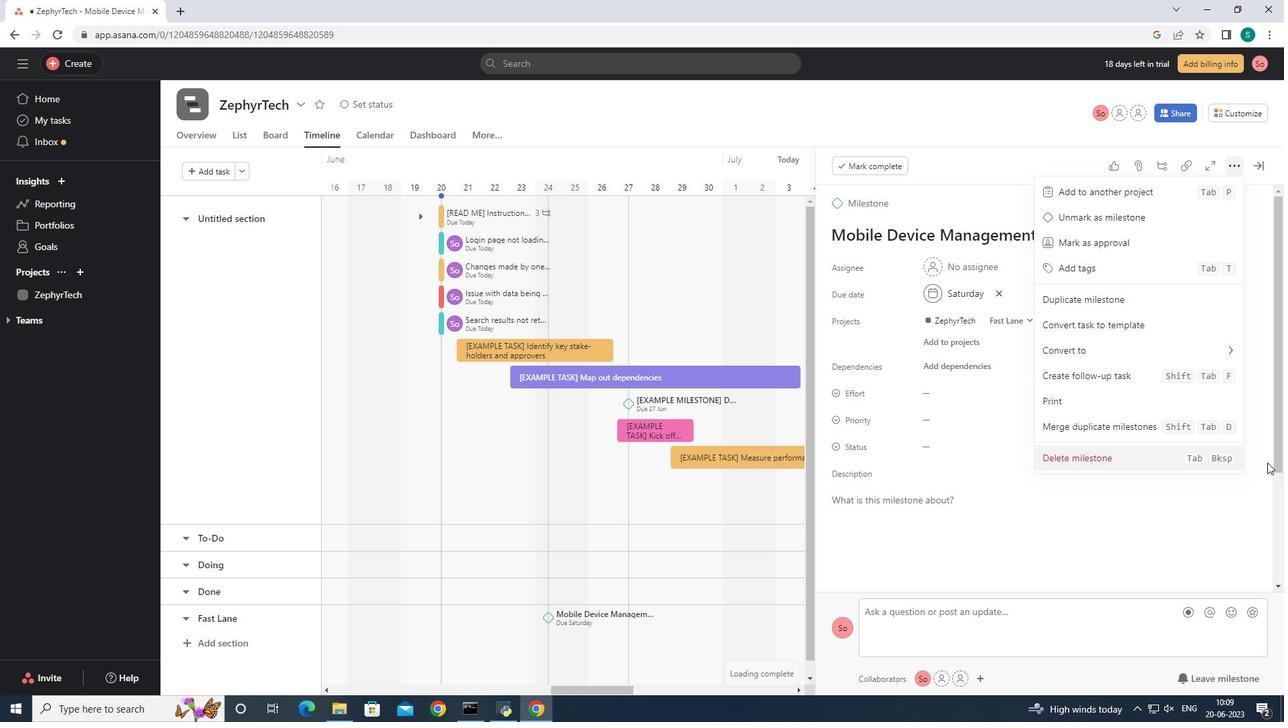 
Action: Mouse moved to (1263, 156)
Screenshot: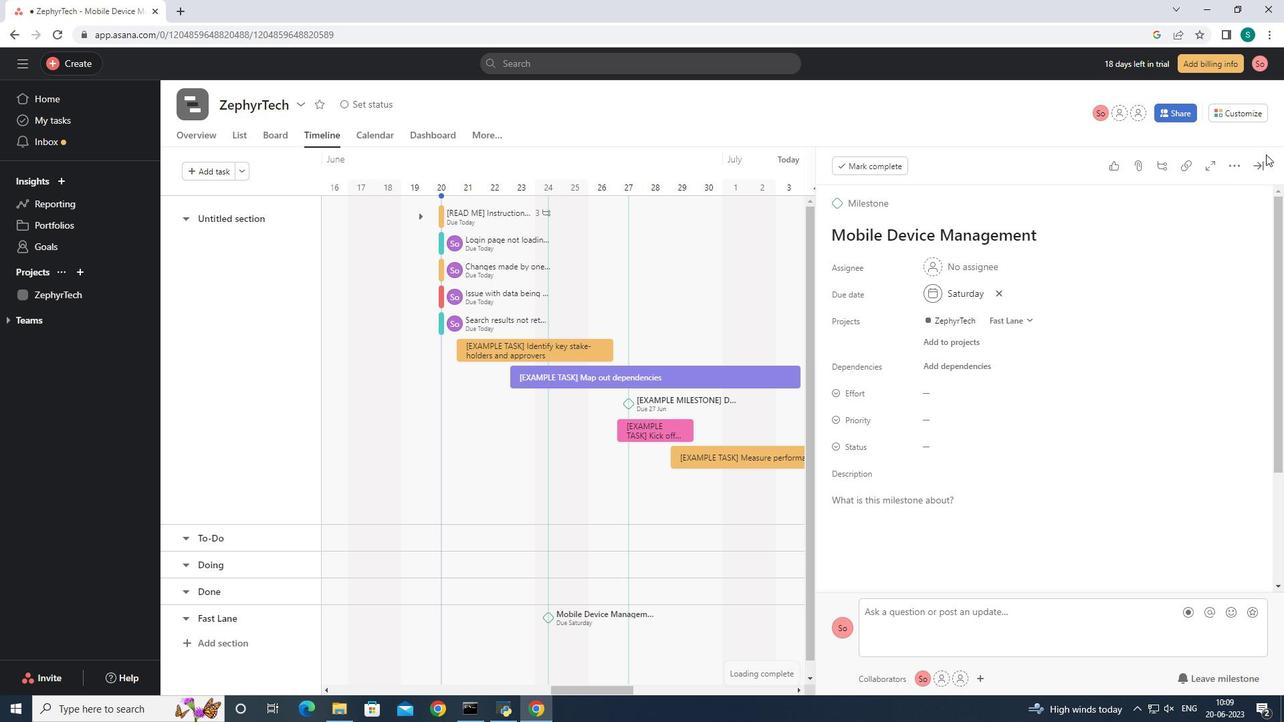 
Action: Mouse pressed left at (1263, 156)
Screenshot: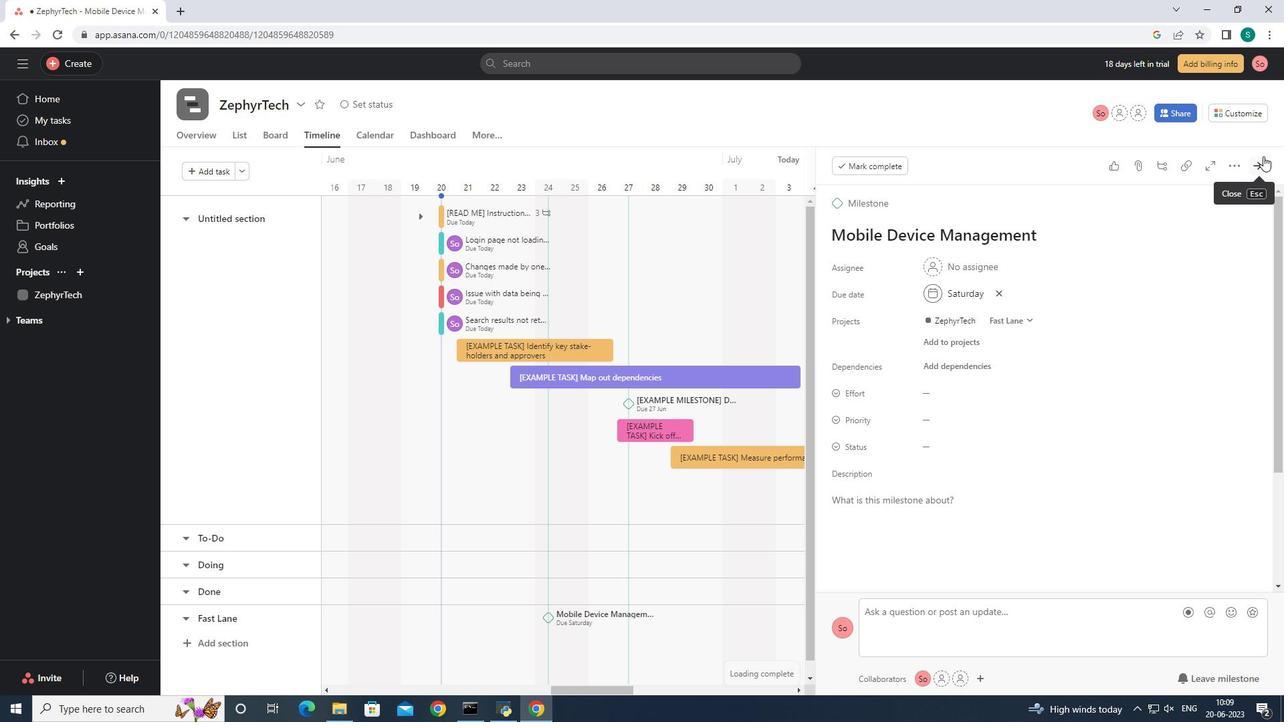 
Action: Mouse moved to (575, 624)
Screenshot: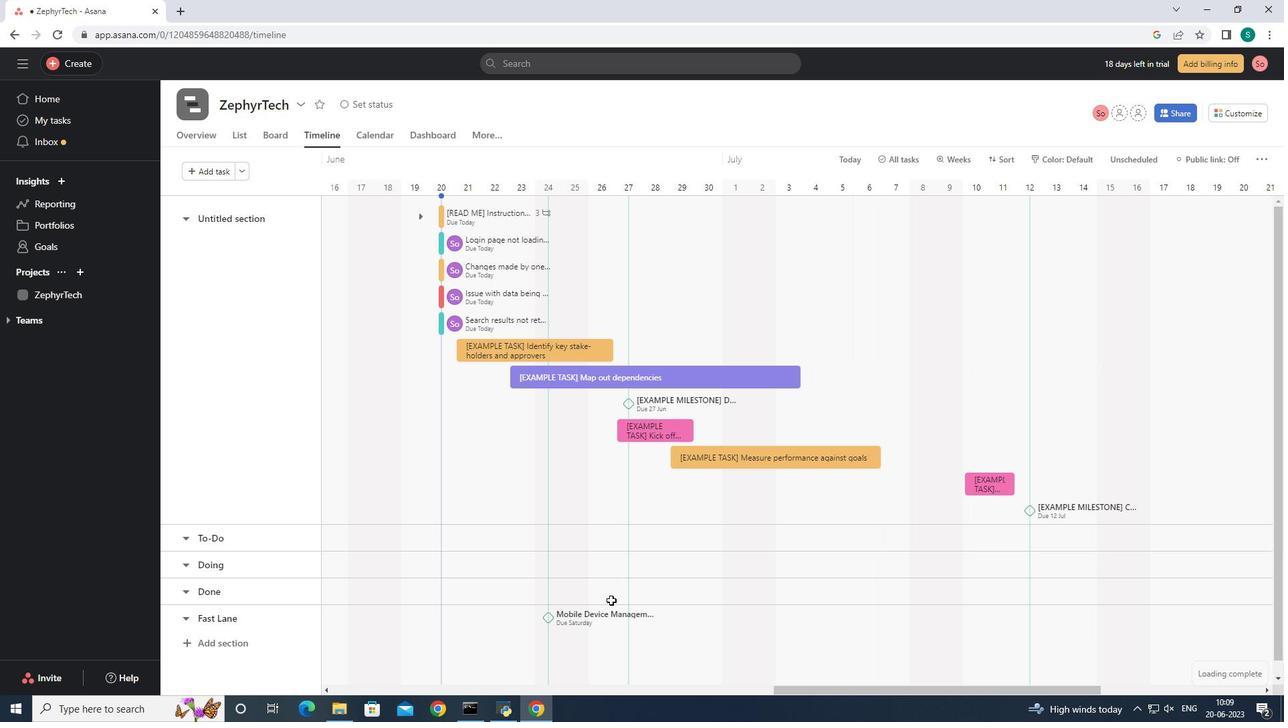 
